 Task: Edit and enhance audio for nature documentaries.
Action: Mouse moved to (76, 10)
Screenshot: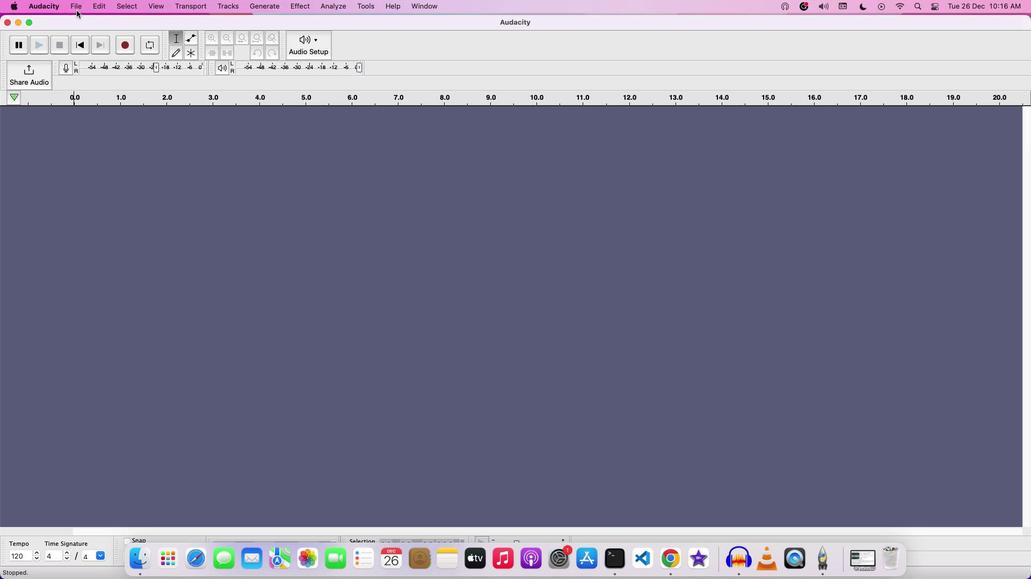 
Action: Mouse pressed left at (76, 10)
Screenshot: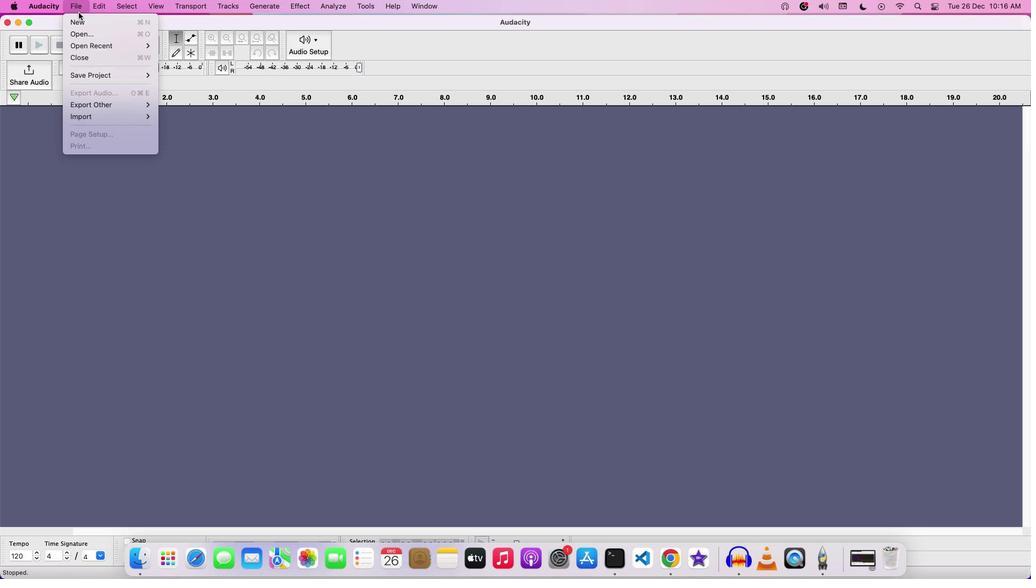 
Action: Mouse moved to (111, 38)
Screenshot: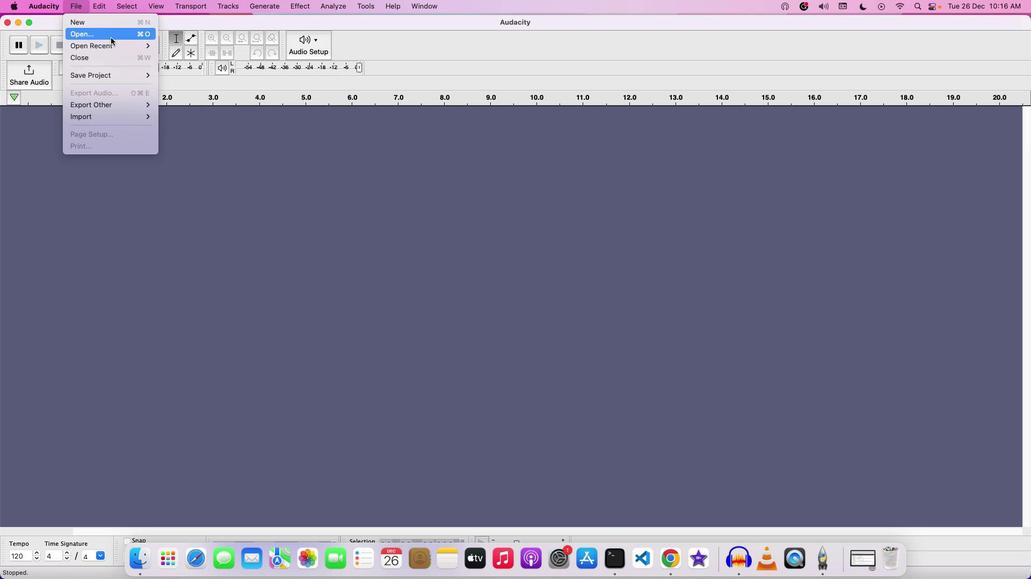 
Action: Mouse pressed left at (111, 38)
Screenshot: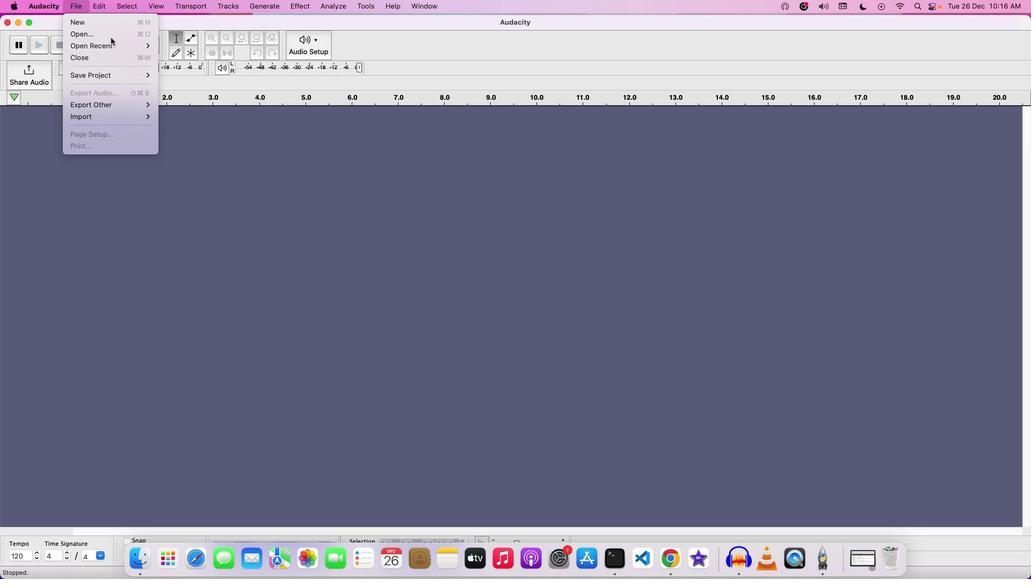 
Action: Mouse moved to (504, 154)
Screenshot: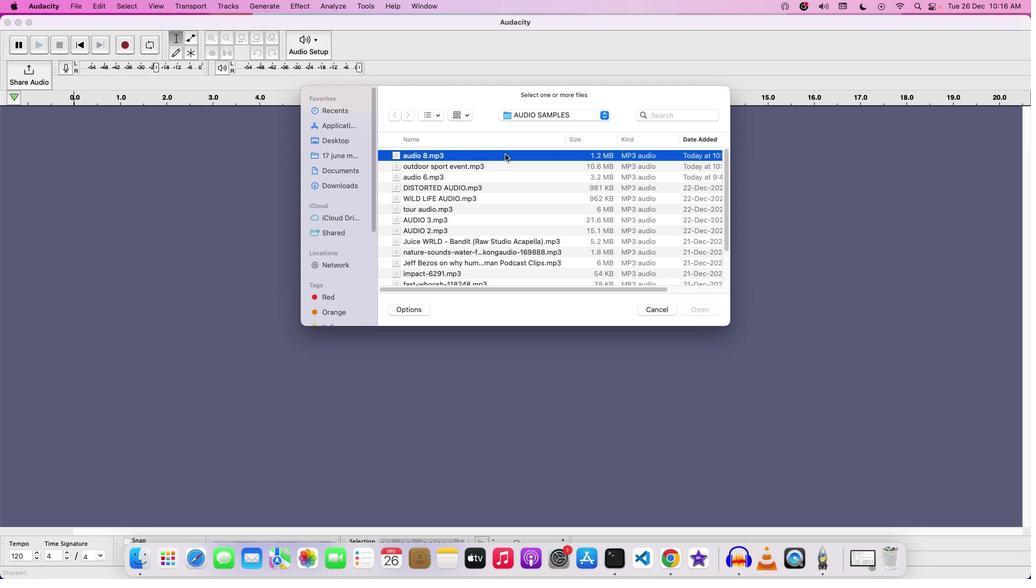 
Action: Mouse pressed left at (504, 154)
Screenshot: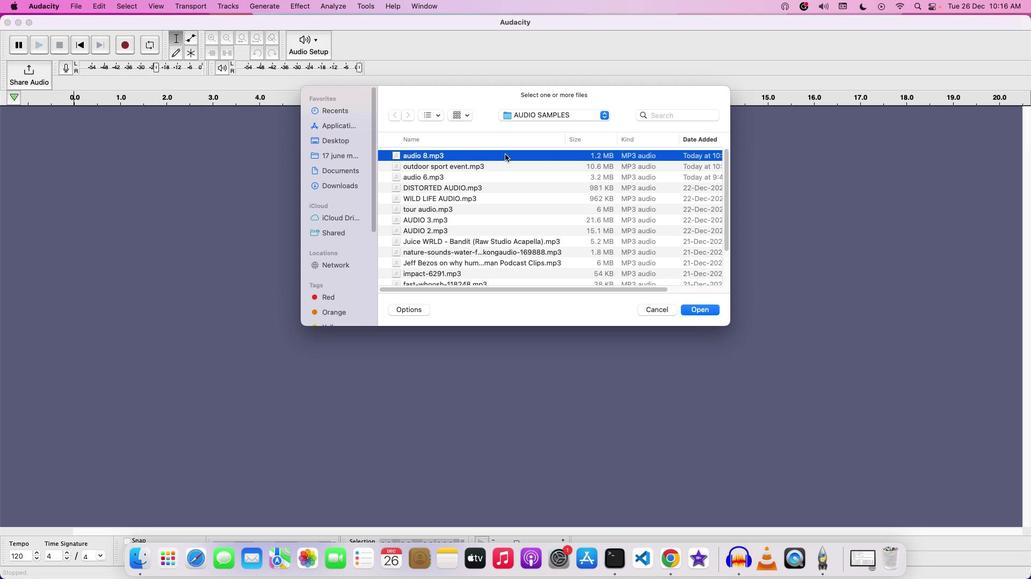 
Action: Mouse moved to (707, 314)
Screenshot: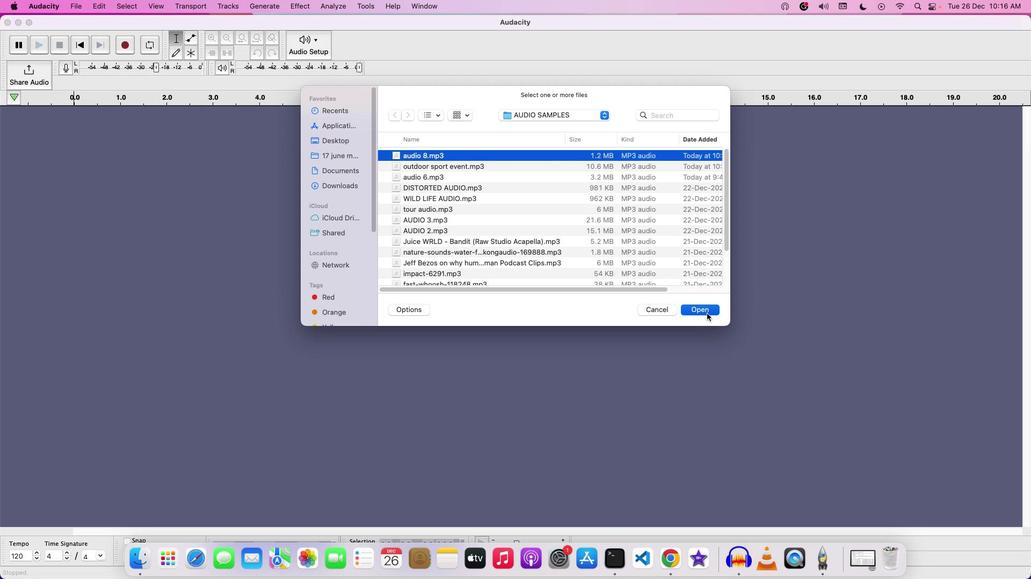 
Action: Mouse pressed left at (707, 314)
Screenshot: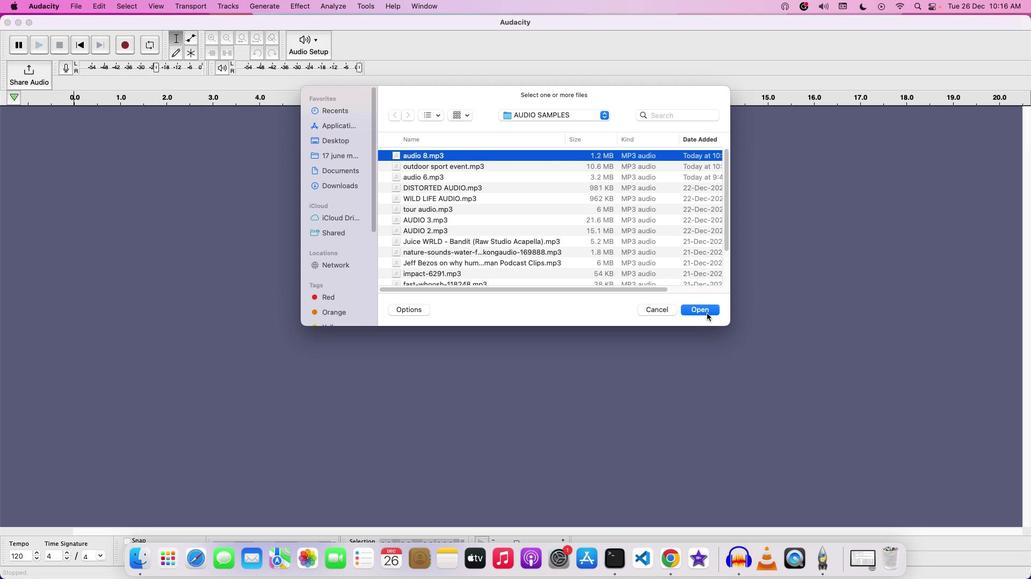 
Action: Mouse moved to (280, 168)
Screenshot: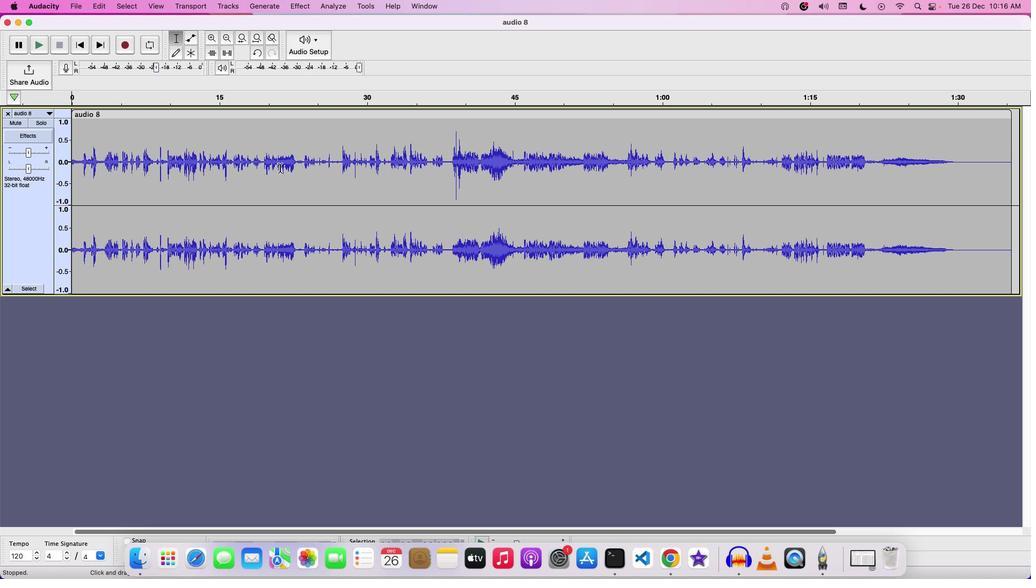 
Action: Key pressed Key.space
Screenshot: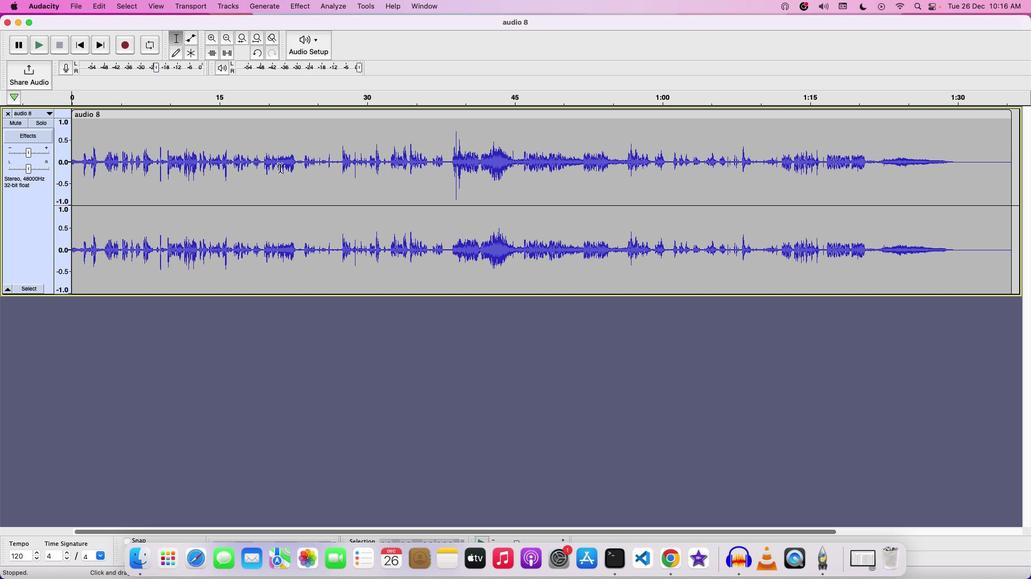 
Action: Mouse moved to (34, 150)
Screenshot: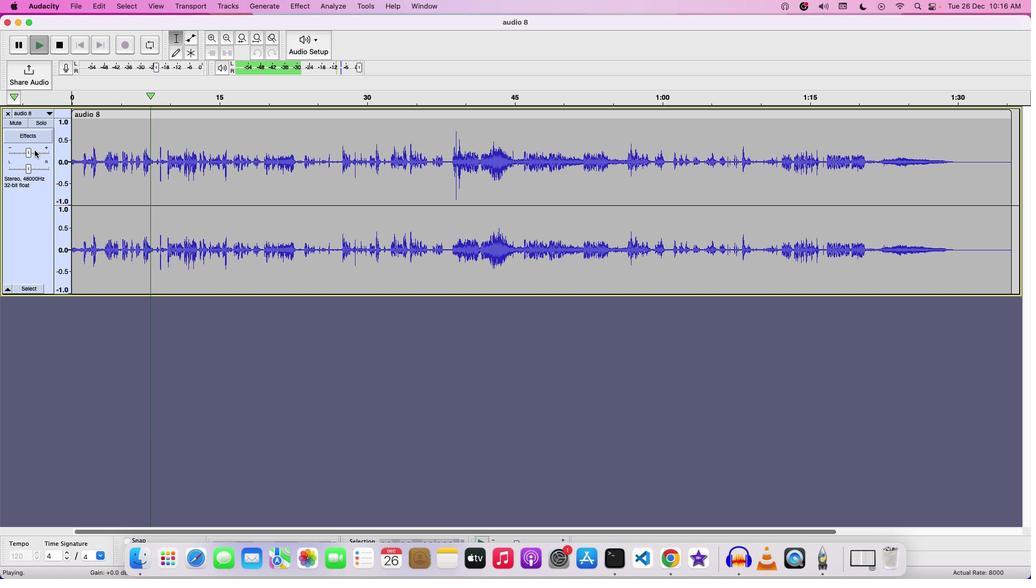
Action: Mouse pressed left at (34, 150)
Screenshot: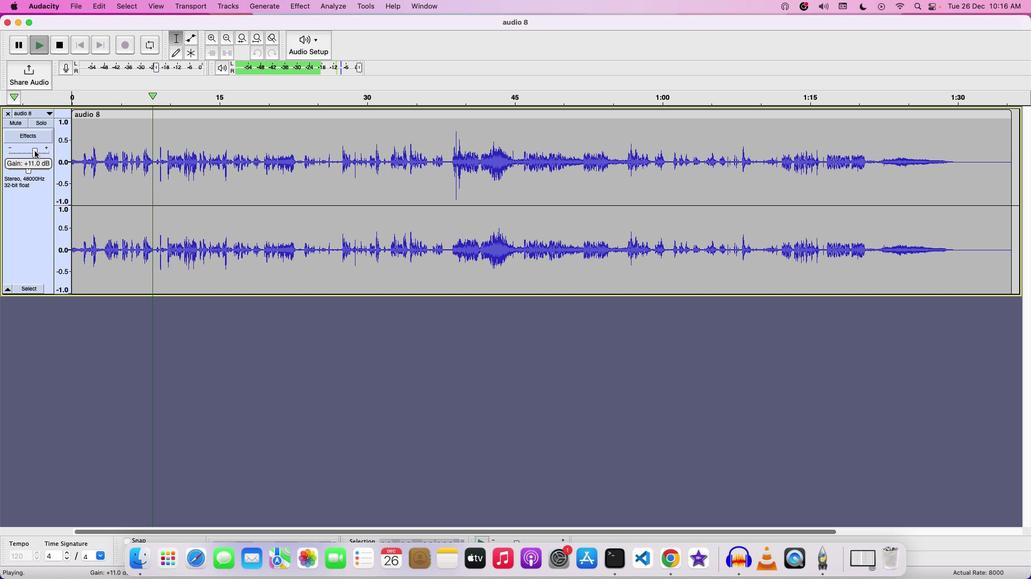 
Action: Mouse moved to (361, 162)
Screenshot: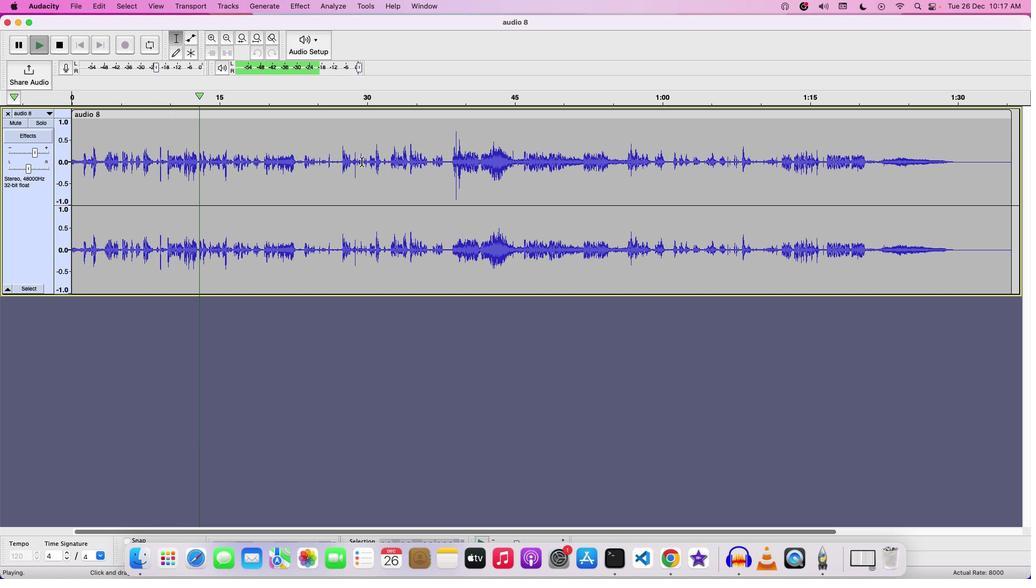 
Action: Key pressed Key.space
Screenshot: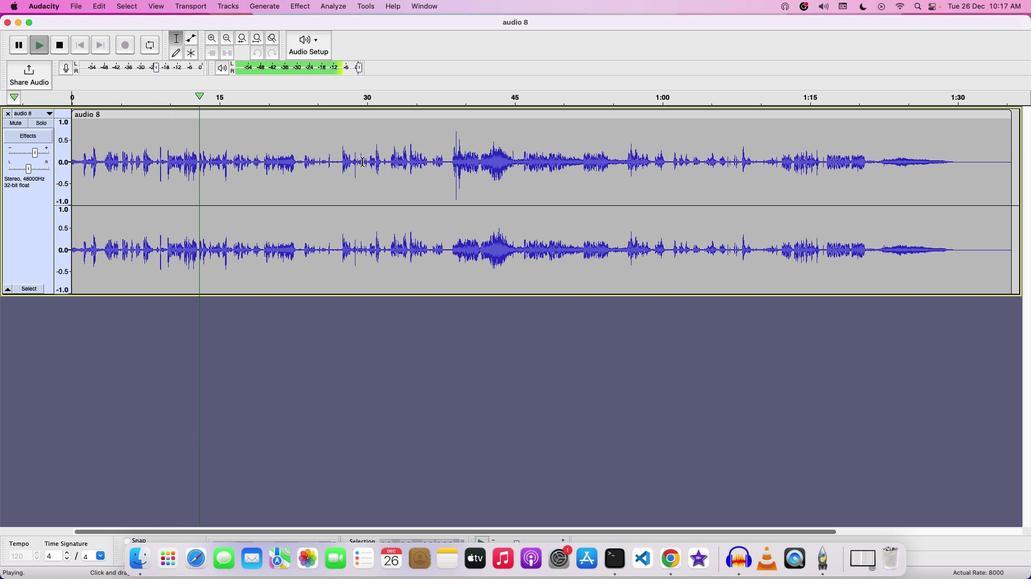 
Action: Mouse moved to (975, 160)
Screenshot: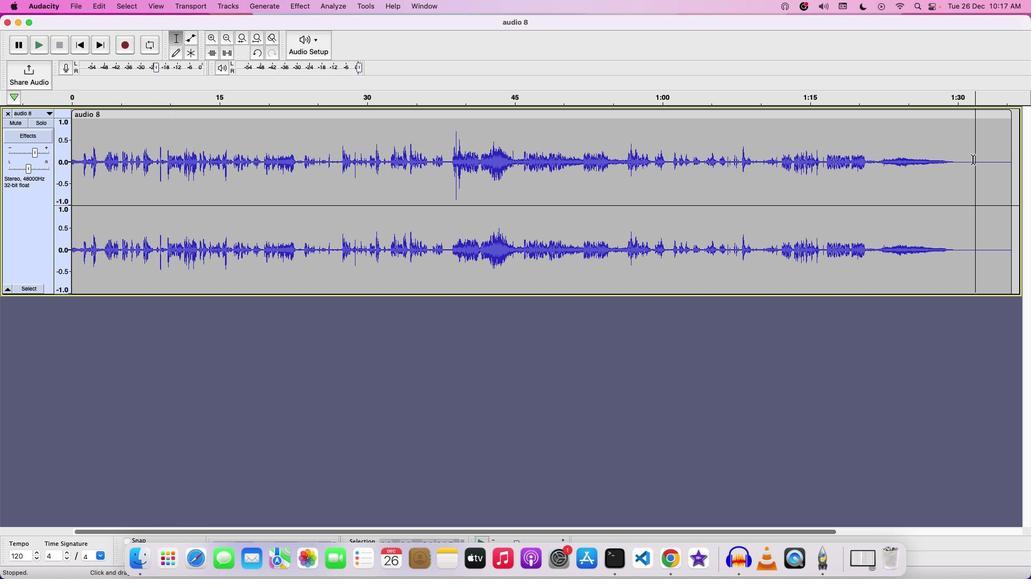 
Action: Mouse pressed left at (975, 160)
Screenshot: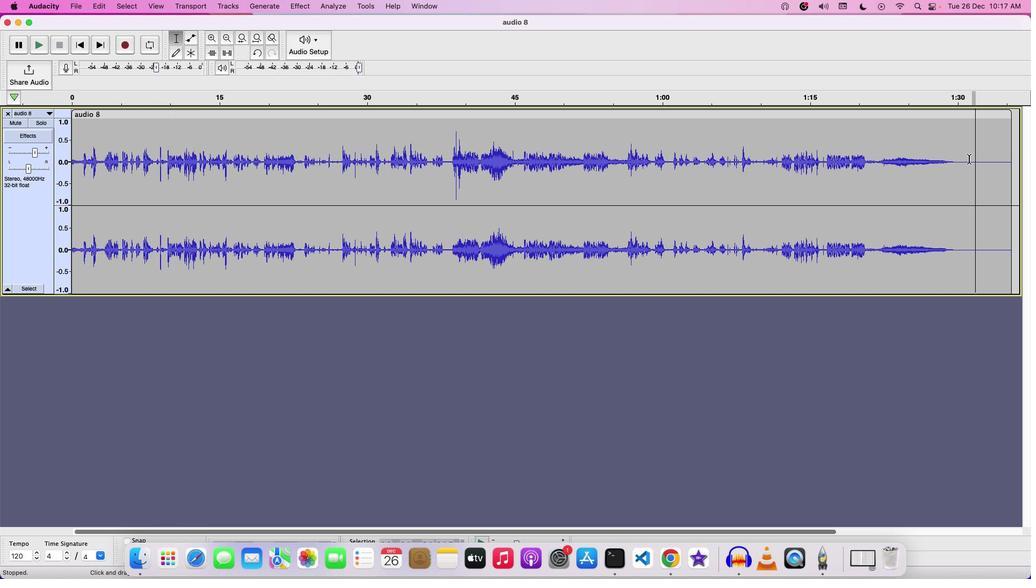 
Action: Mouse moved to (948, 159)
Screenshot: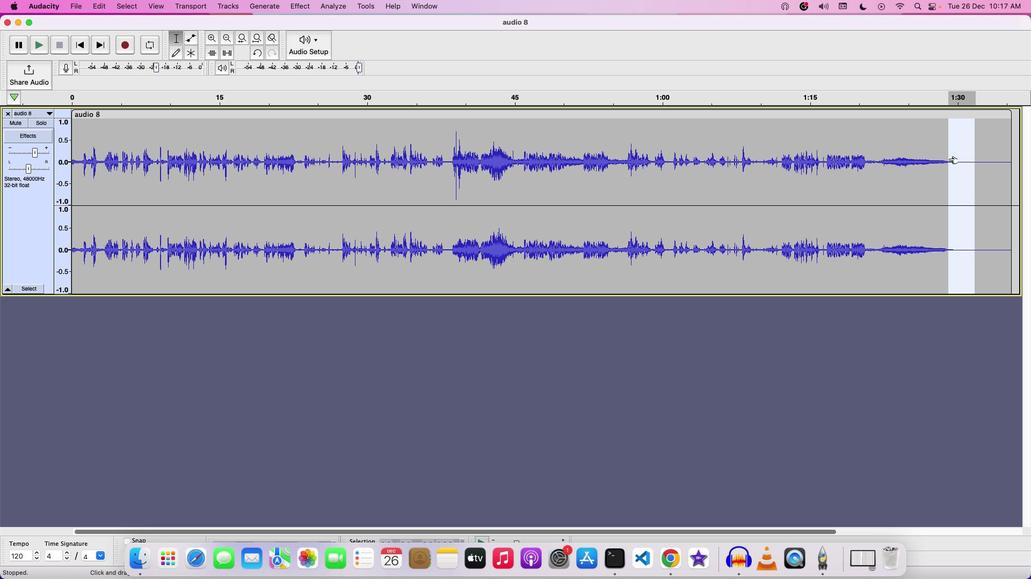 
Action: Key pressed Key.space
Screenshot: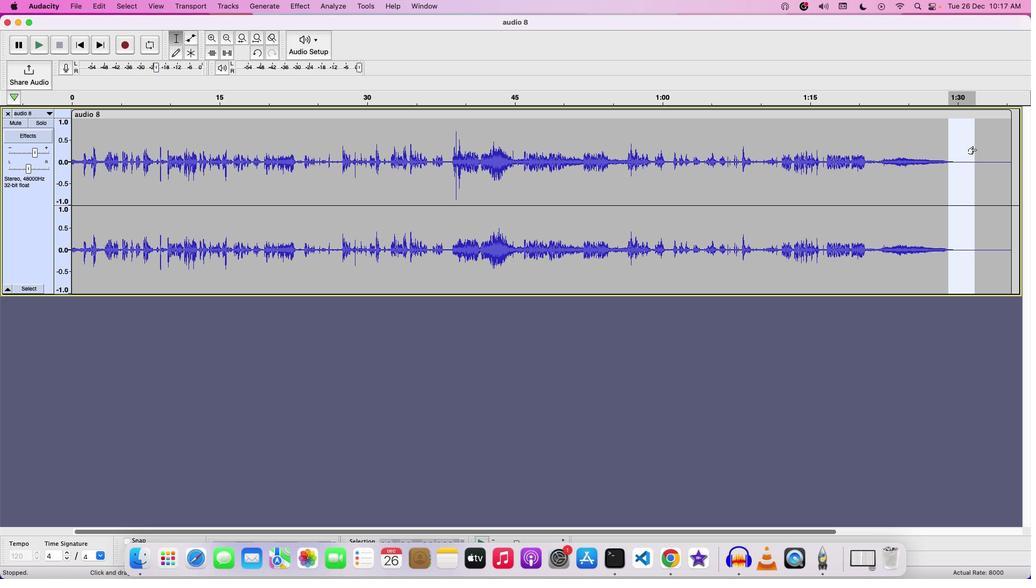 
Action: Mouse moved to (975, 149)
Screenshot: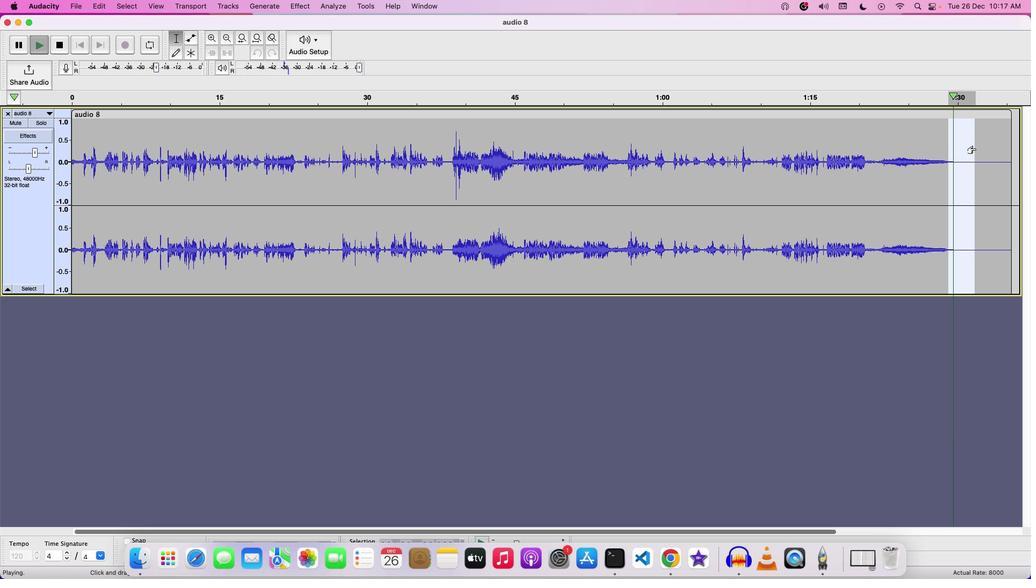 
Action: Key pressed Key.space
Screenshot: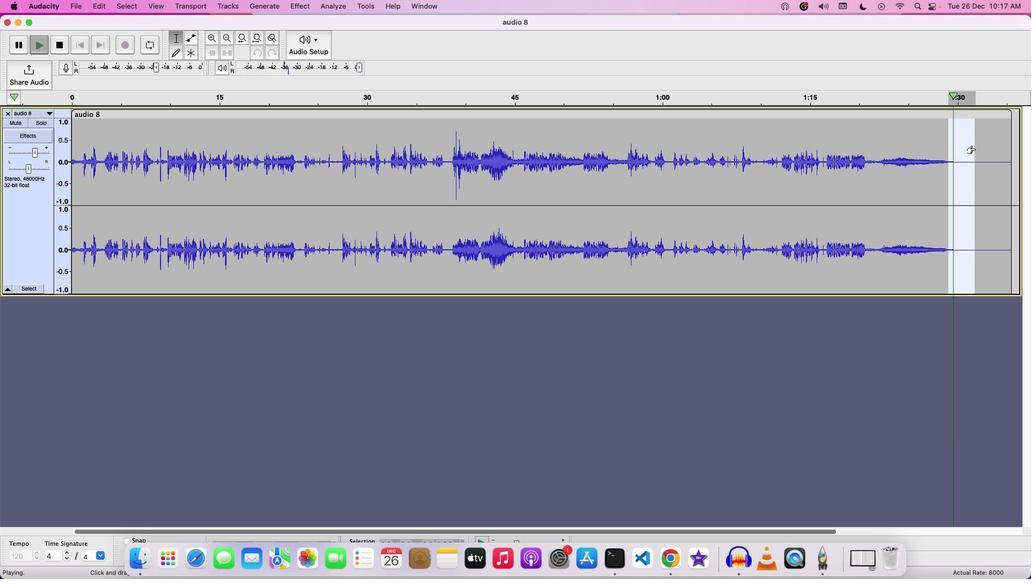 
Action: Mouse moved to (972, 147)
Screenshot: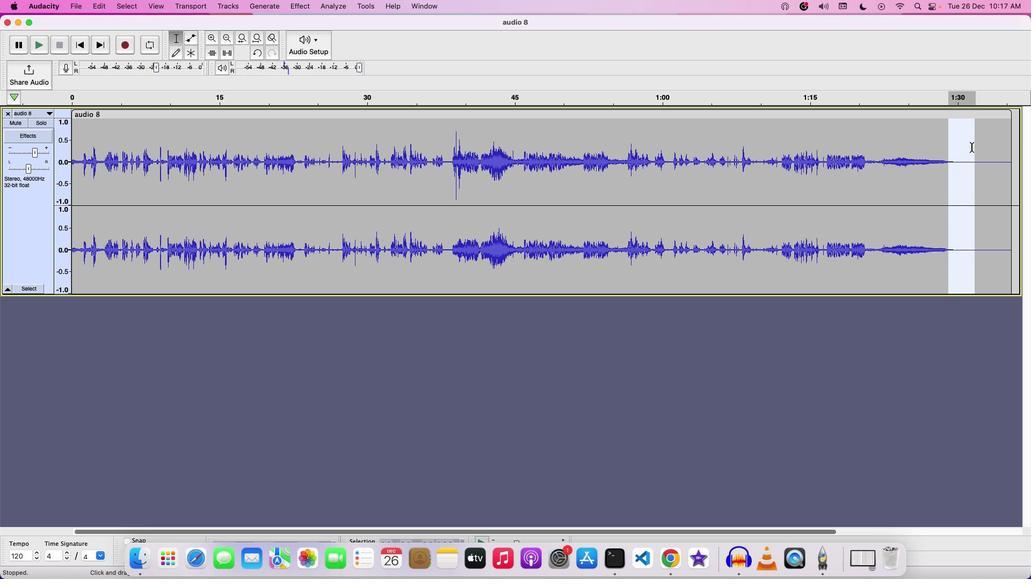 
Action: Key pressed Key.space
Screenshot: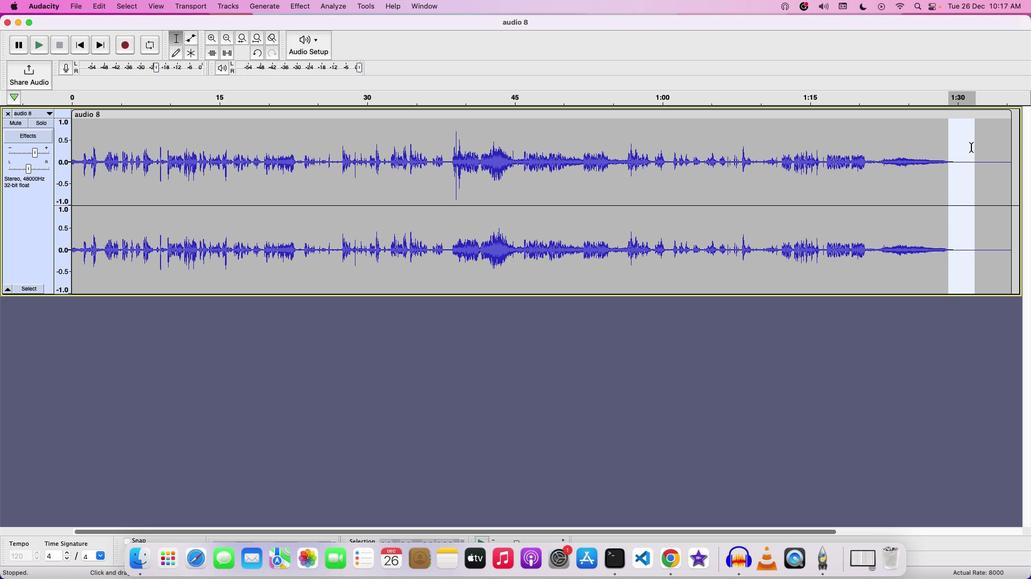
Action: Mouse moved to (973, 151)
Screenshot: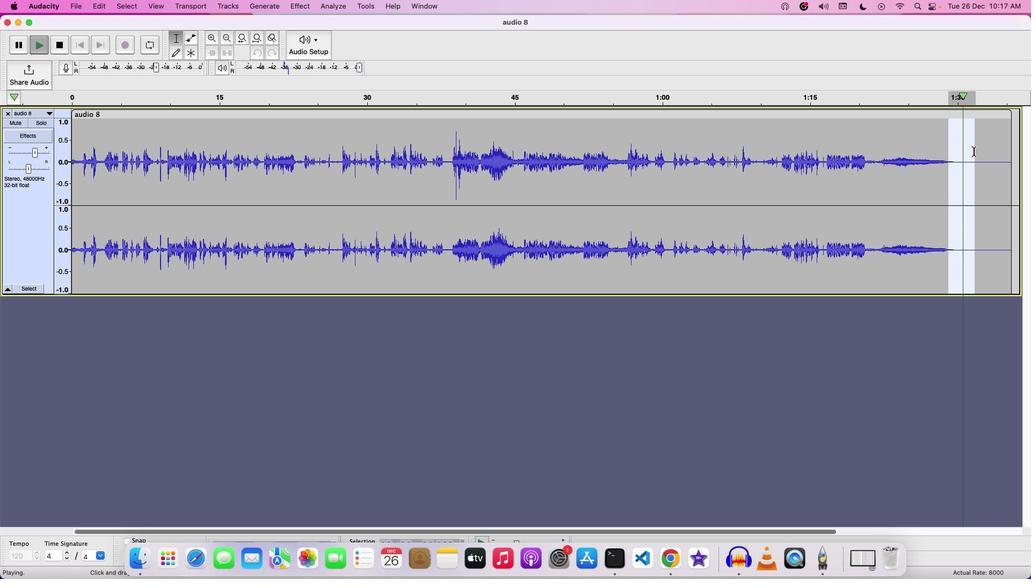 
Action: Mouse pressed left at (973, 151)
Screenshot: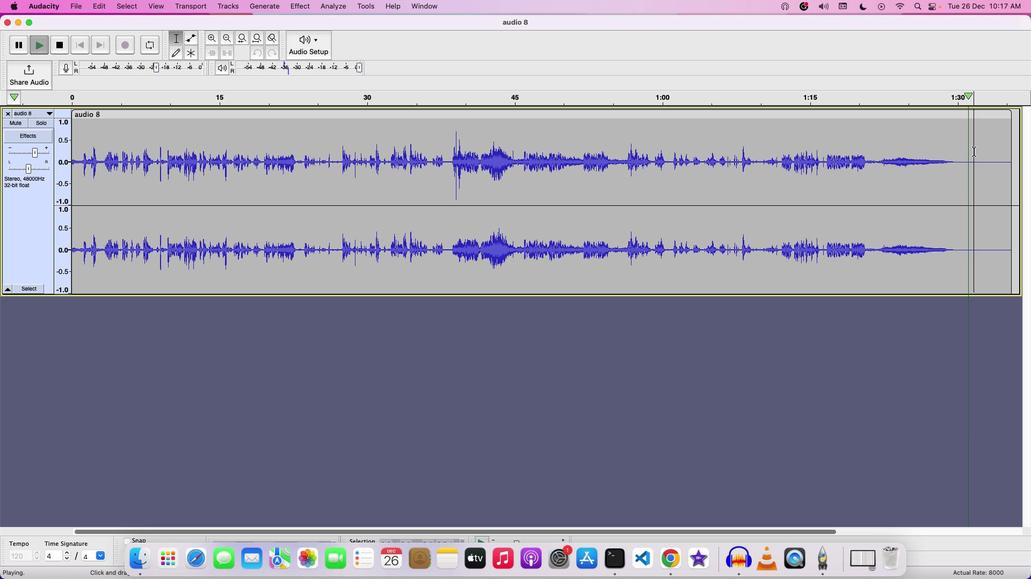 
Action: Mouse moved to (944, 161)
Screenshot: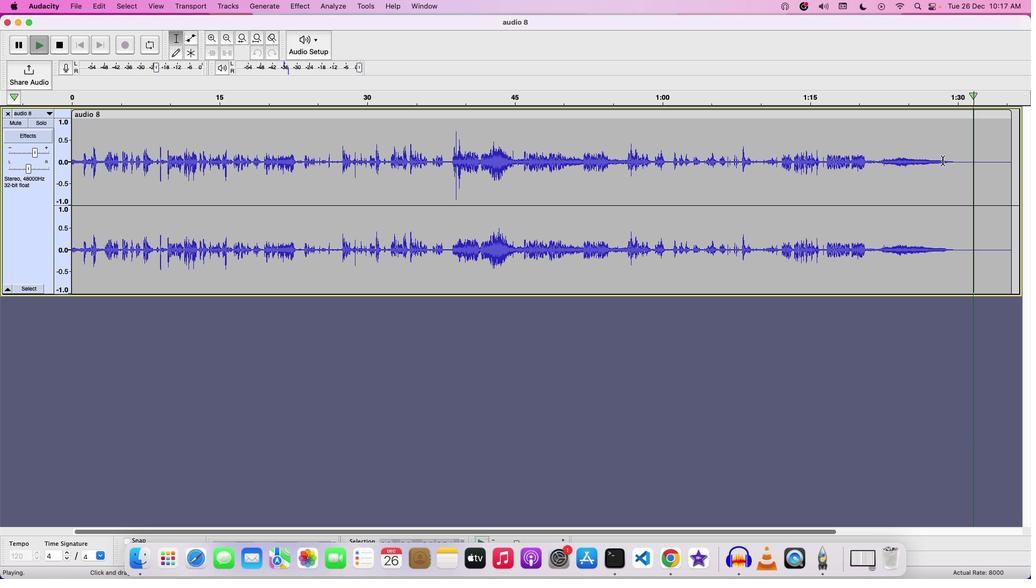 
Action: Key pressed Key.space
Screenshot: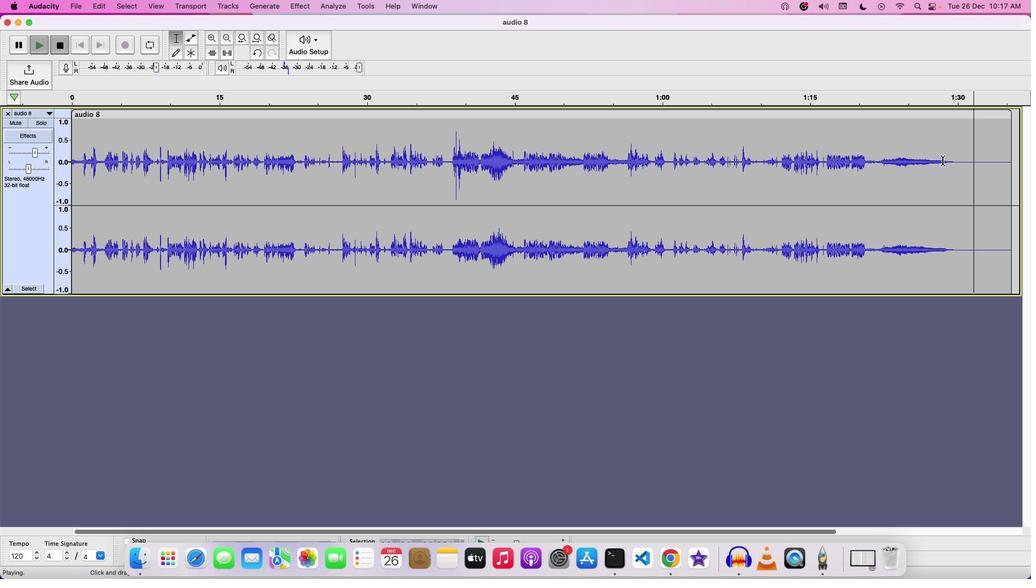 
Action: Mouse moved to (215, 37)
Screenshot: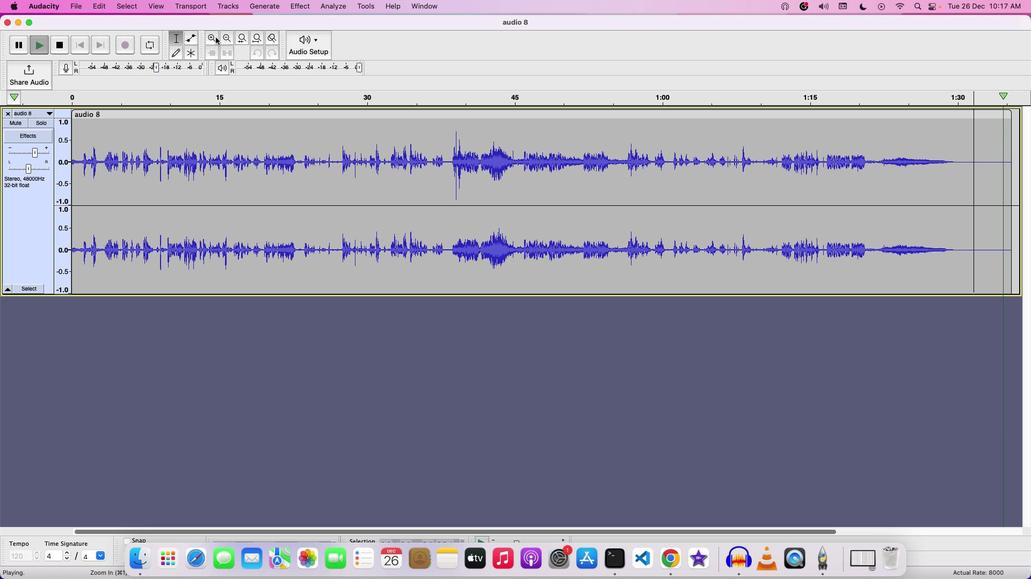 
Action: Mouse pressed left at (215, 37)
Screenshot: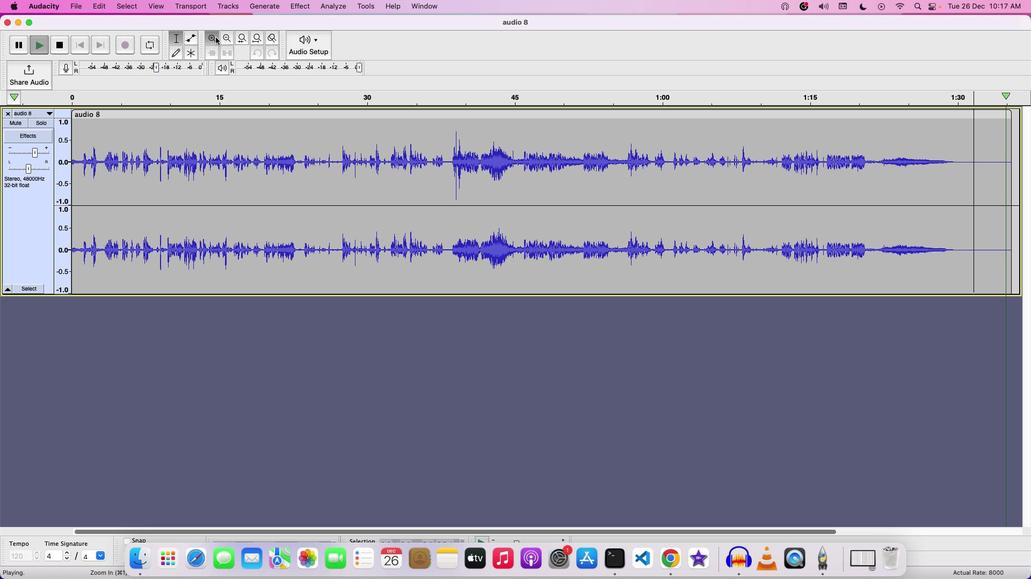 
Action: Mouse pressed left at (215, 37)
Screenshot: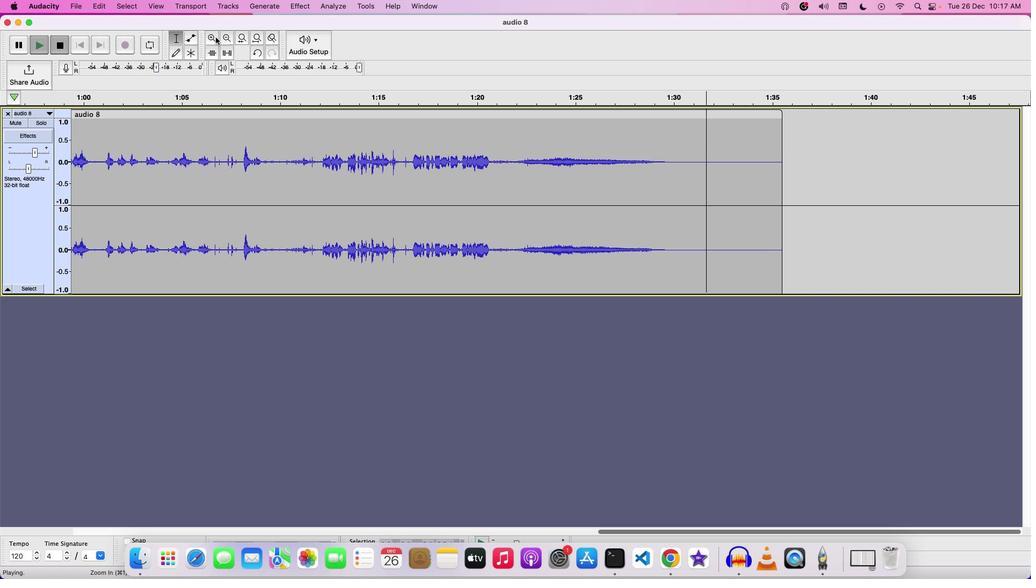 
Action: Mouse moved to (208, 158)
Screenshot: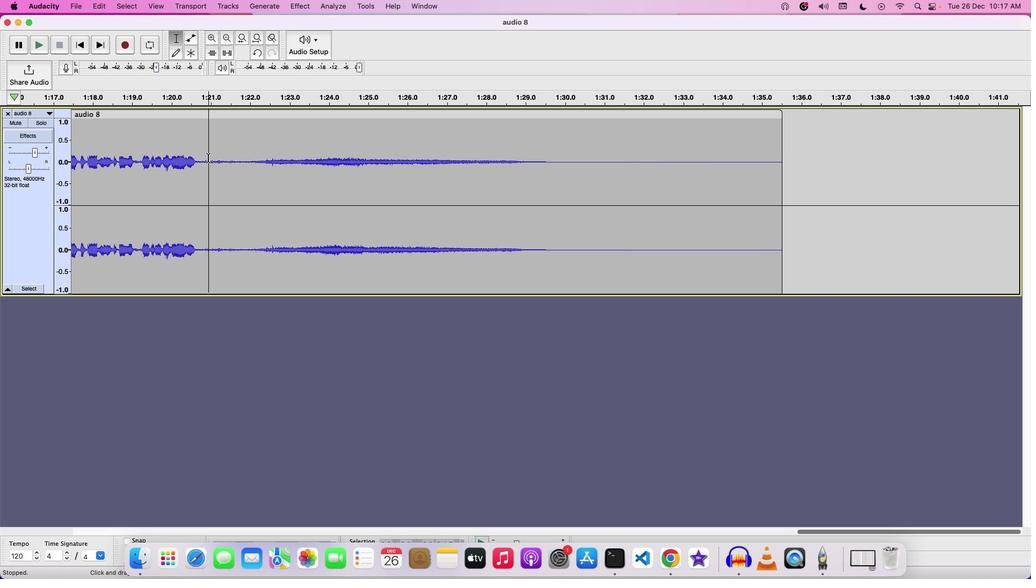 
Action: Mouse pressed left at (208, 158)
Screenshot: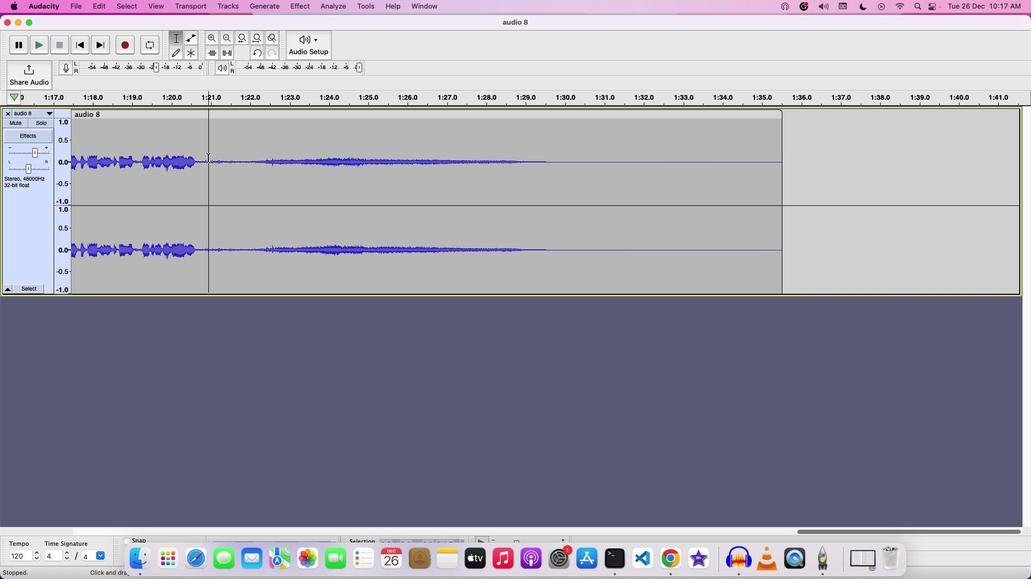 
Action: Mouse moved to (263, 157)
Screenshot: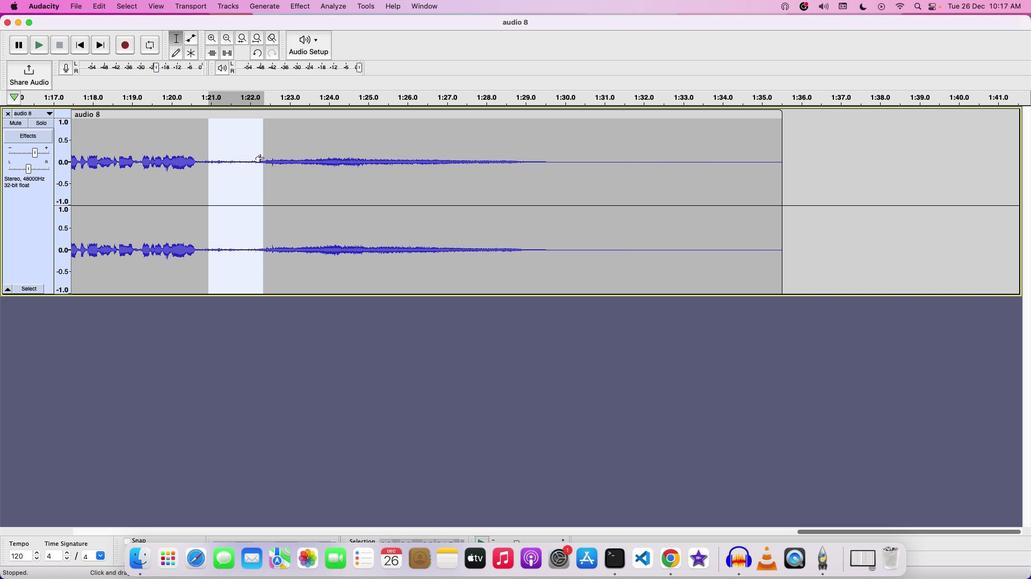 
Action: Key pressed Key.space
Screenshot: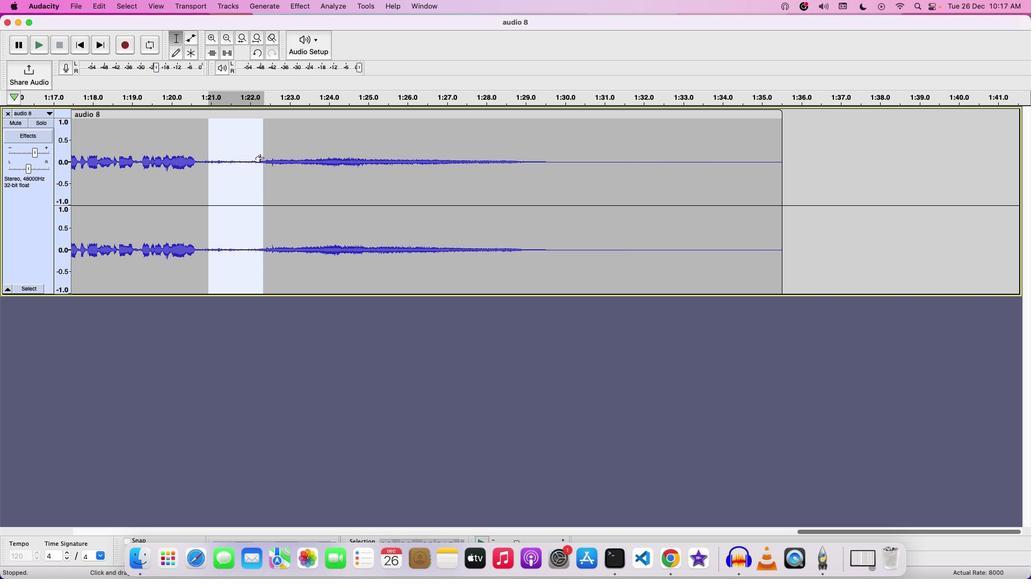 
Action: Mouse moved to (249, 94)
Screenshot: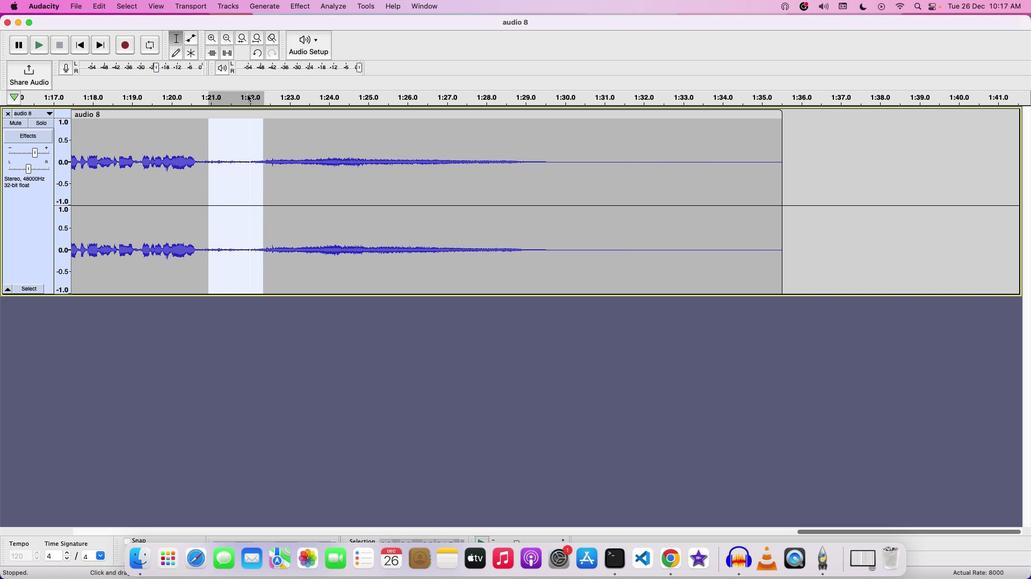 
Action: Key pressed Key.space
Screenshot: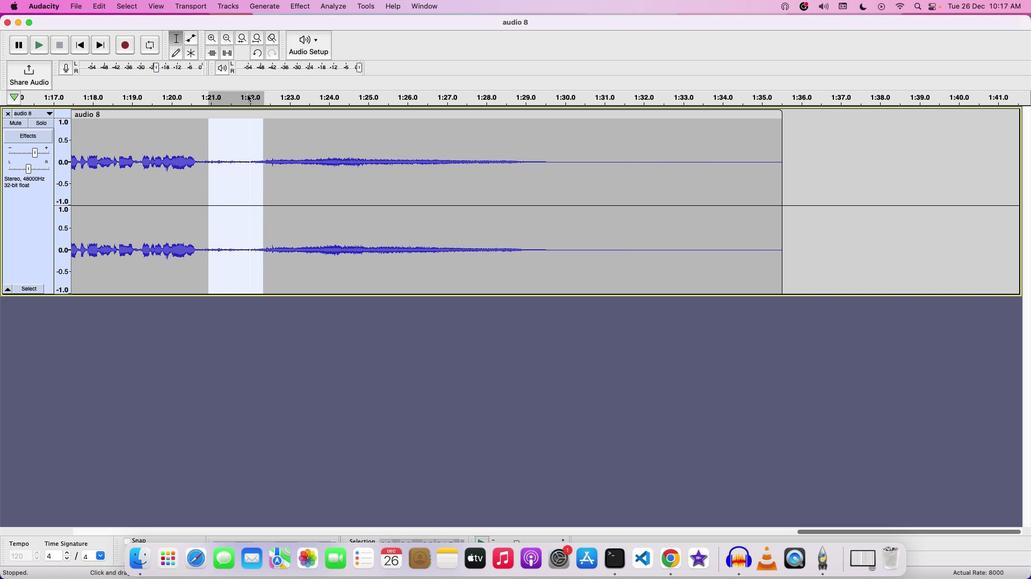 
Action: Mouse moved to (305, 9)
Screenshot: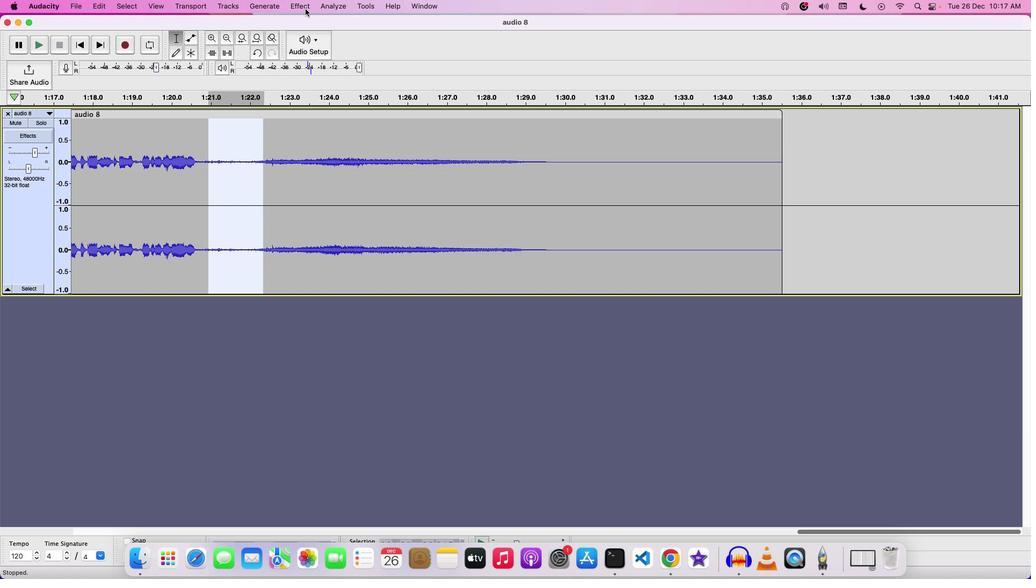 
Action: Mouse pressed left at (305, 9)
Screenshot: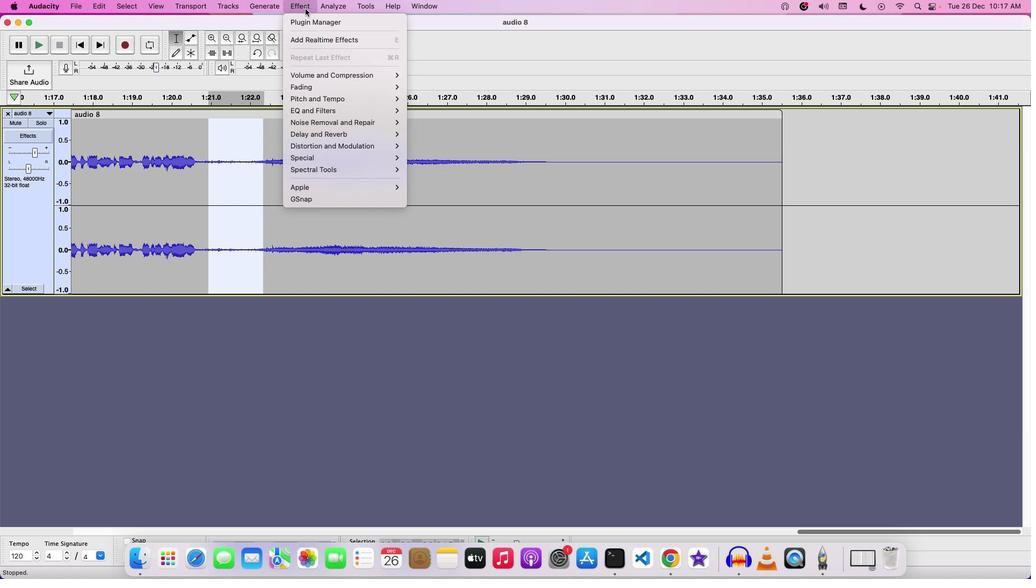 
Action: Mouse moved to (452, 160)
Screenshot: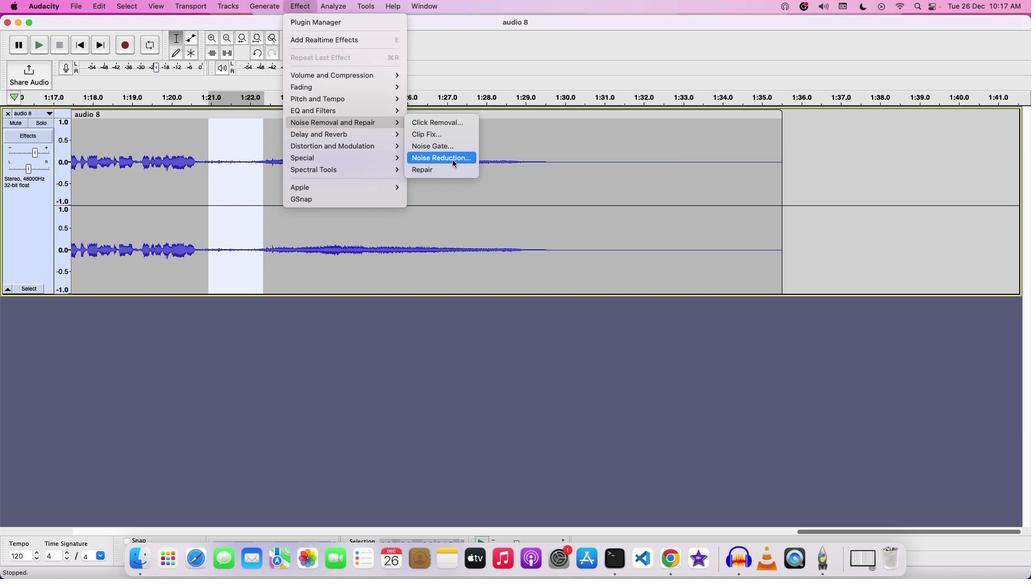 
Action: Mouse pressed left at (452, 160)
Screenshot: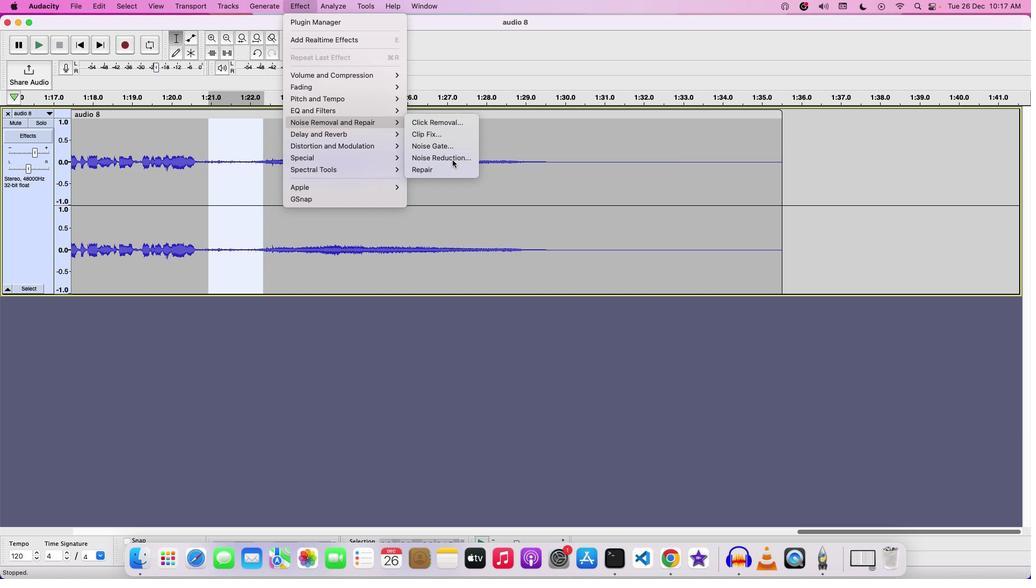
Action: Mouse moved to (489, 244)
Screenshot: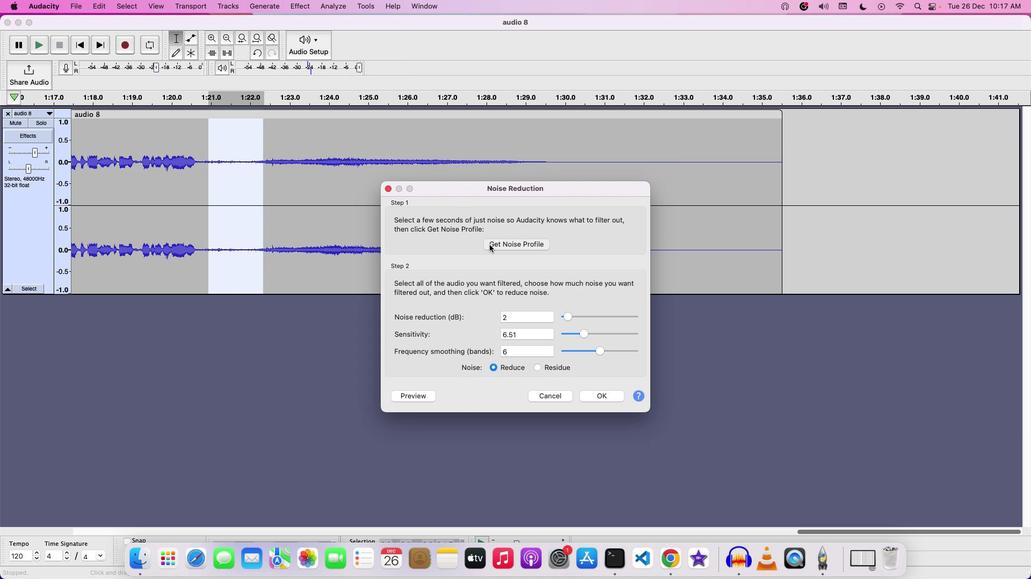 
Action: Mouse pressed left at (489, 244)
Screenshot: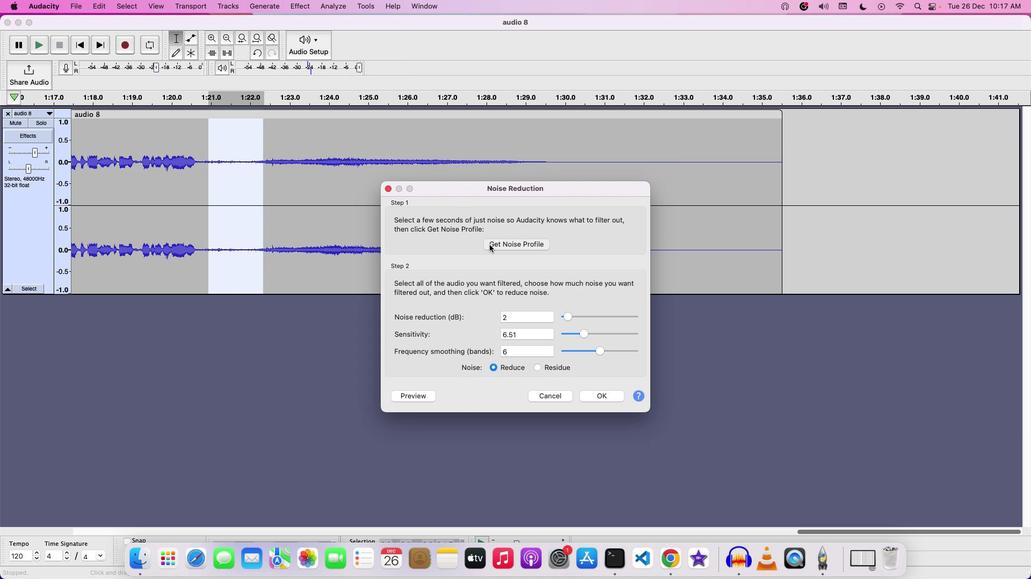 
Action: Mouse moved to (386, 177)
Screenshot: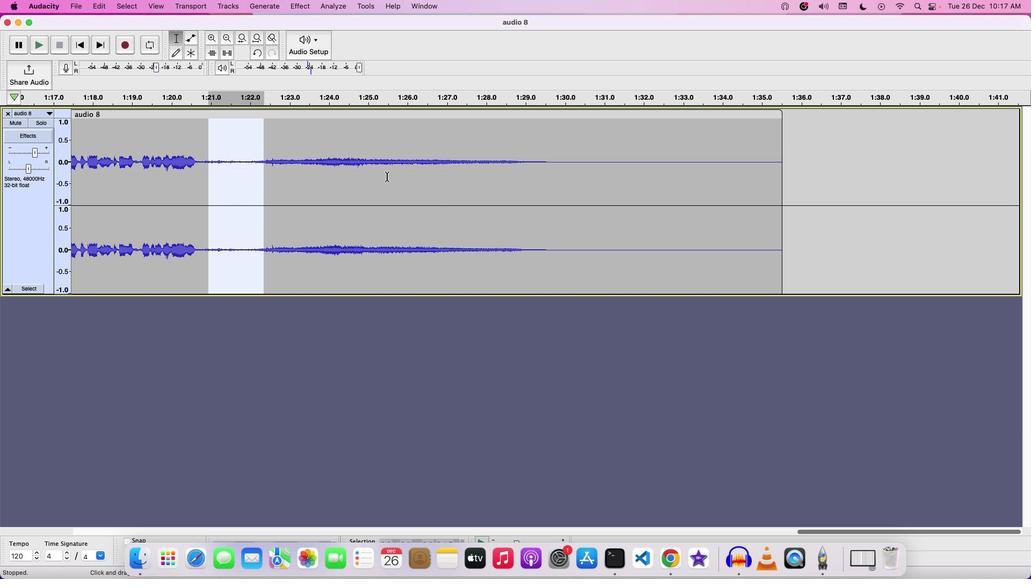 
Action: Key pressed Key.cmd
Screenshot: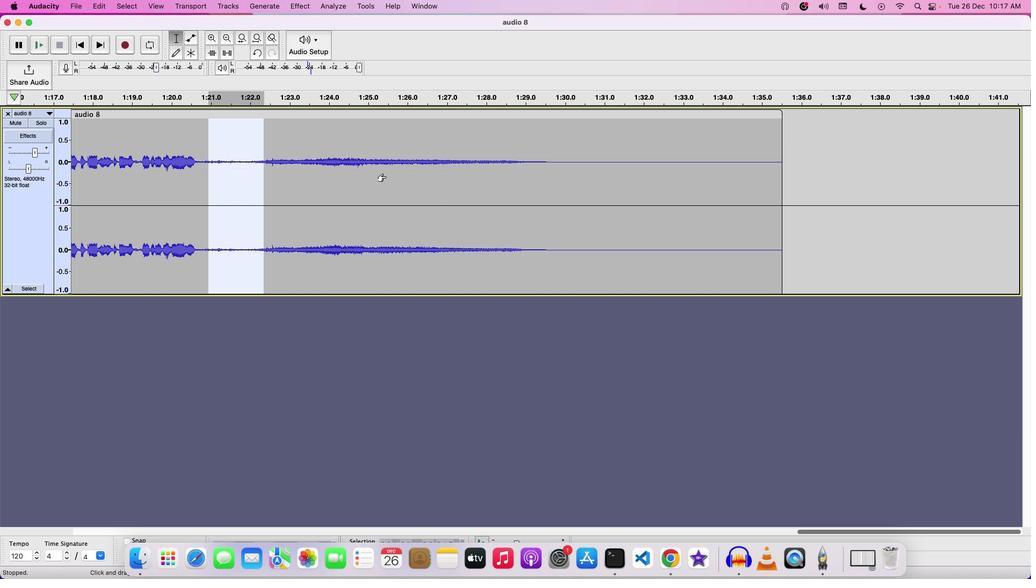 
Action: Mouse moved to (381, 175)
Screenshot: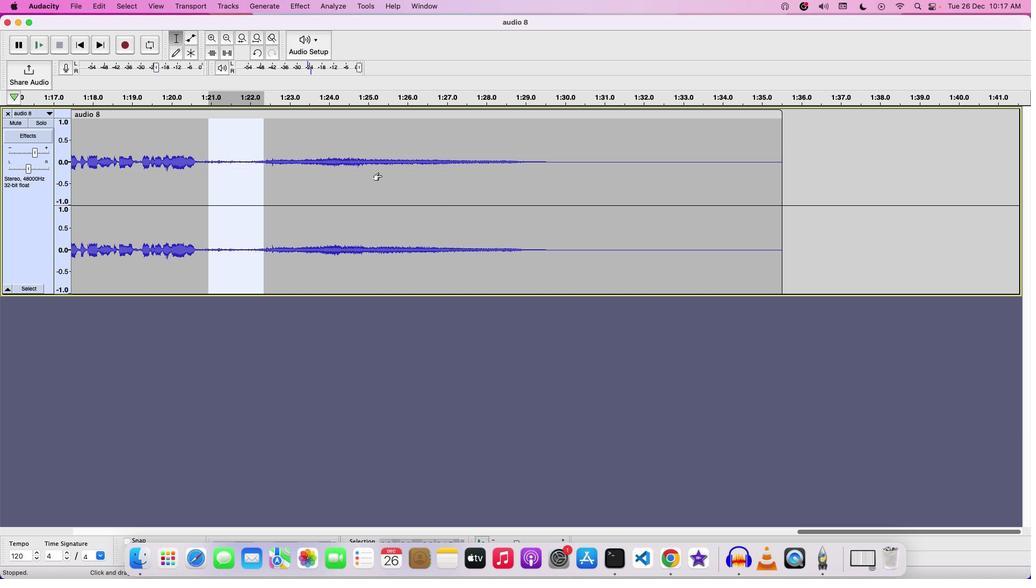 
Action: Key pressed 'a'
Screenshot: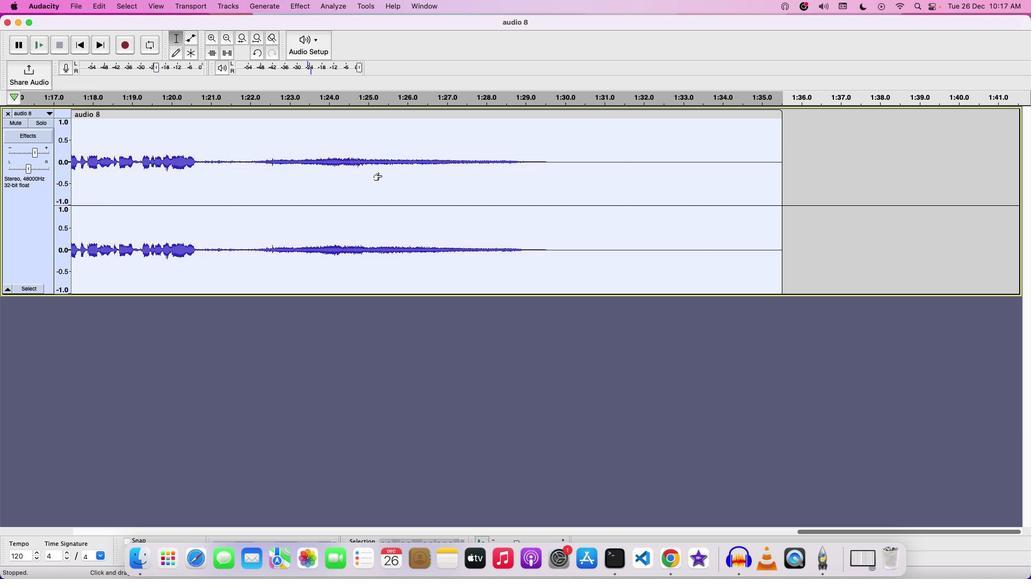 
Action: Mouse moved to (289, 9)
Screenshot: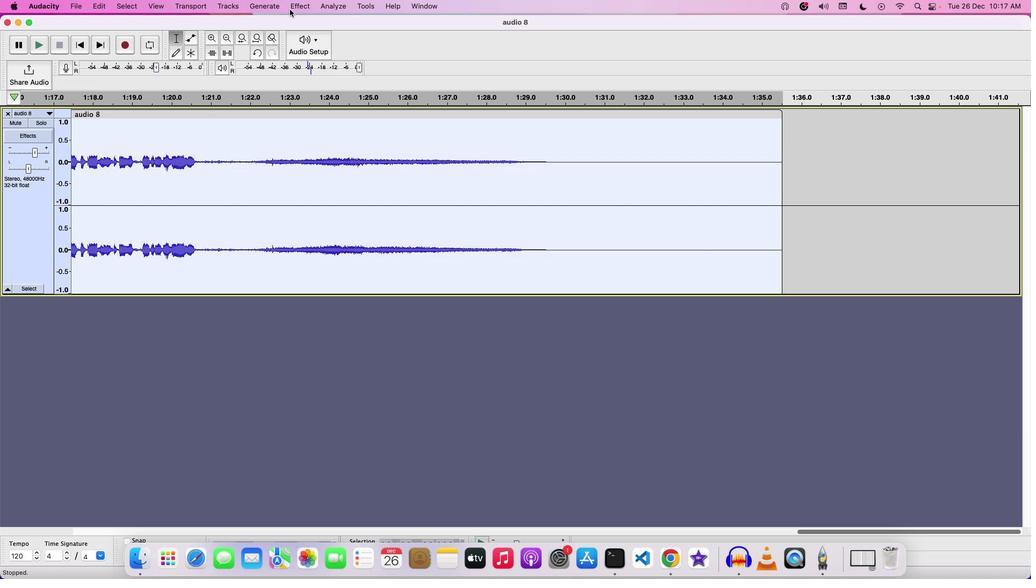 
Action: Mouse pressed left at (289, 9)
Screenshot: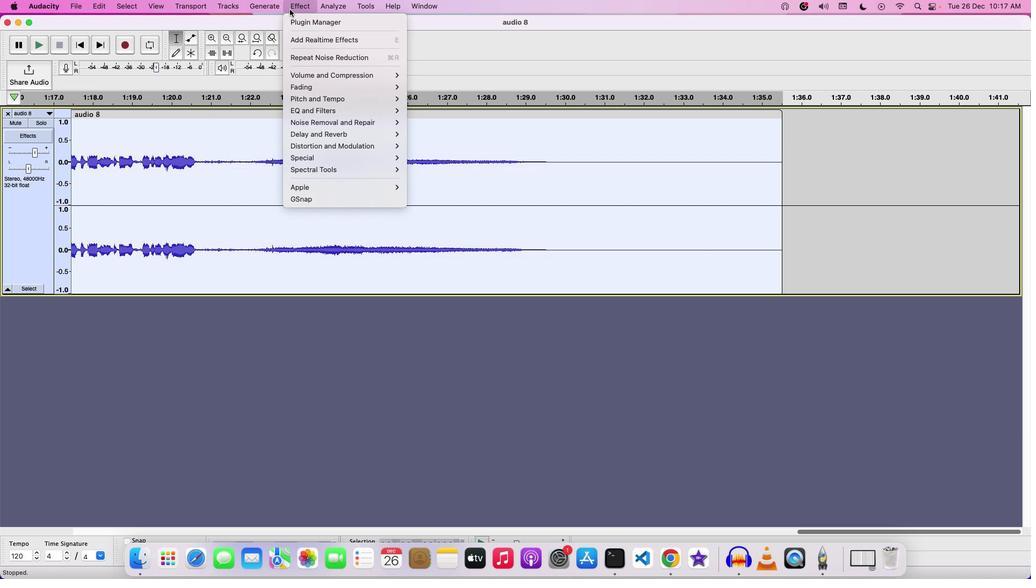 
Action: Mouse moved to (428, 121)
Screenshot: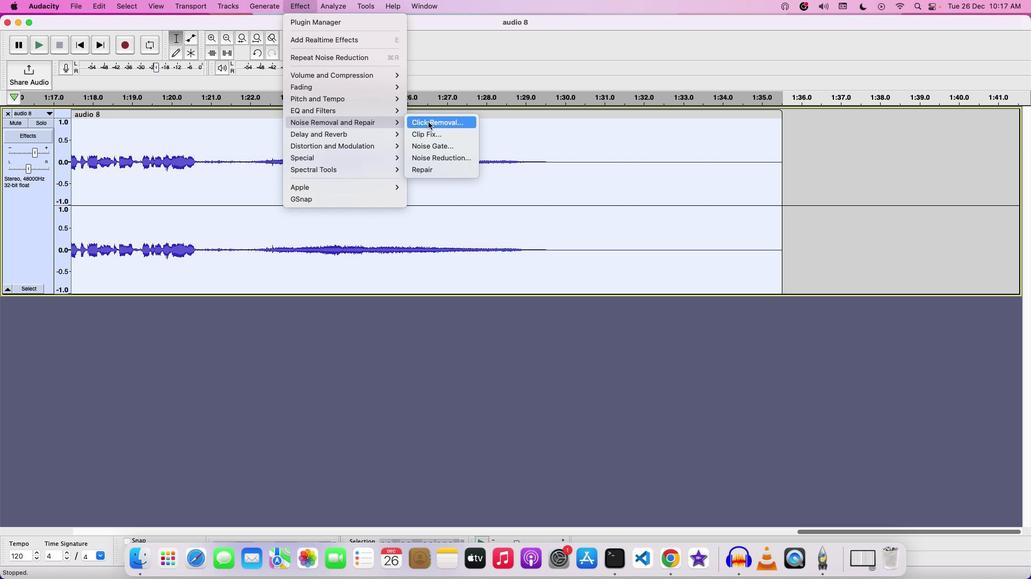 
Action: Mouse pressed left at (428, 121)
Screenshot: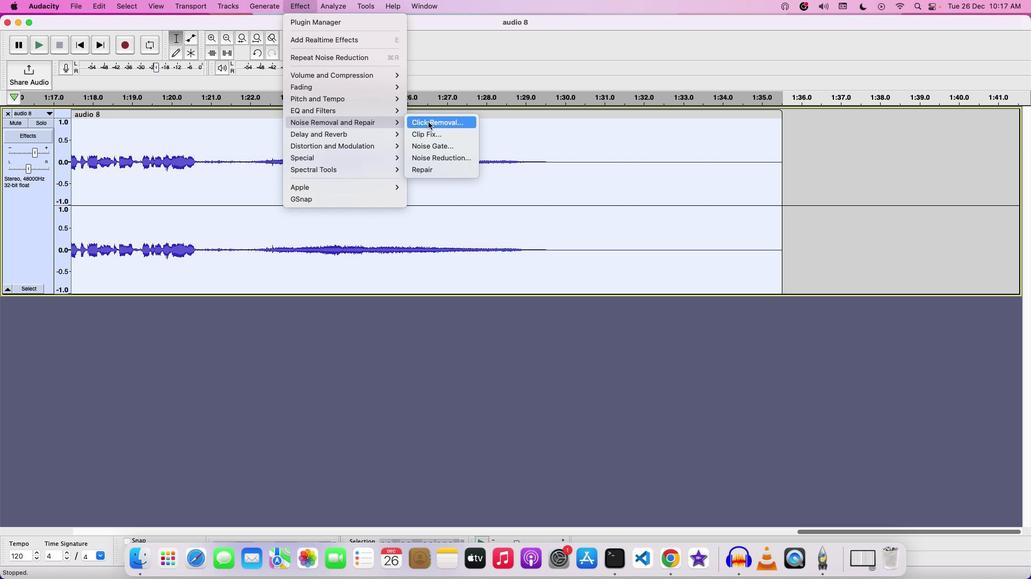
Action: Mouse moved to (378, 263)
Screenshot: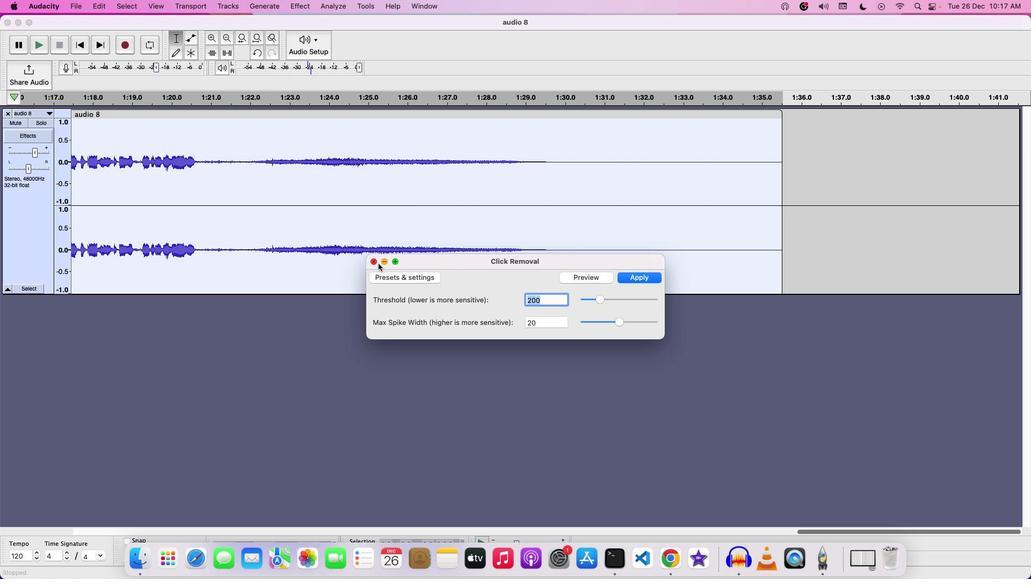 
Action: Mouse pressed left at (378, 263)
Screenshot: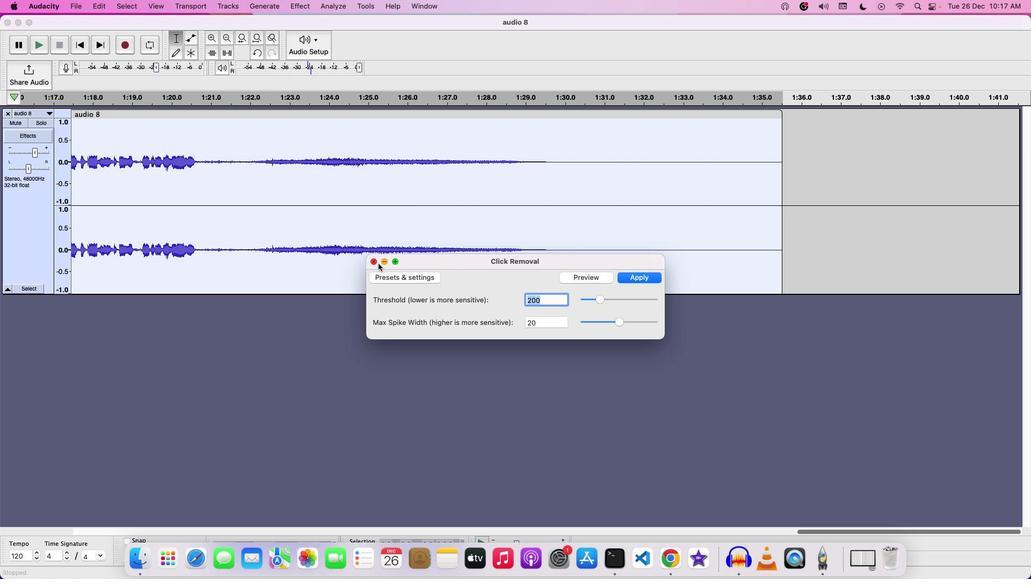 
Action: Mouse moved to (373, 262)
Screenshot: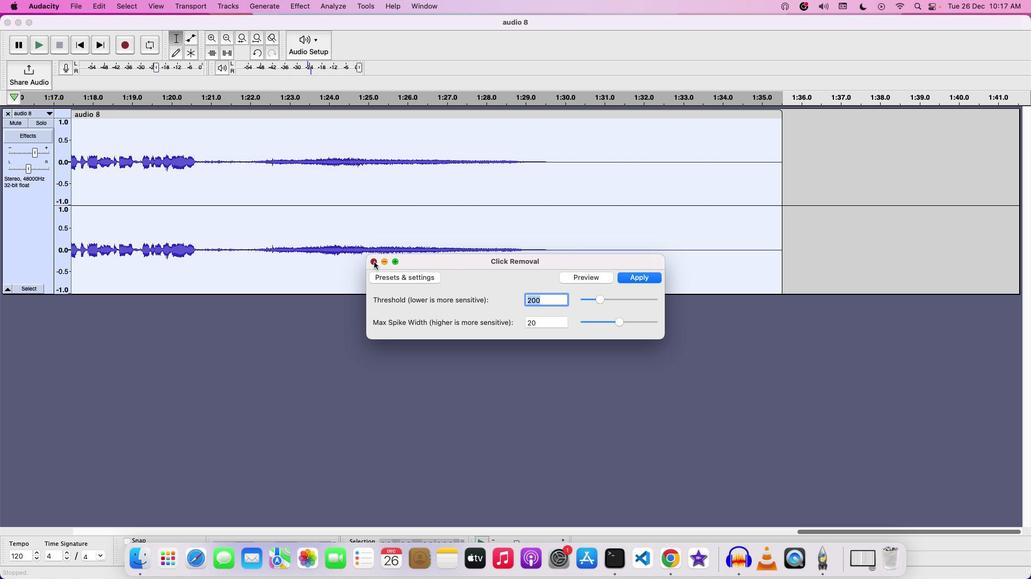 
Action: Mouse pressed left at (373, 262)
Screenshot: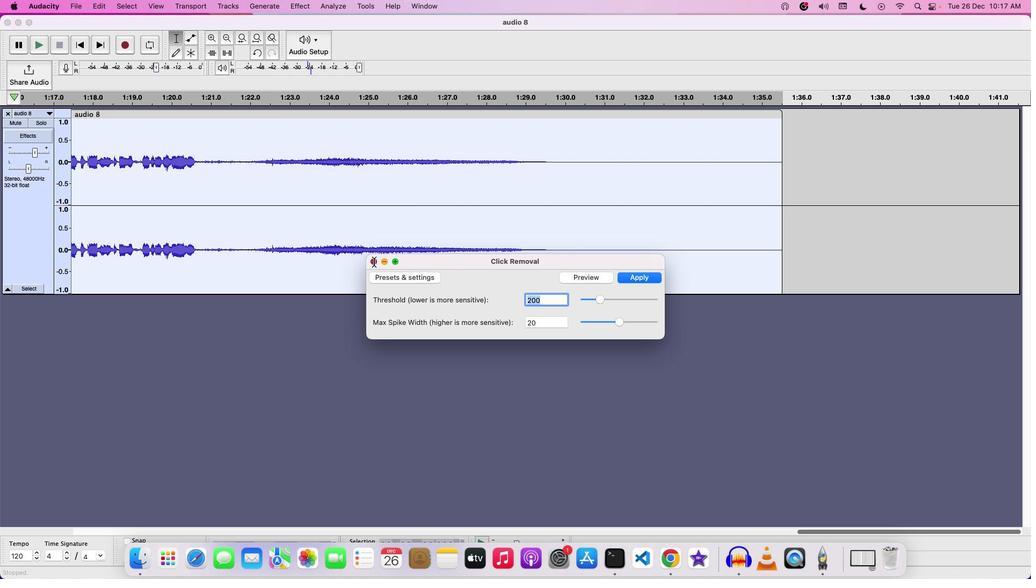 
Action: Mouse moved to (303, 8)
Screenshot: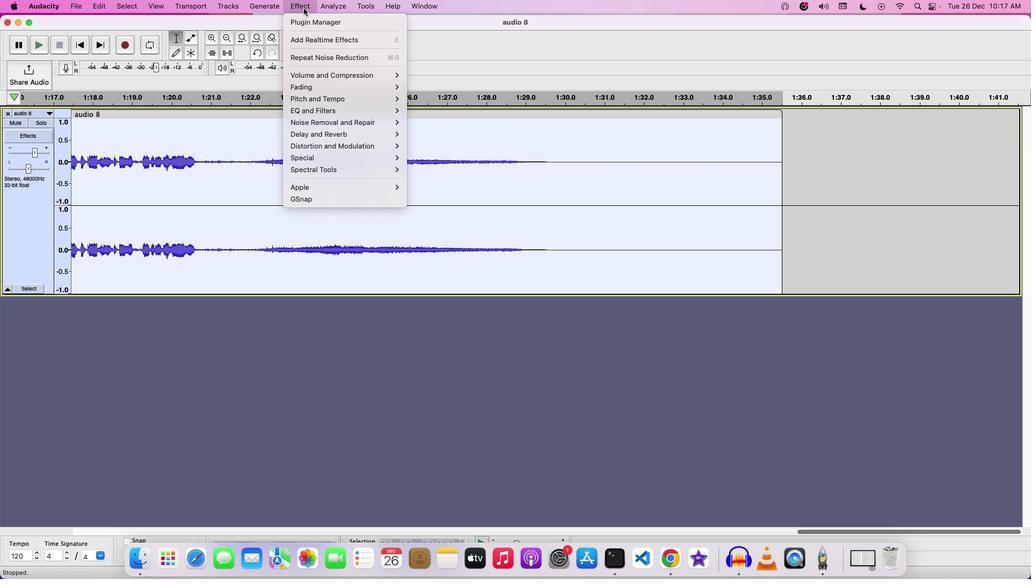 
Action: Mouse pressed left at (303, 8)
Screenshot: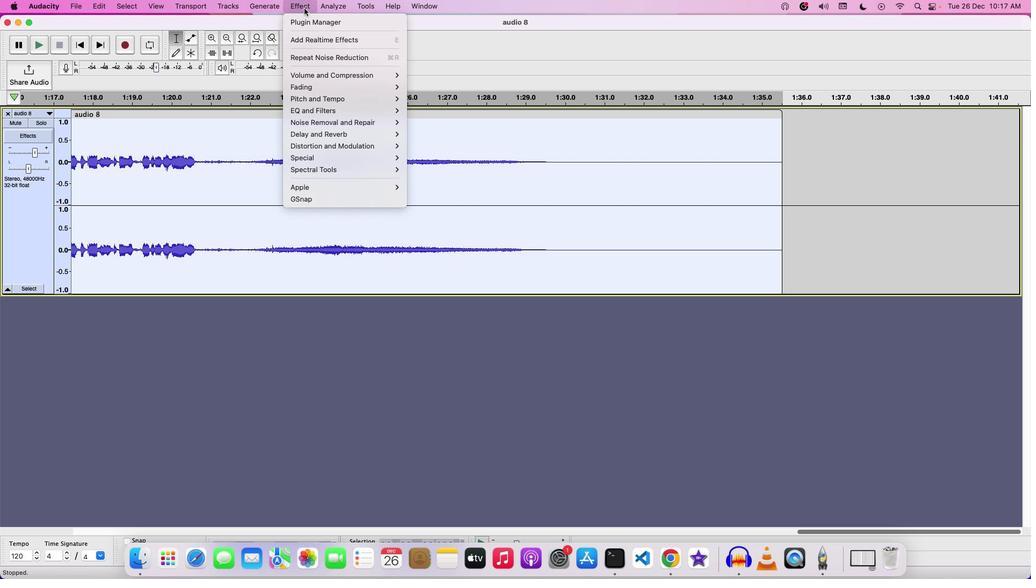 
Action: Mouse moved to (433, 156)
Screenshot: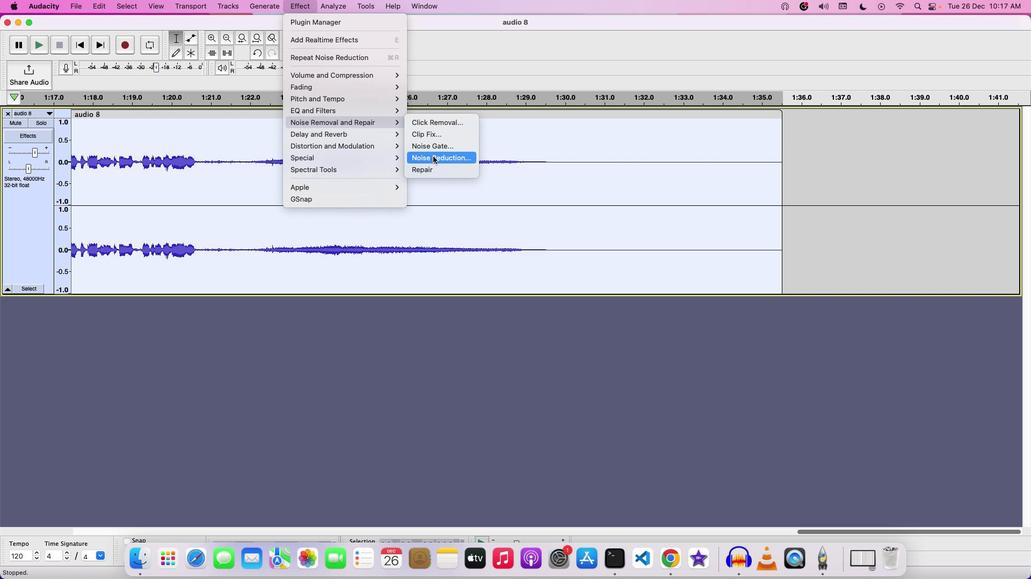 
Action: Mouse pressed left at (433, 156)
Screenshot: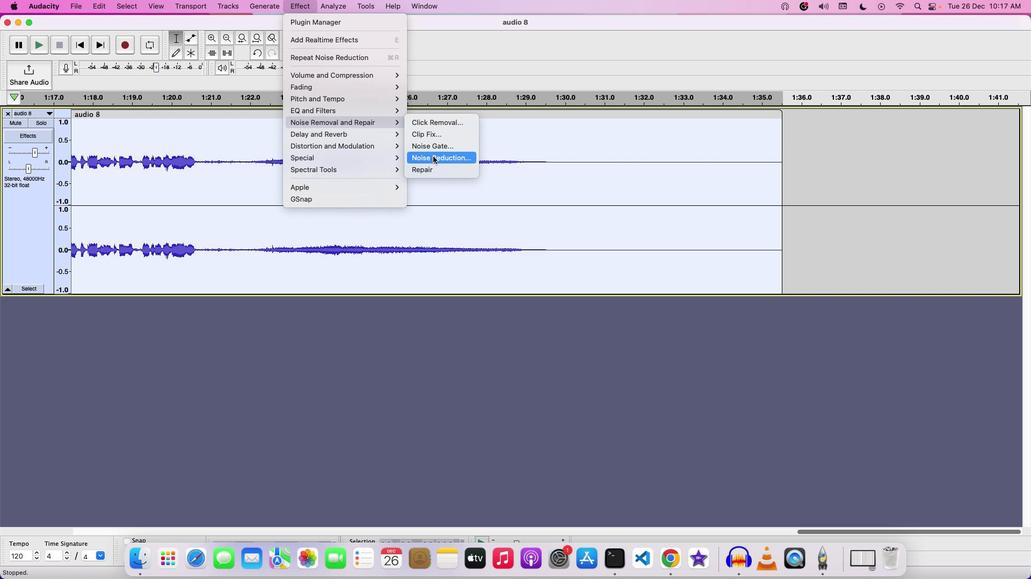 
Action: Mouse moved to (603, 398)
Screenshot: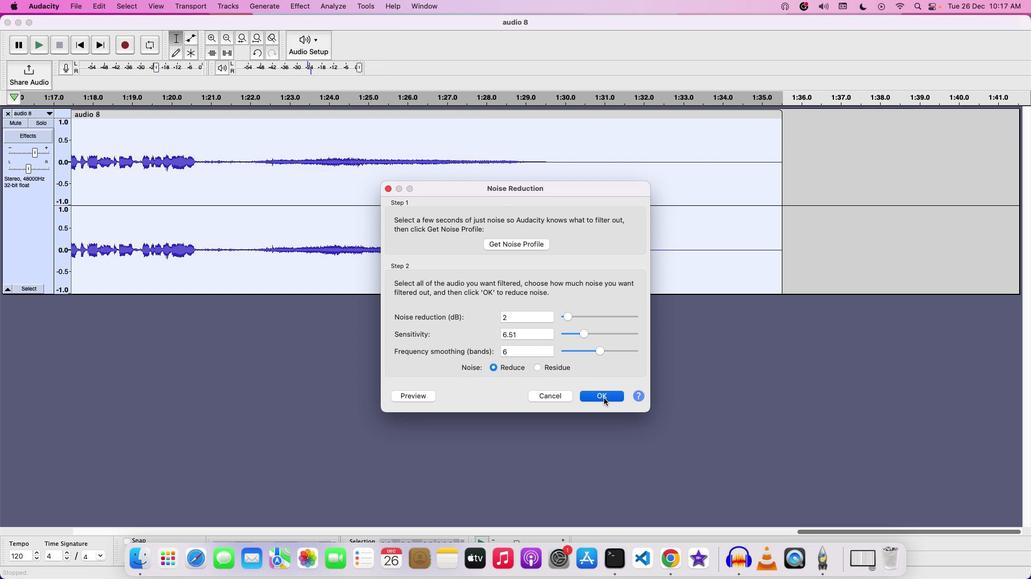 
Action: Mouse pressed left at (603, 398)
Screenshot: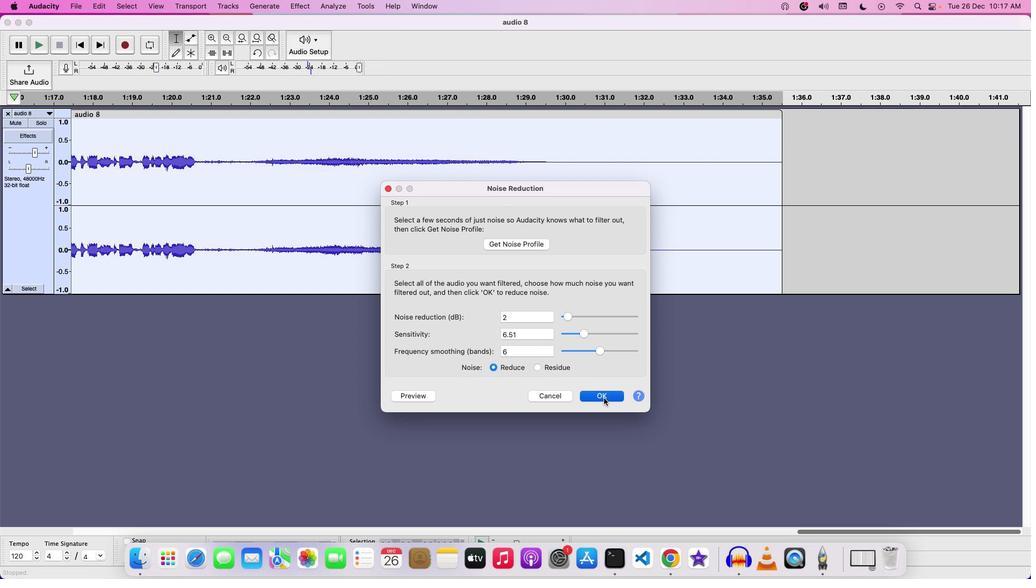 
Action: Mouse moved to (396, 212)
Screenshot: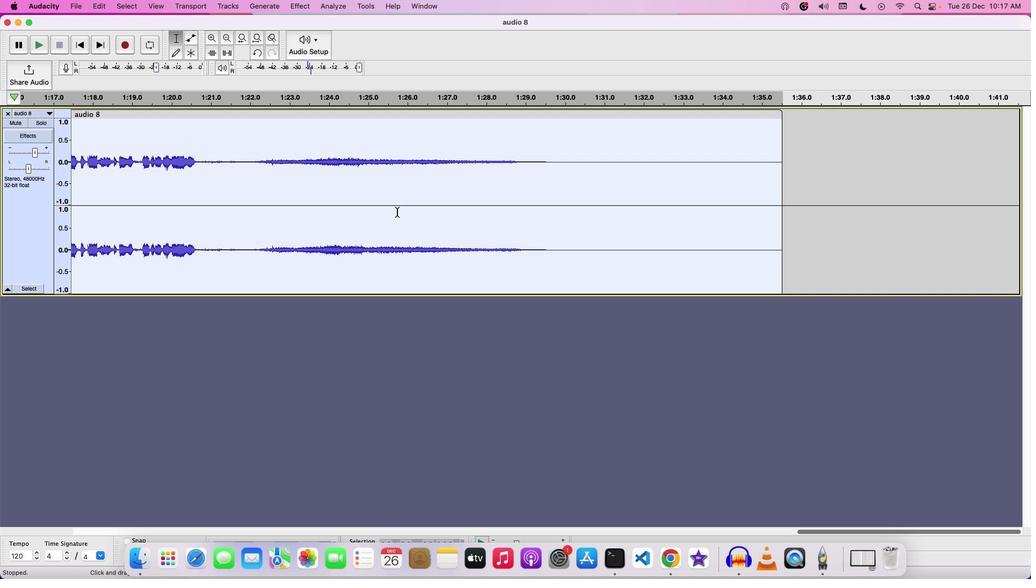 
Action: Key pressed Key.space
Screenshot: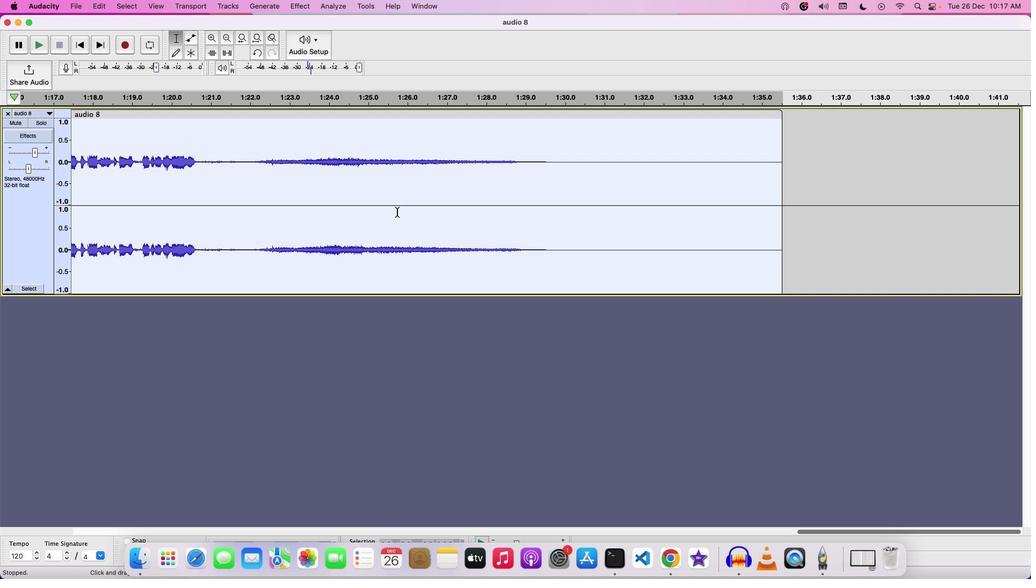 
Action: Mouse moved to (393, 214)
Screenshot: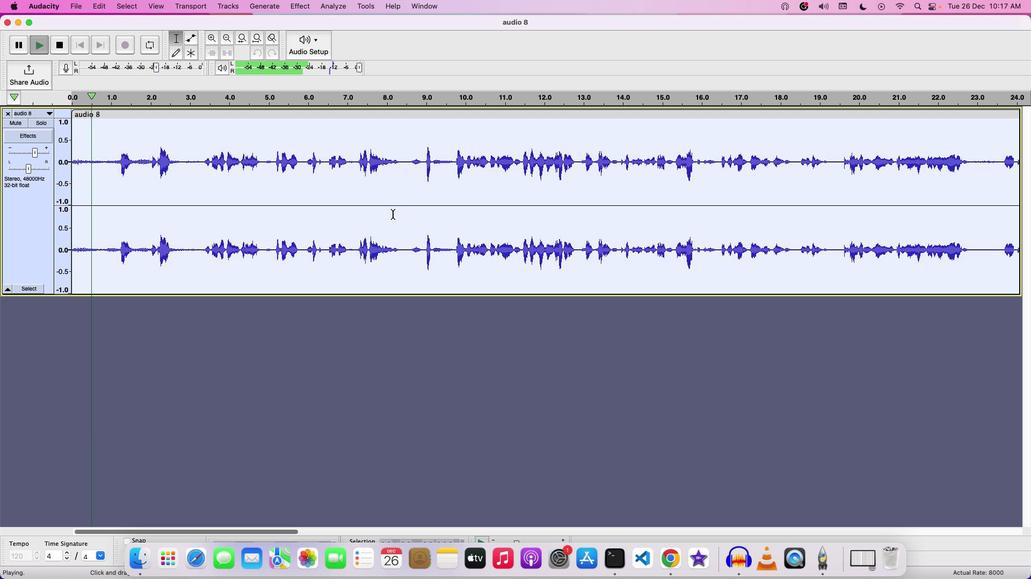 
Action: Key pressed Key.space
Screenshot: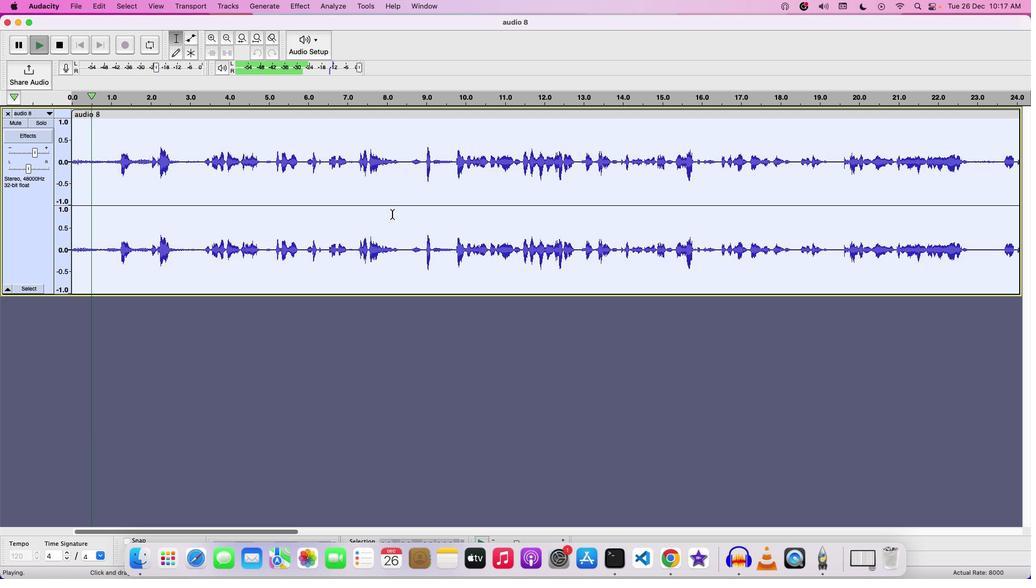 
Action: Mouse moved to (221, 37)
Screenshot: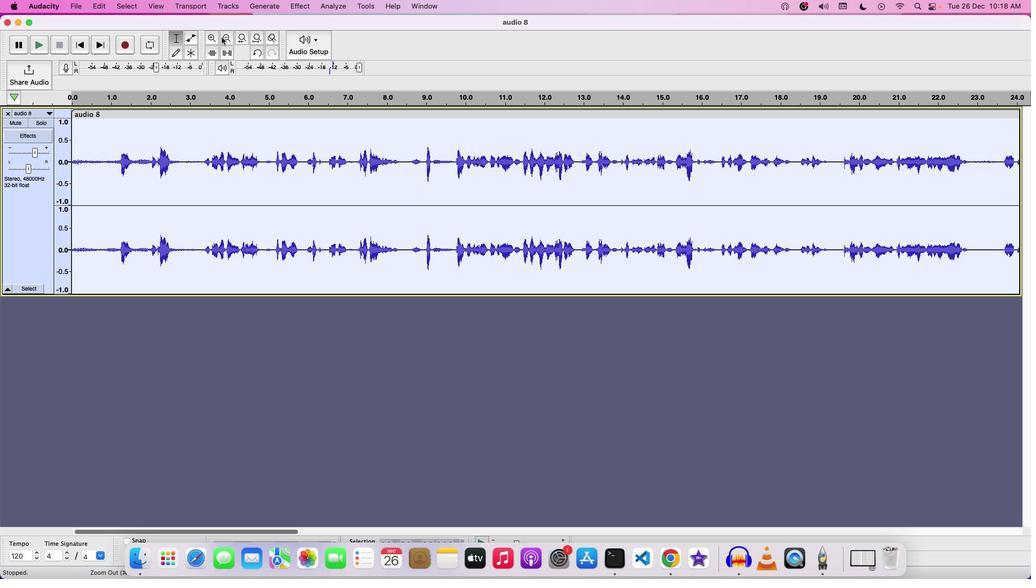 
Action: Mouse pressed left at (221, 37)
Screenshot: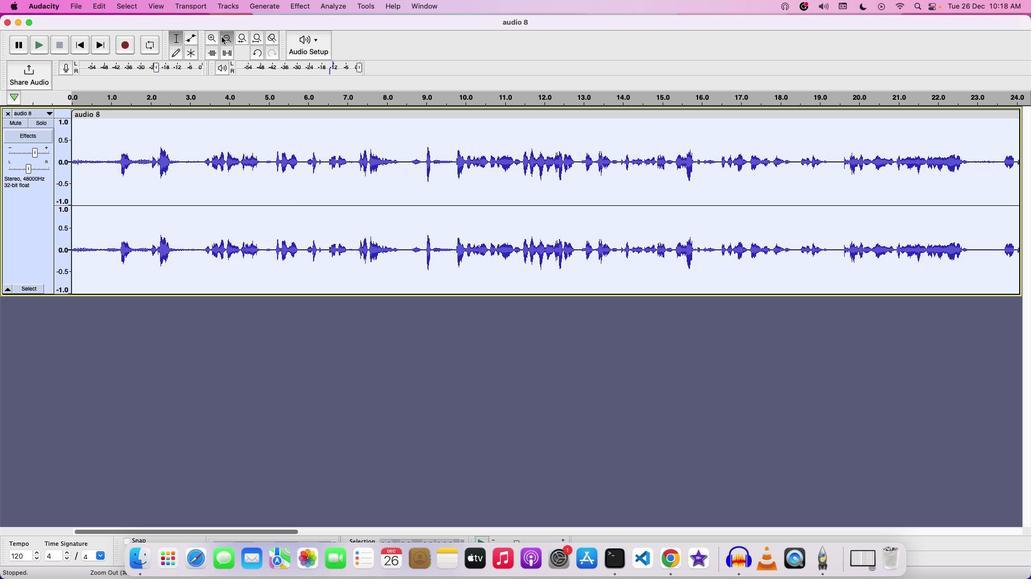 
Action: Mouse moved to (221, 37)
Screenshot: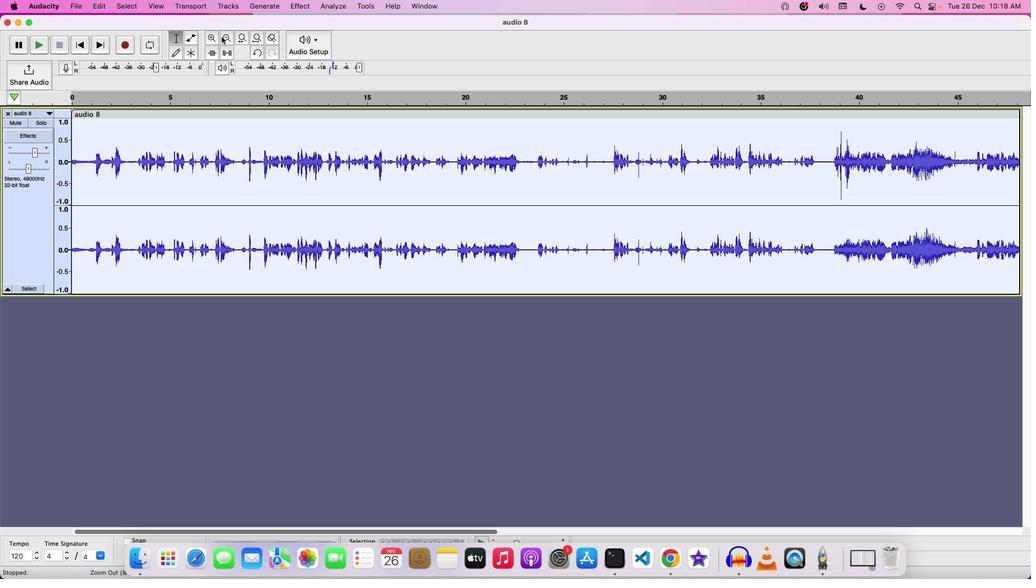 
Action: Mouse pressed left at (221, 37)
Screenshot: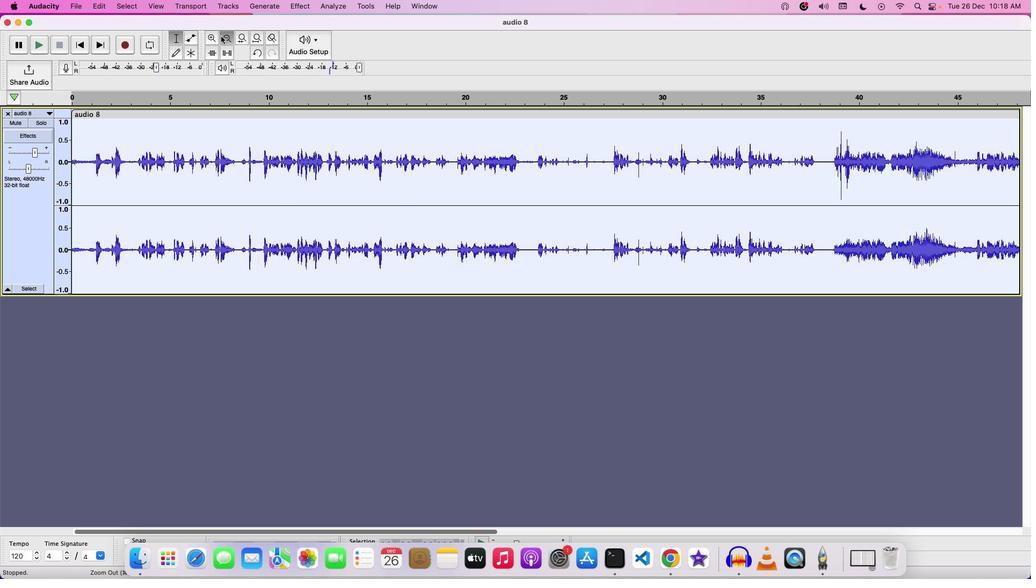 
Action: Mouse moved to (224, 38)
Screenshot: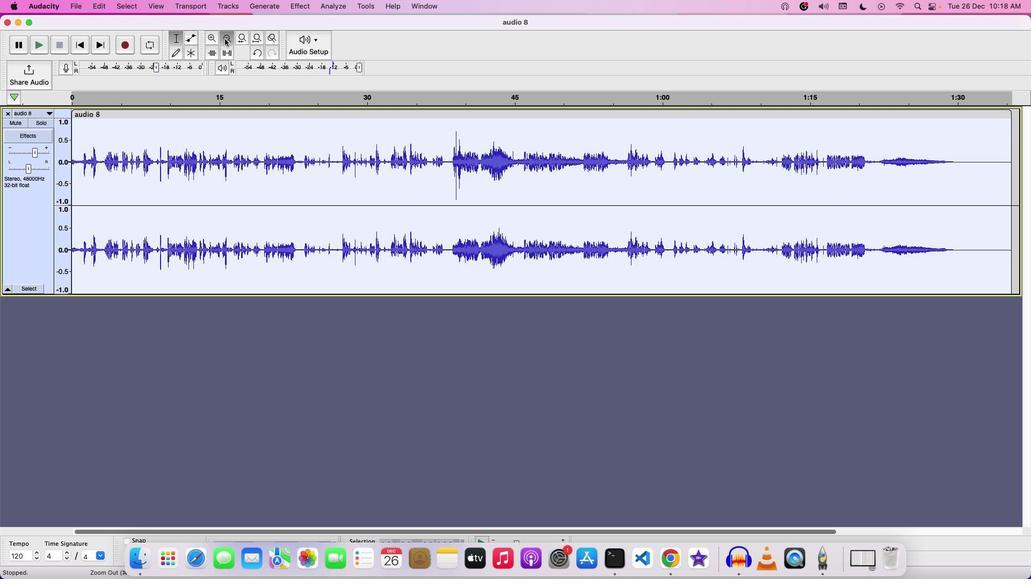 
Action: Mouse pressed left at (224, 38)
Screenshot: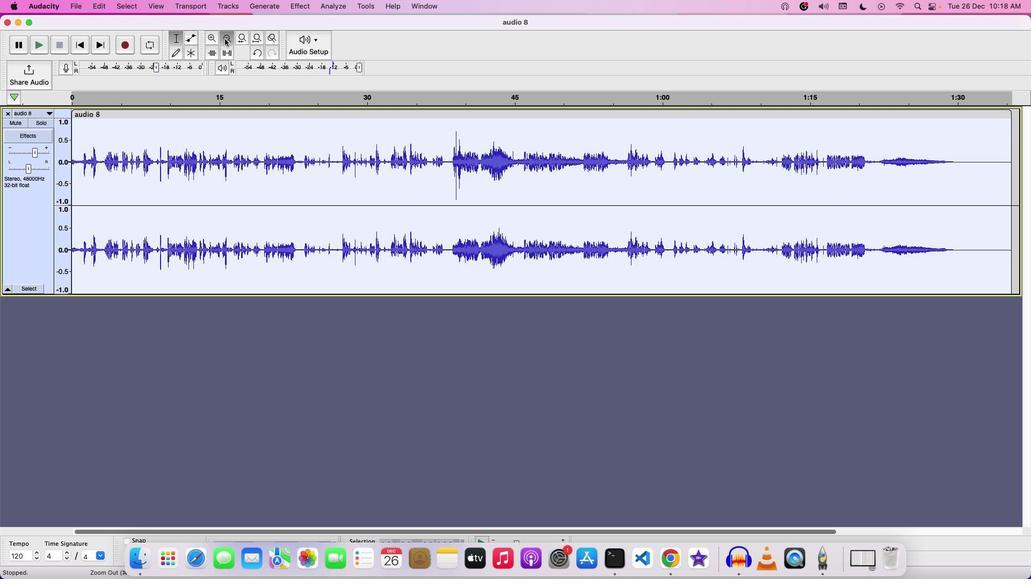 
Action: Mouse moved to (304, 5)
Screenshot: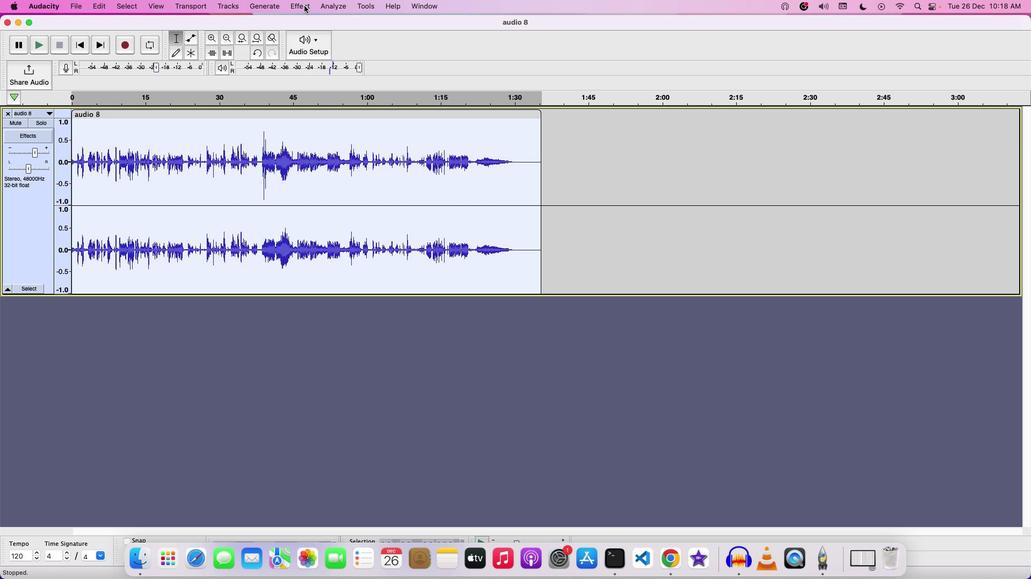 
Action: Mouse pressed left at (304, 5)
Screenshot: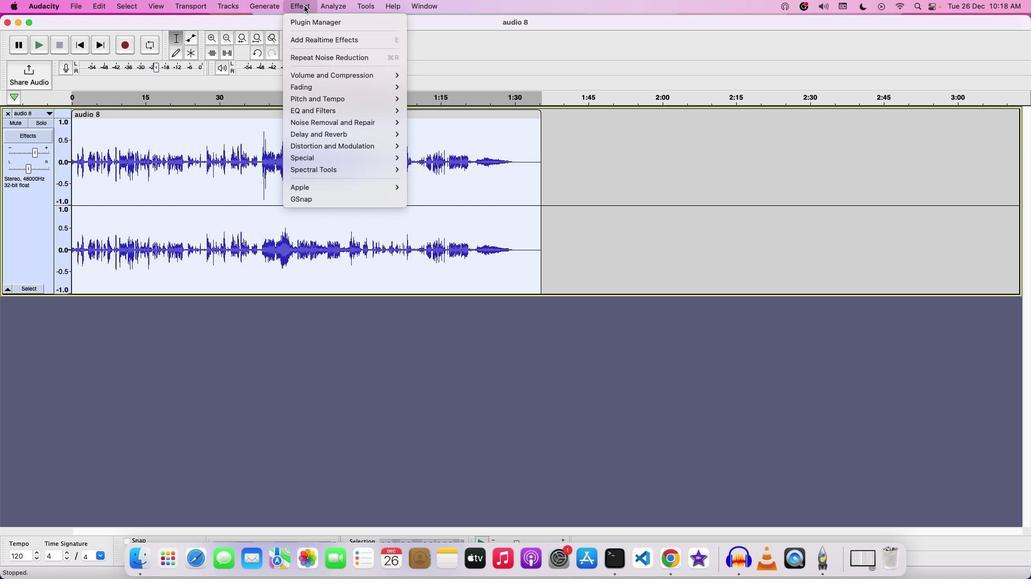 
Action: Mouse moved to (437, 134)
Screenshot: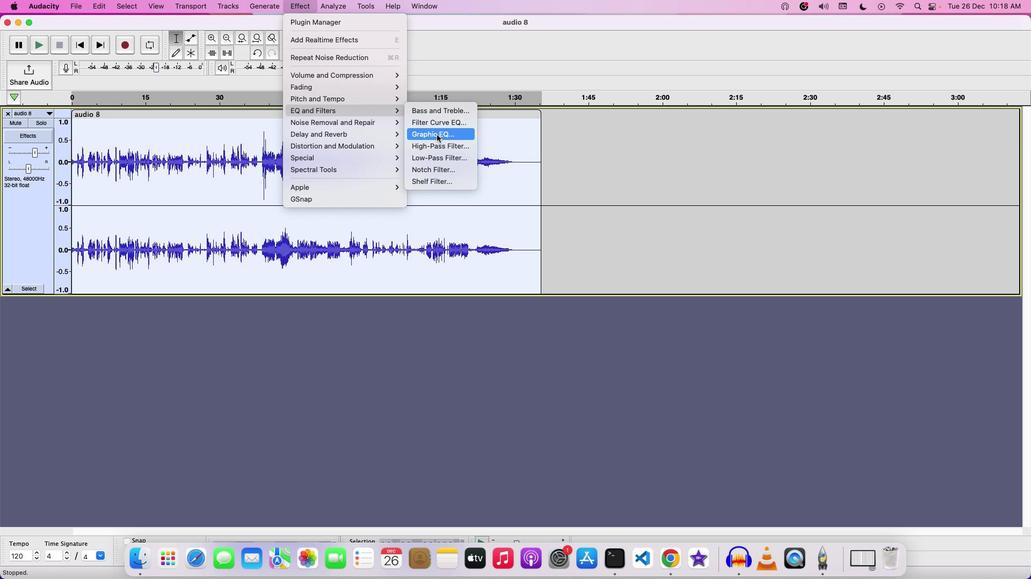 
Action: Mouse pressed left at (437, 134)
Screenshot: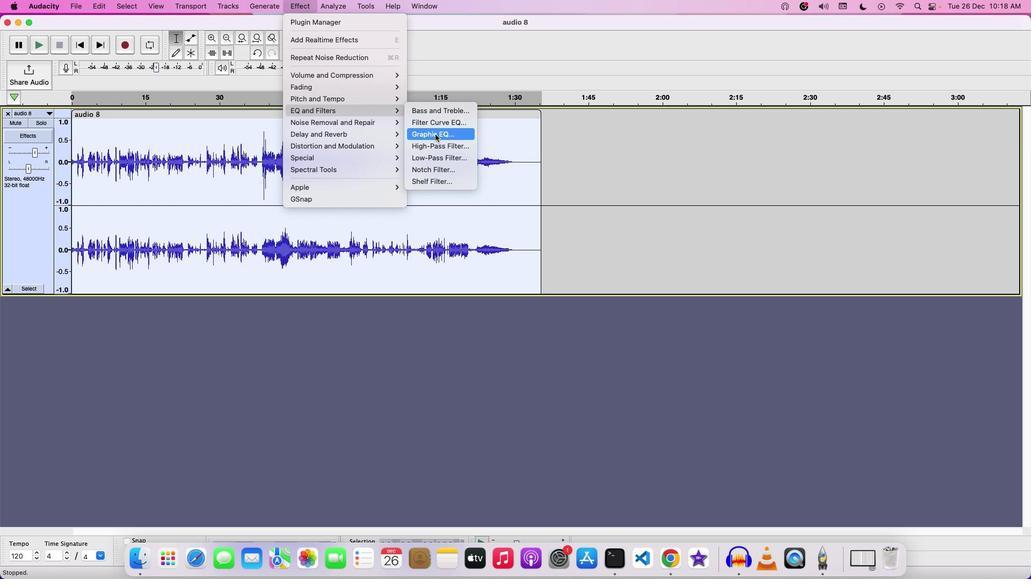 
Action: Mouse moved to (498, 438)
Screenshot: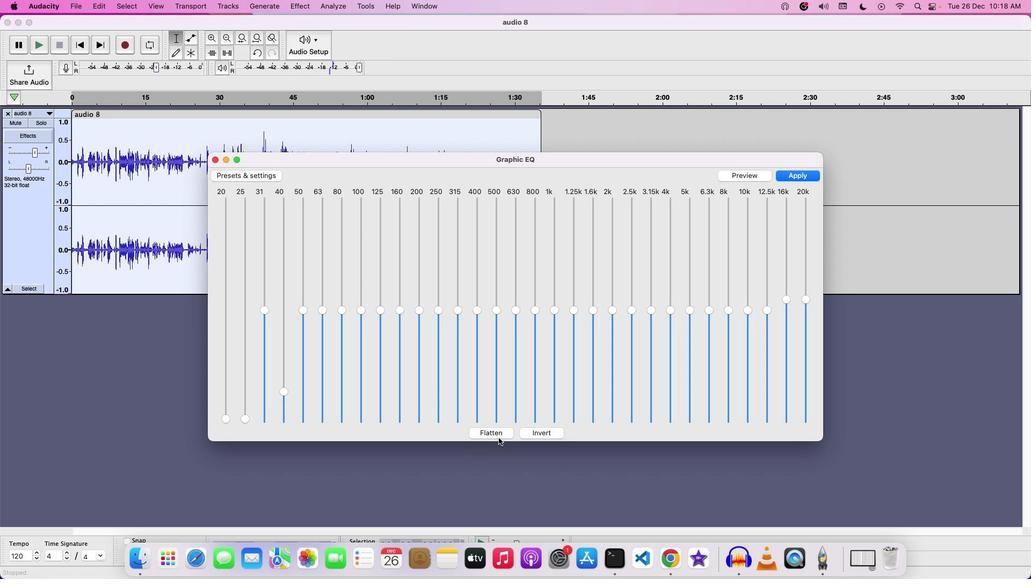 
Action: Mouse pressed left at (498, 438)
Screenshot: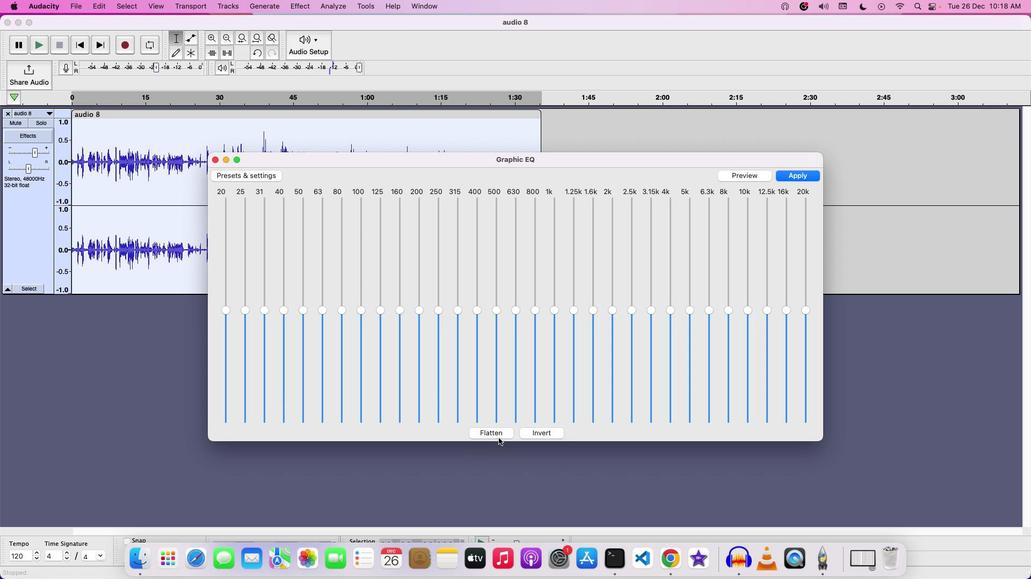 
Action: Mouse moved to (224, 314)
Screenshot: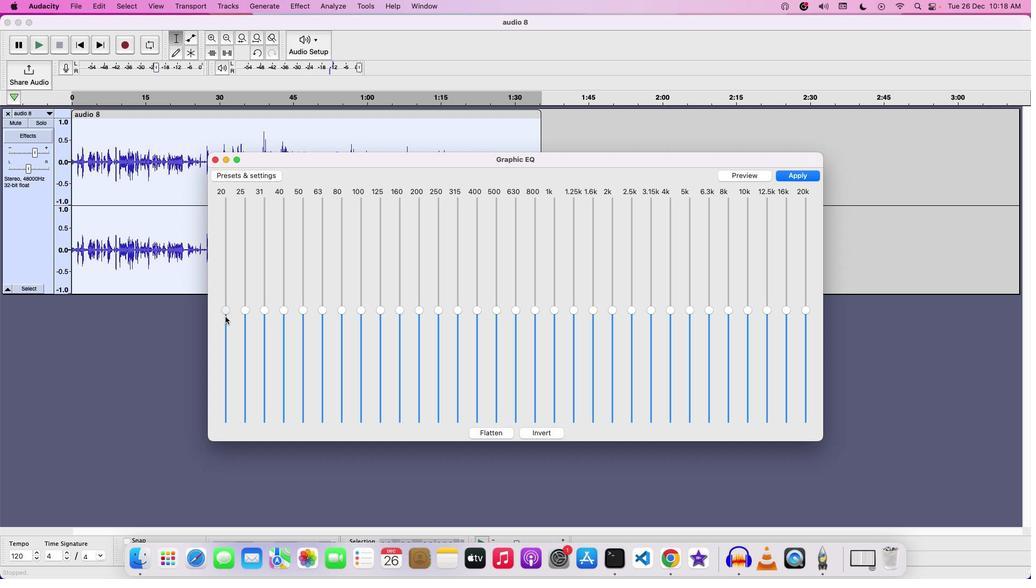 
Action: Mouse pressed left at (224, 314)
Screenshot: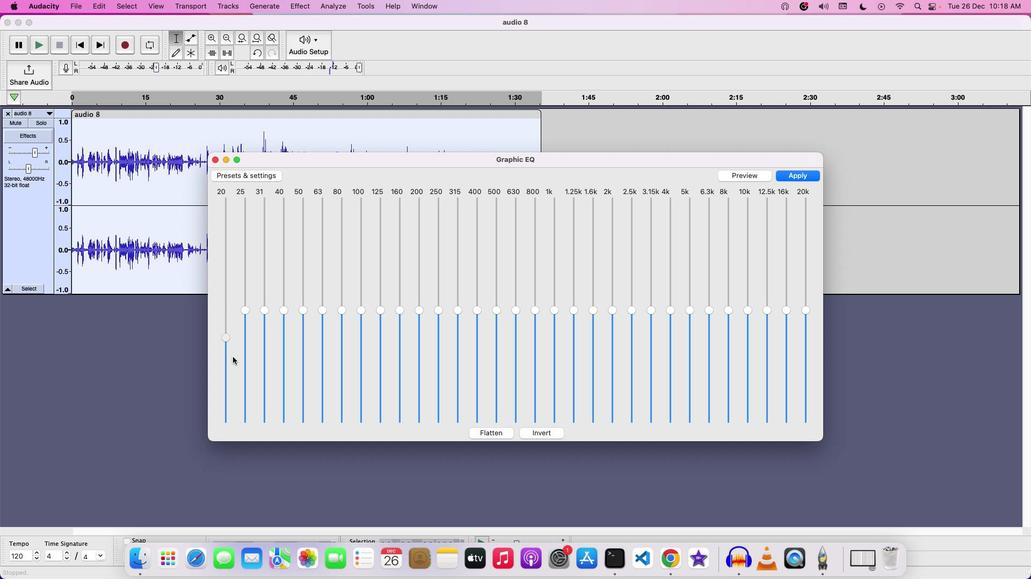 
Action: Mouse moved to (244, 315)
Screenshot: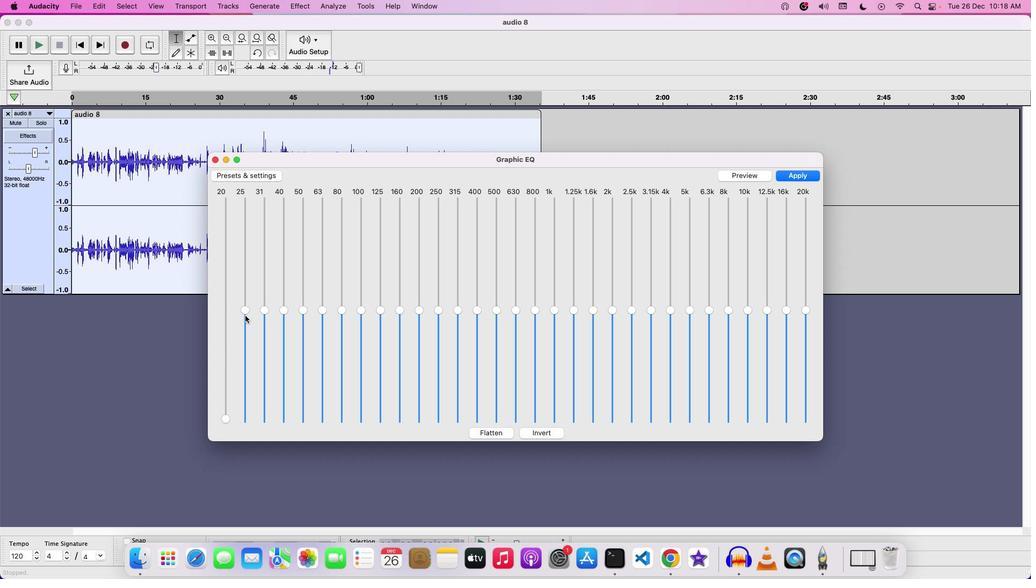 
Action: Mouse pressed left at (244, 315)
Screenshot: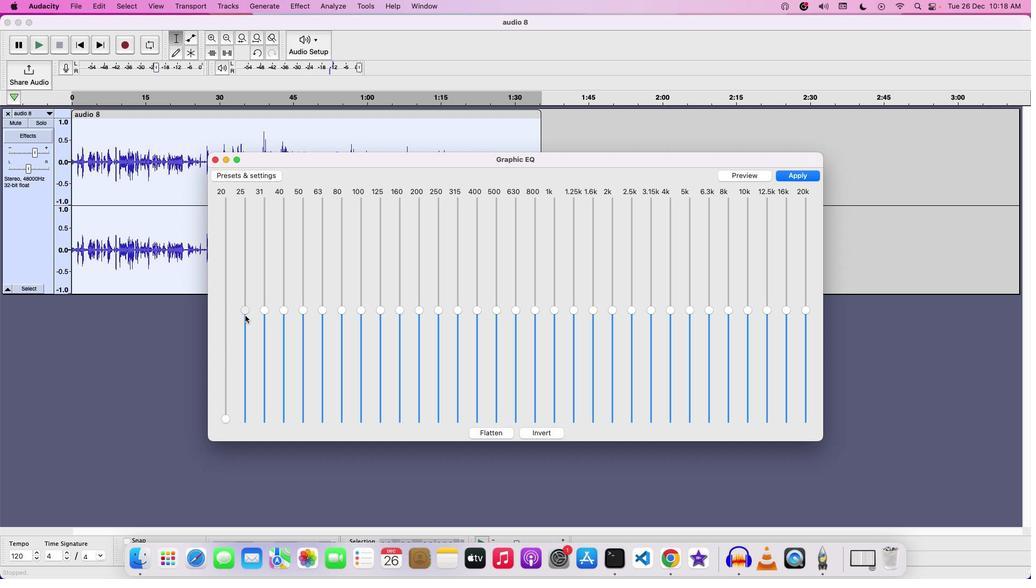 
Action: Mouse moved to (808, 311)
Screenshot: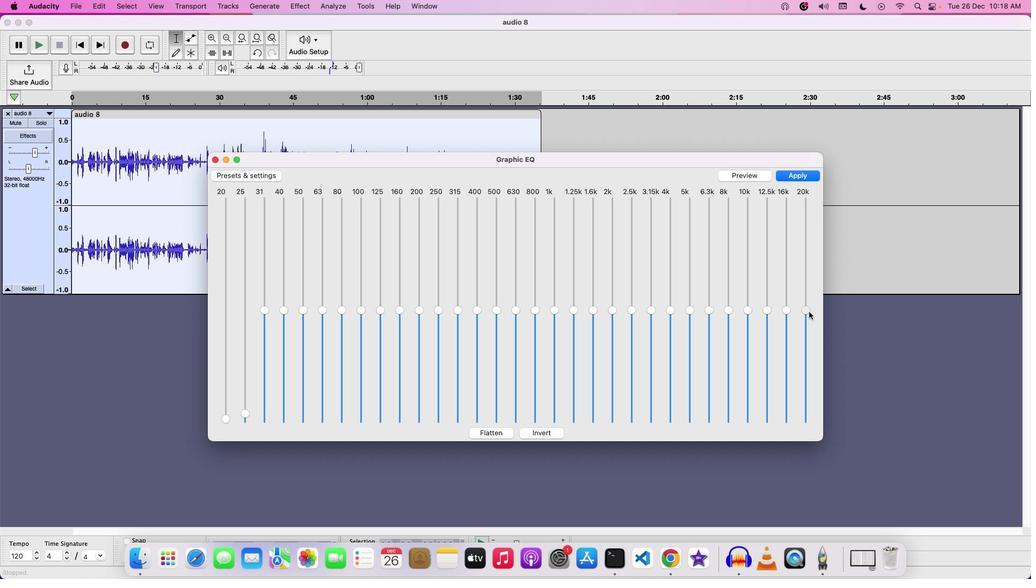 
Action: Mouse pressed left at (808, 311)
Screenshot: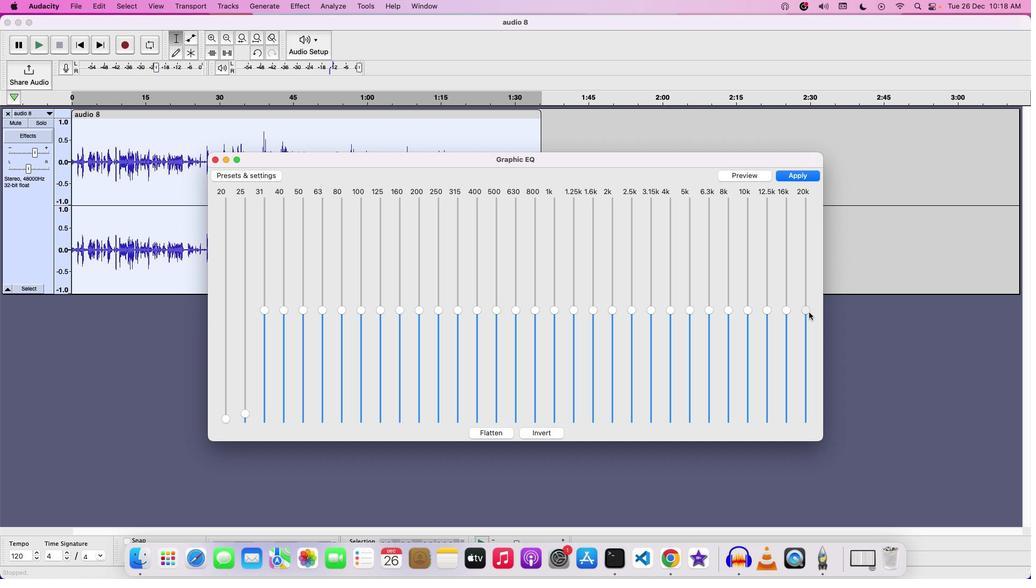 
Action: Mouse moved to (807, 332)
Screenshot: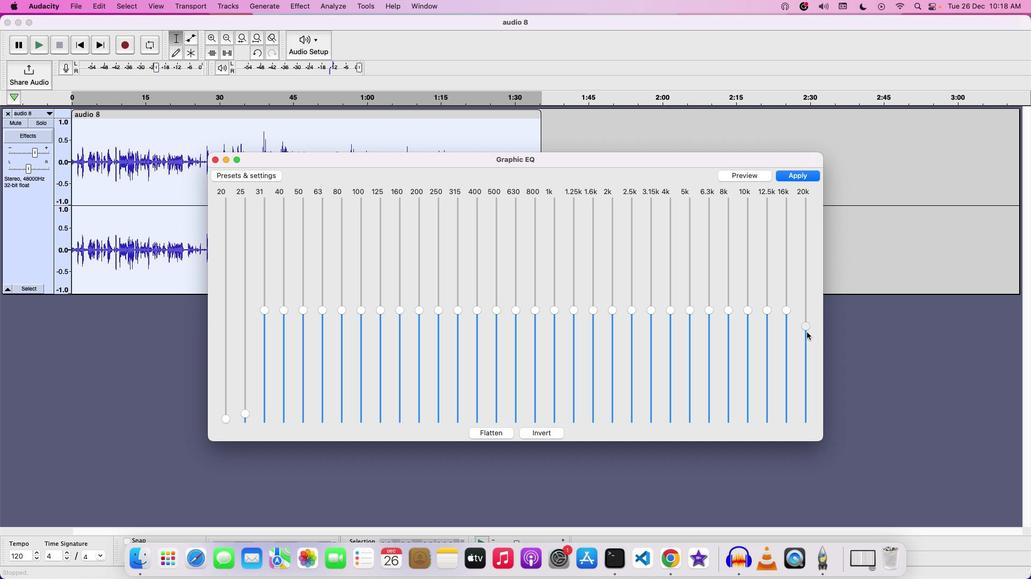 
Action: Mouse pressed left at (807, 332)
Screenshot: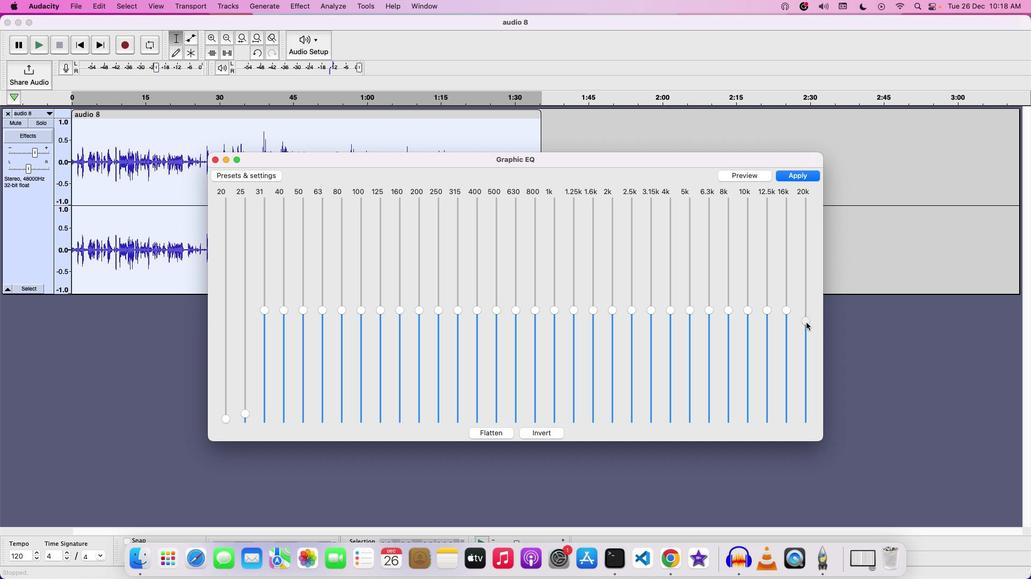 
Action: Mouse moved to (792, 310)
Screenshot: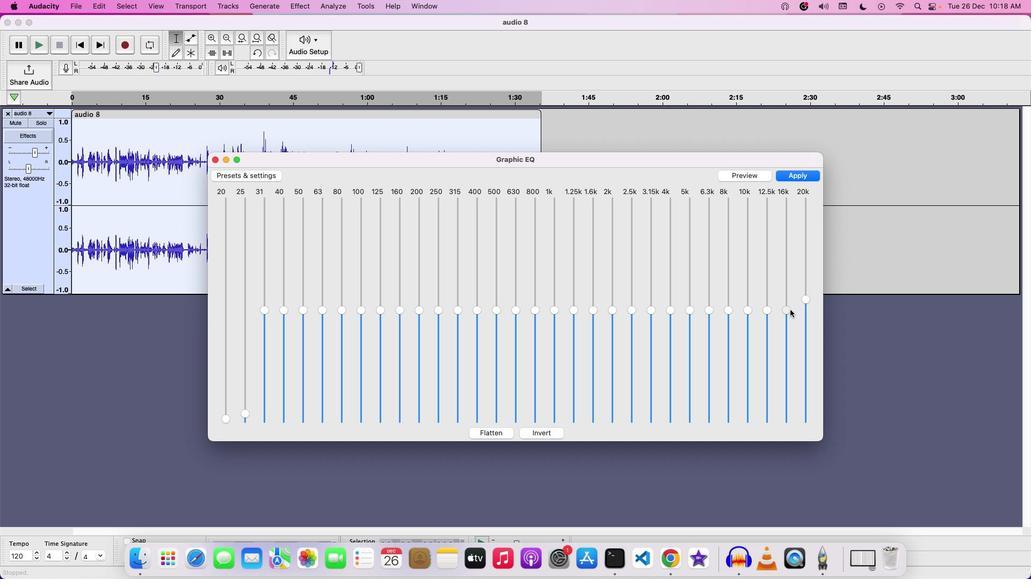 
Action: Mouse pressed left at (792, 310)
Screenshot: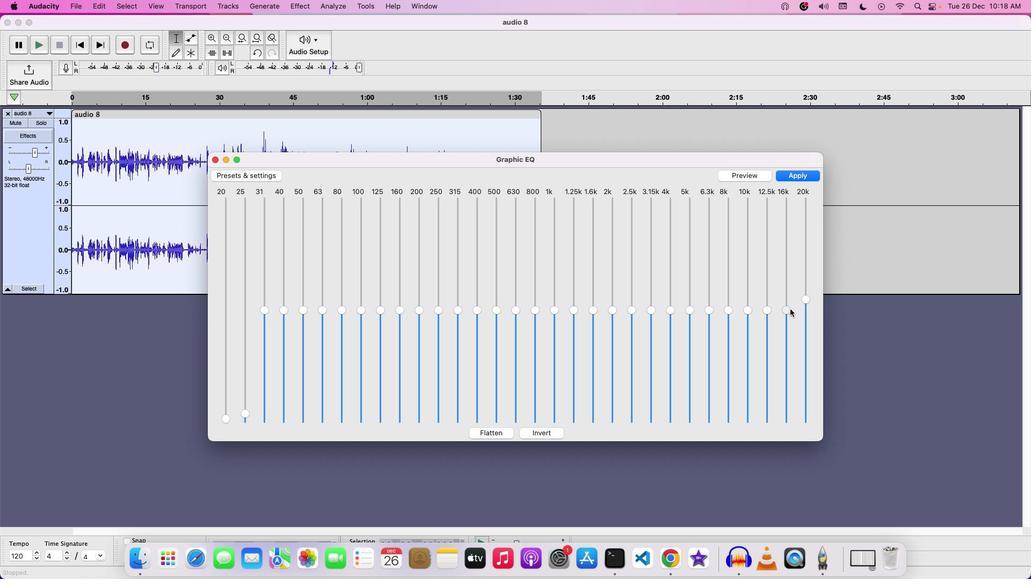 
Action: Mouse moved to (799, 174)
Screenshot: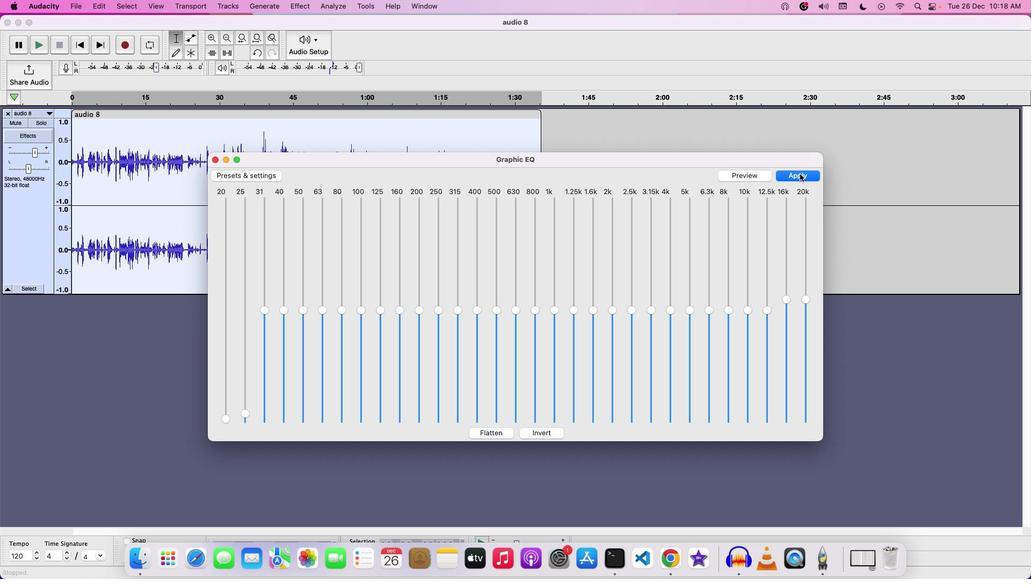 
Action: Mouse pressed left at (799, 174)
Screenshot: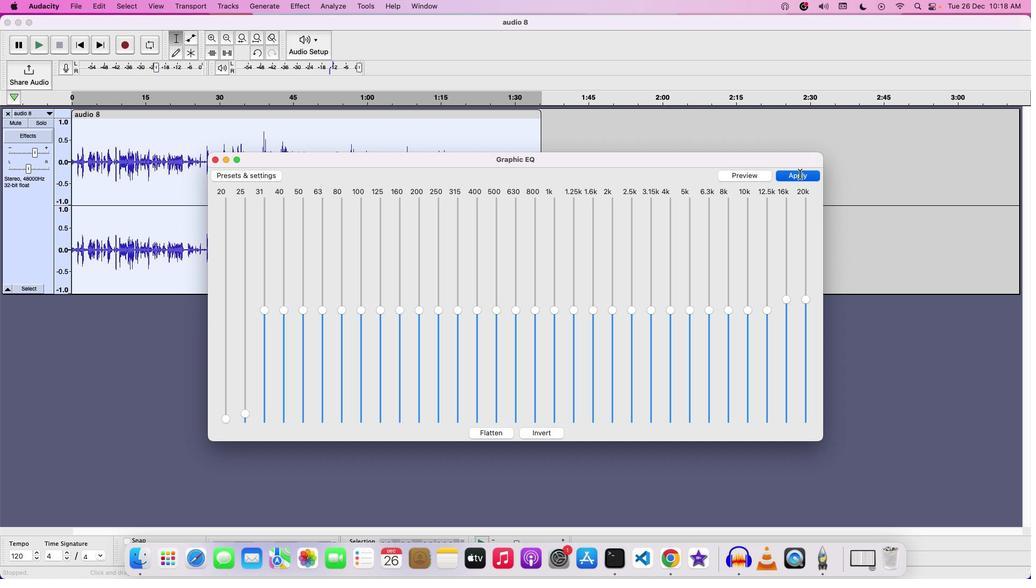 
Action: Mouse moved to (300, 7)
Screenshot: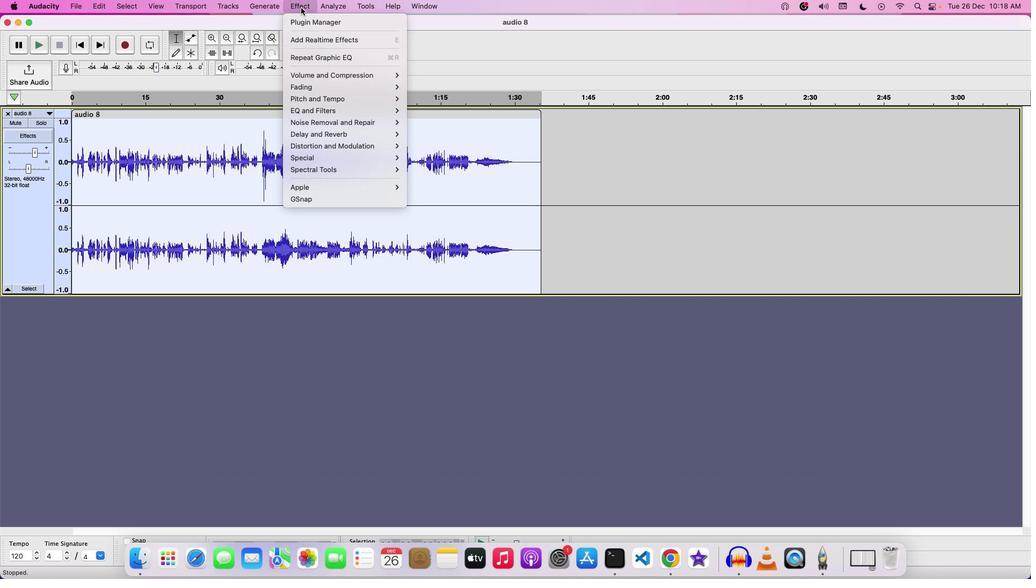 
Action: Mouse pressed left at (300, 7)
Screenshot: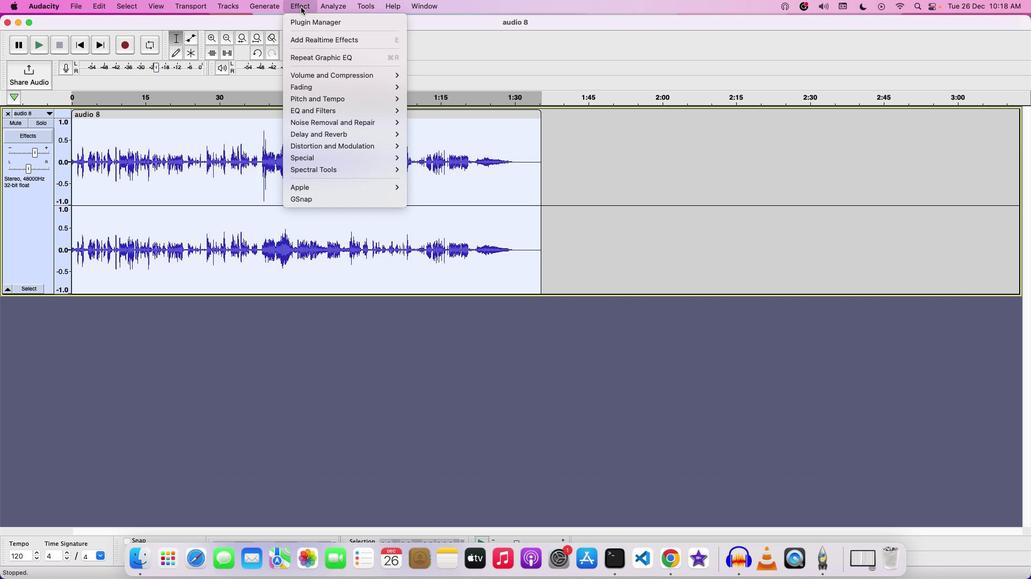 
Action: Mouse moved to (435, 136)
Screenshot: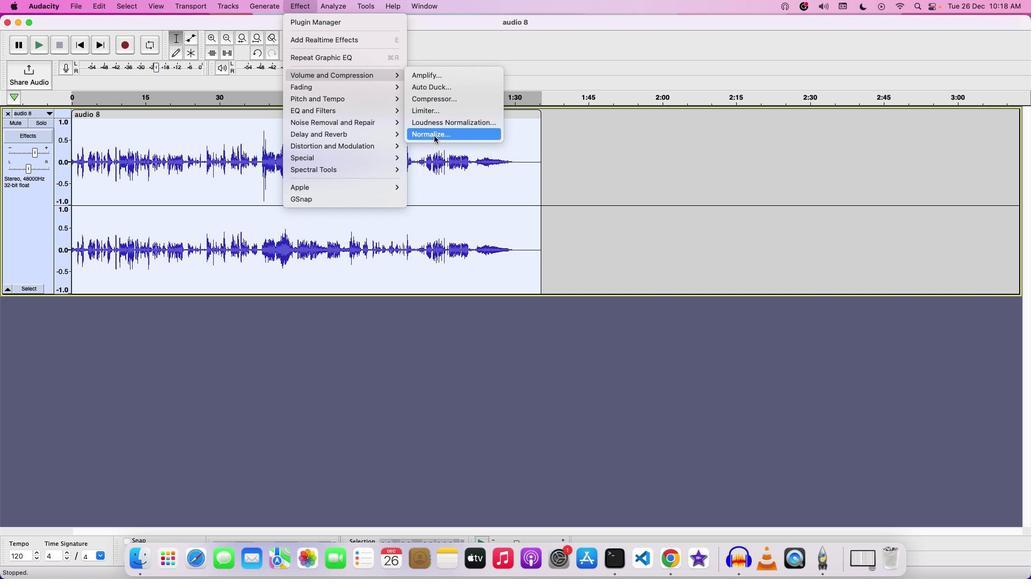 
Action: Mouse pressed left at (435, 136)
Screenshot: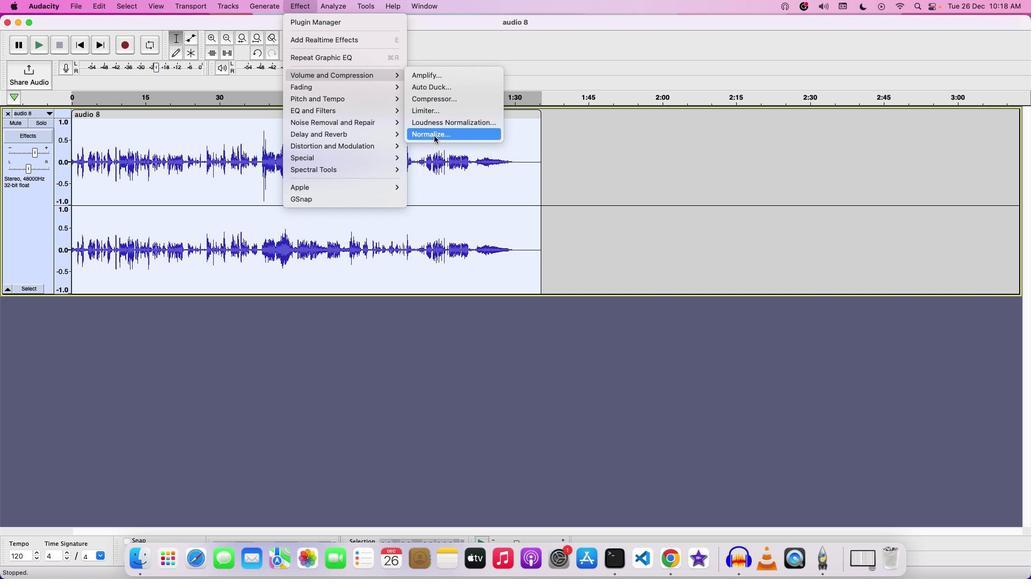 
Action: Mouse moved to (539, 271)
Screenshot: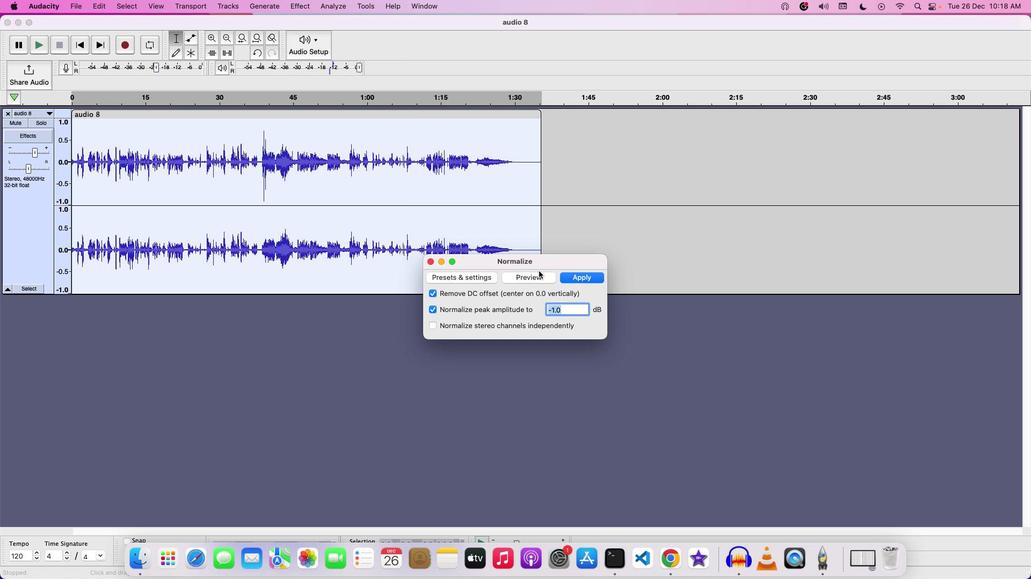
Action: Mouse pressed left at (539, 271)
Screenshot: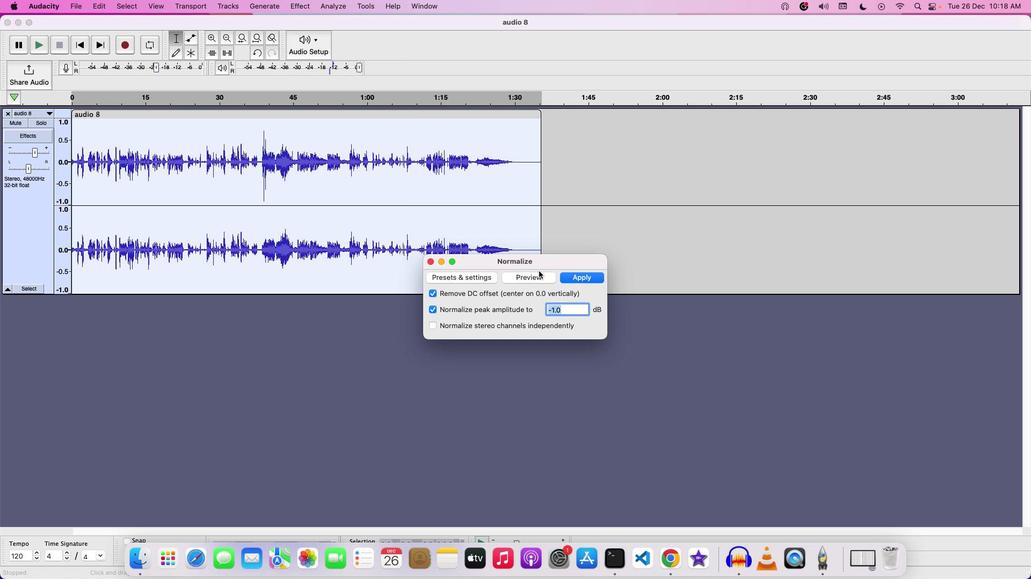 
Action: Mouse moved to (539, 277)
Screenshot: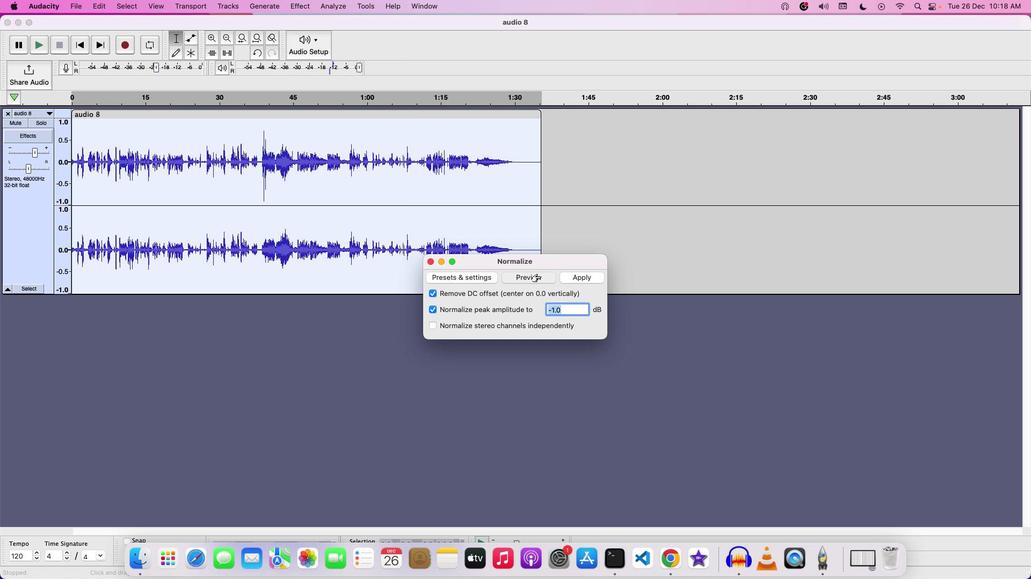 
Action: Mouse pressed left at (539, 277)
Screenshot: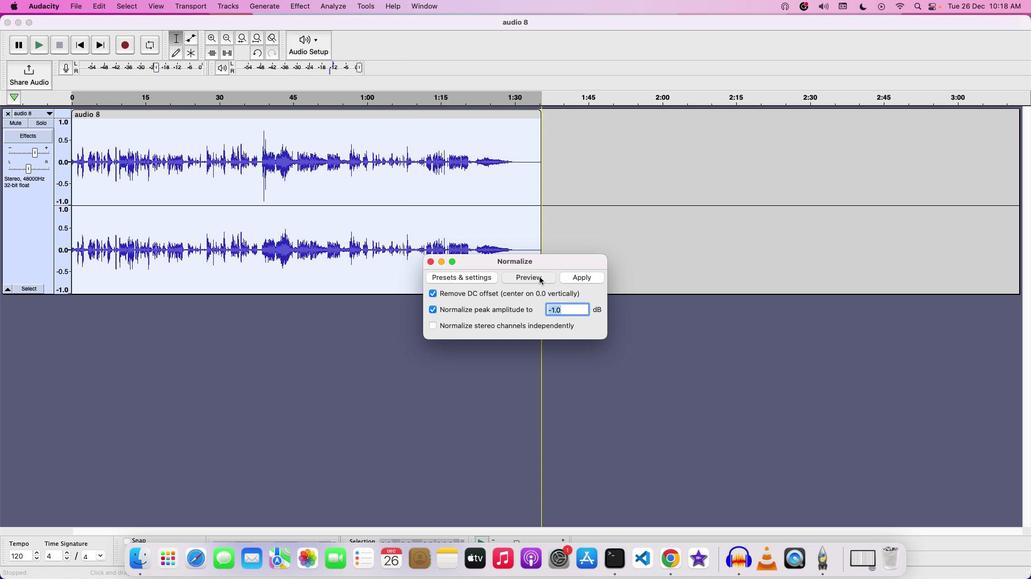 
Action: Mouse moved to (549, 312)
Screenshot: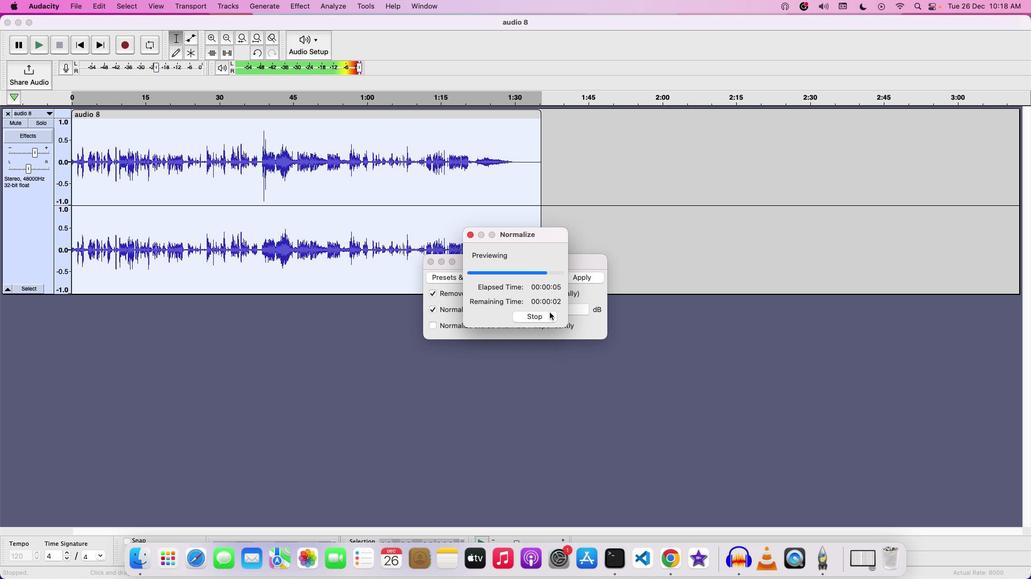 
Action: Mouse pressed left at (549, 312)
Screenshot: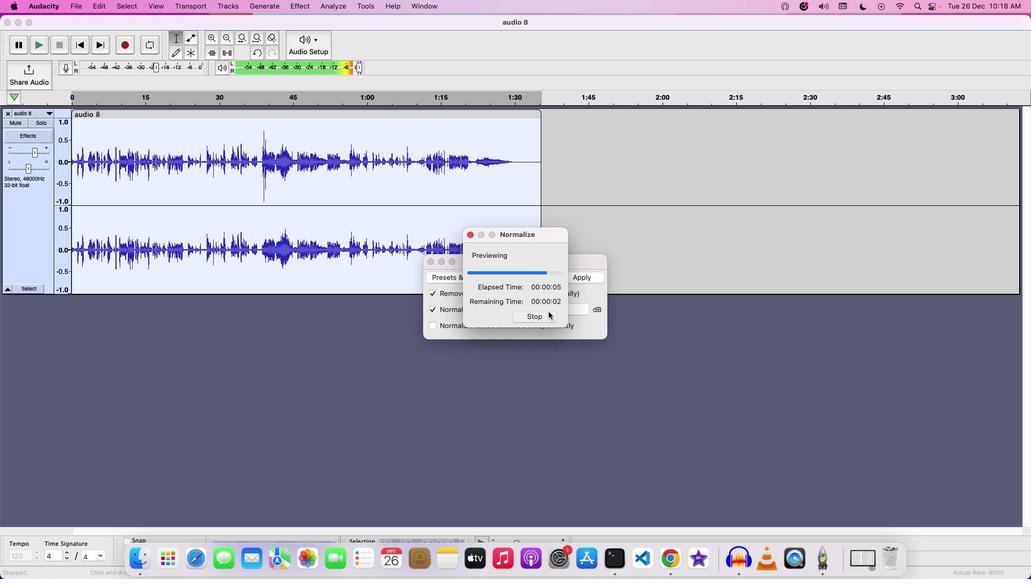 
Action: Mouse moved to (590, 278)
Screenshot: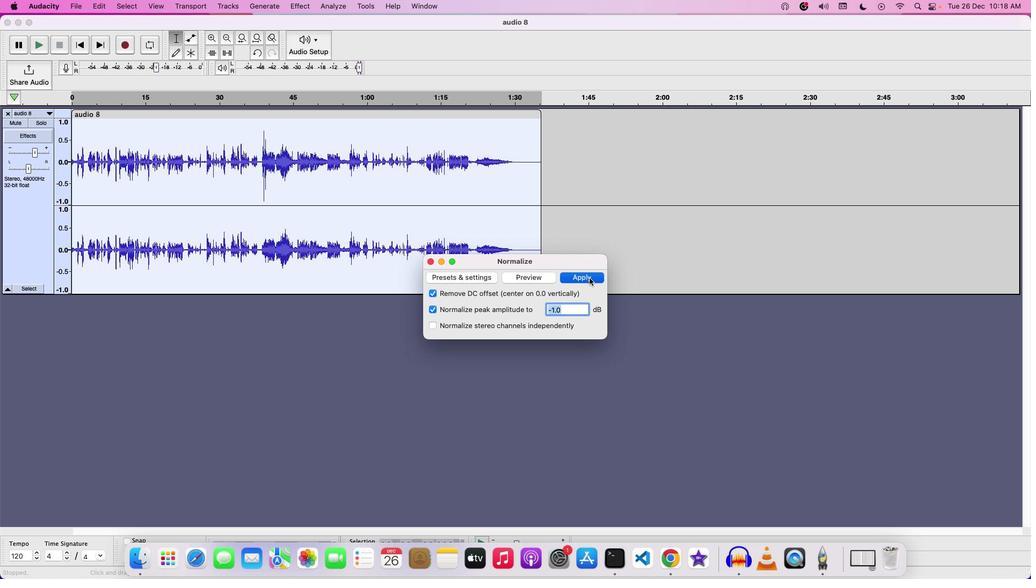 
Action: Mouse pressed left at (590, 278)
Screenshot: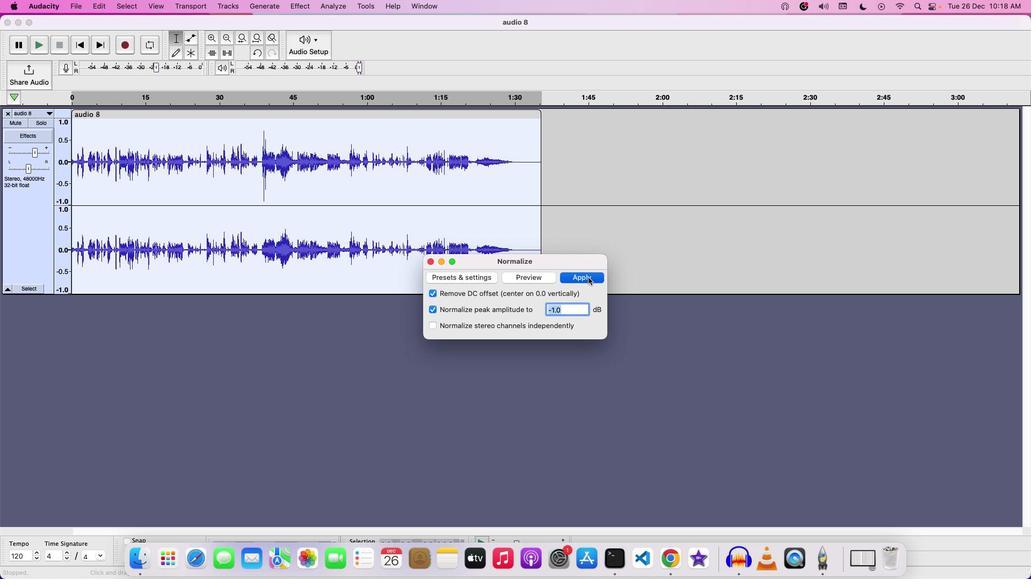 
Action: Mouse moved to (145, 144)
Screenshot: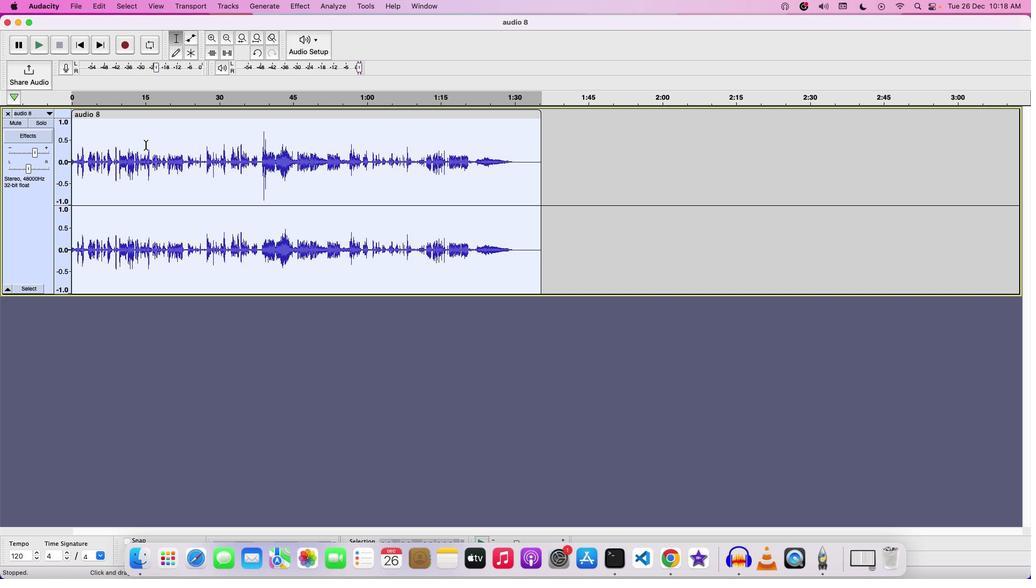 
Action: Key pressed Key.space
Screenshot: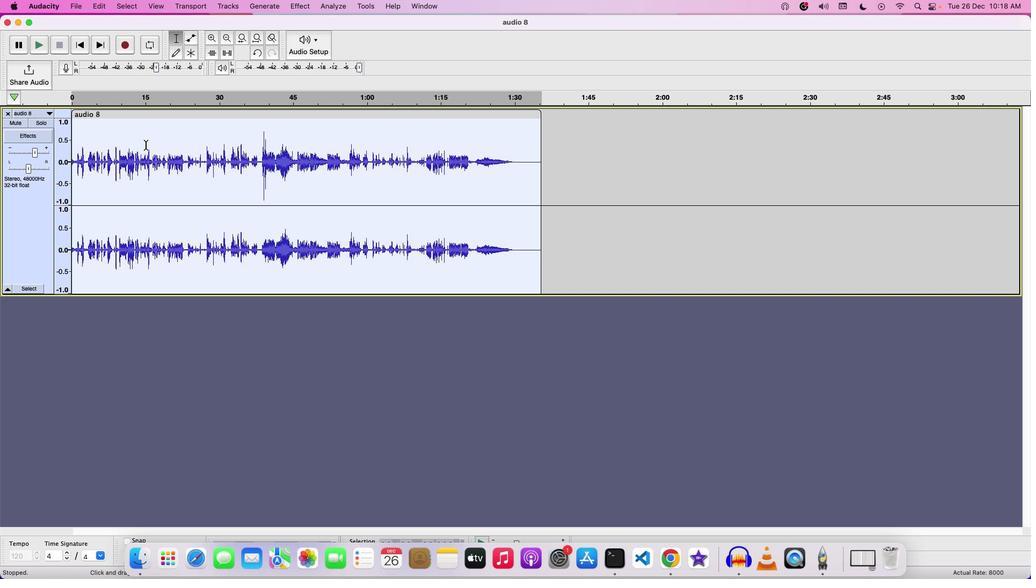 
Action: Mouse moved to (526, 130)
Screenshot: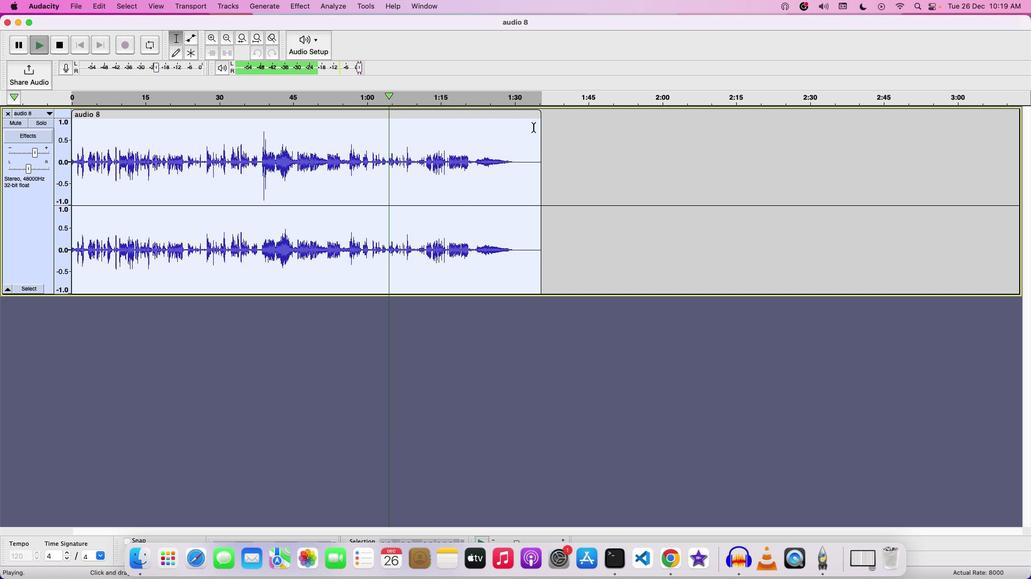 
Action: Key pressed Key.space
Screenshot: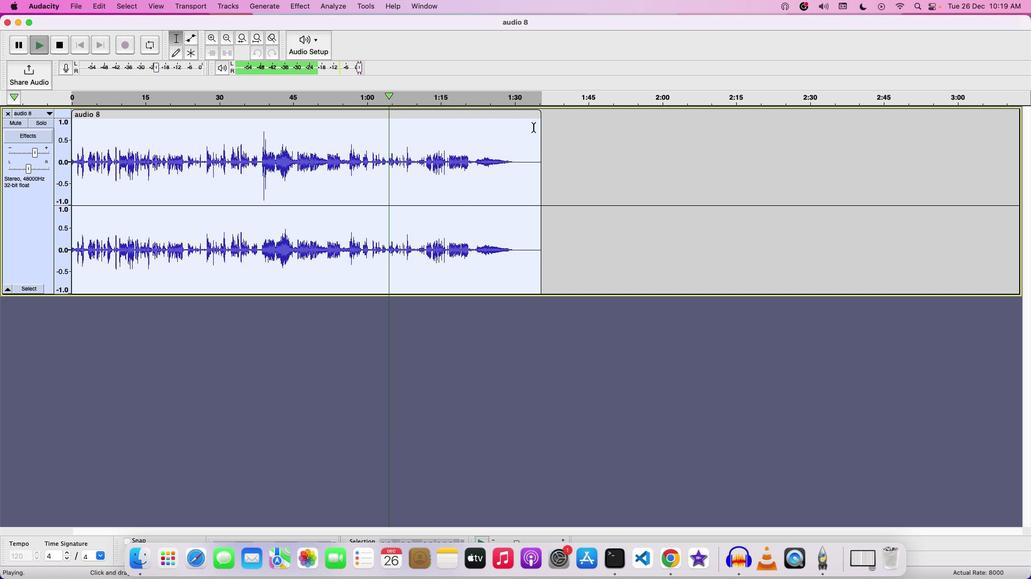 
Action: Mouse moved to (541, 117)
Screenshot: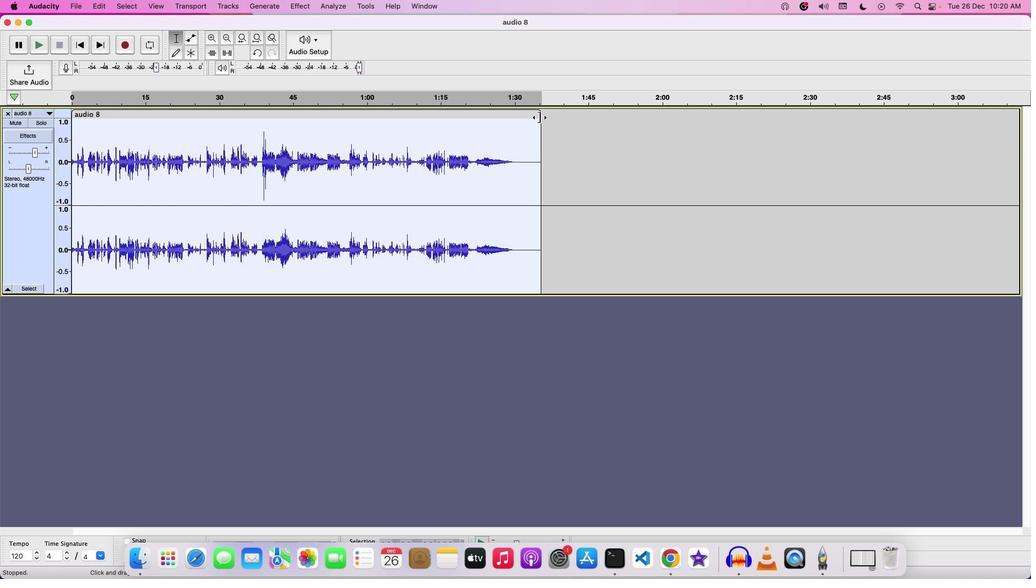 
Action: Mouse pressed left at (541, 117)
Screenshot: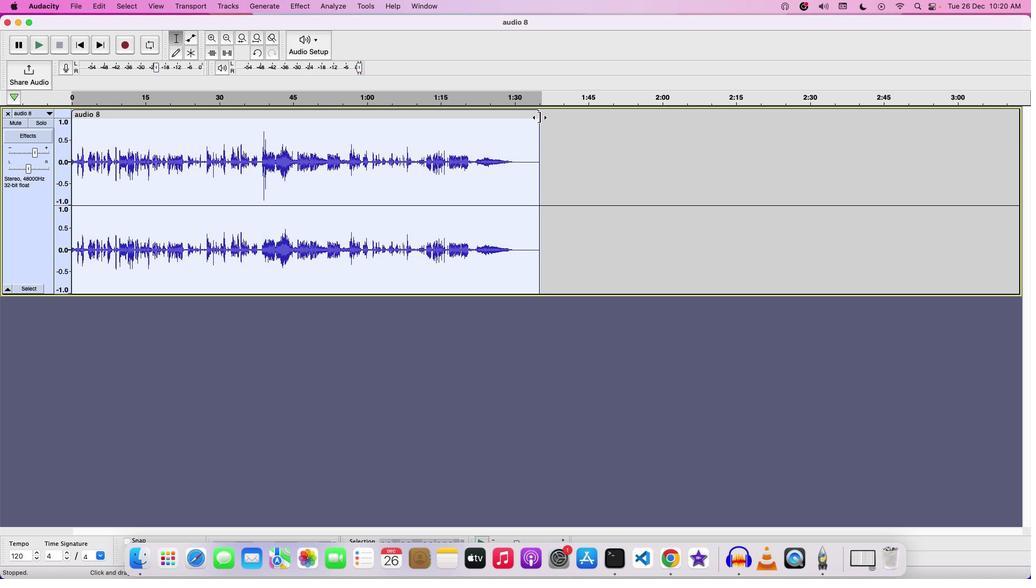 
Action: Mouse moved to (69, 4)
Screenshot: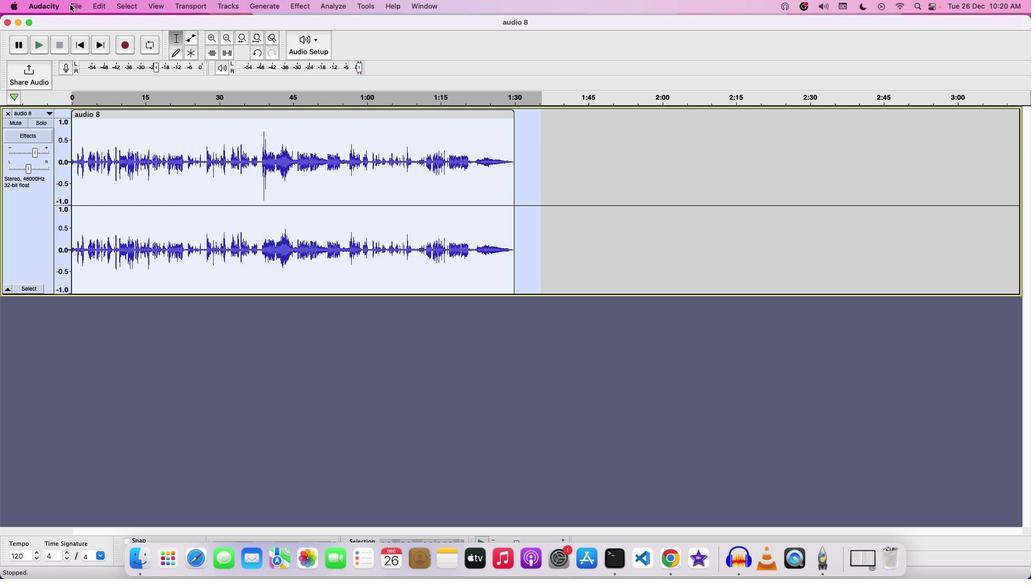 
Action: Mouse pressed left at (69, 4)
Screenshot: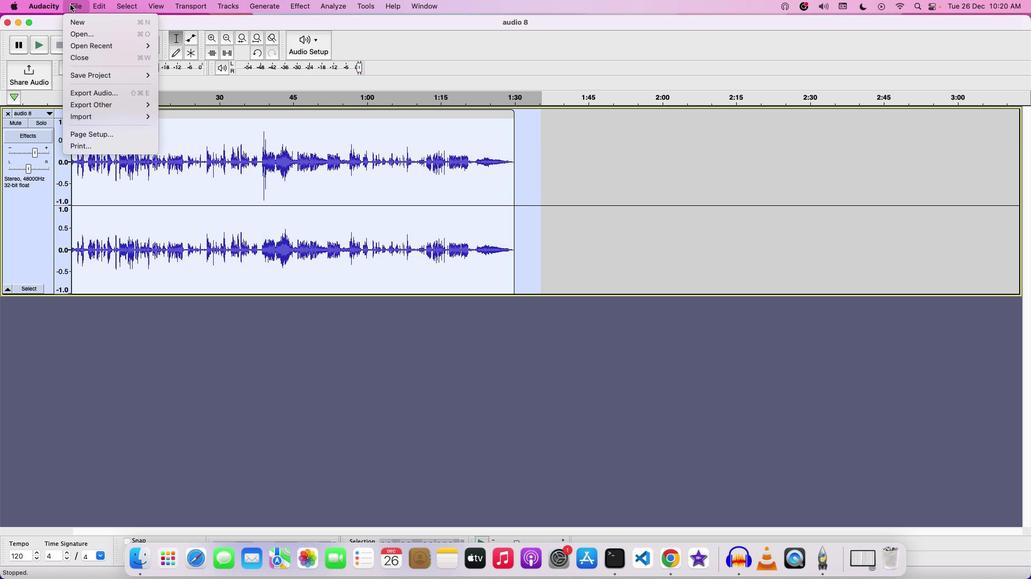 
Action: Mouse moved to (99, 76)
Screenshot: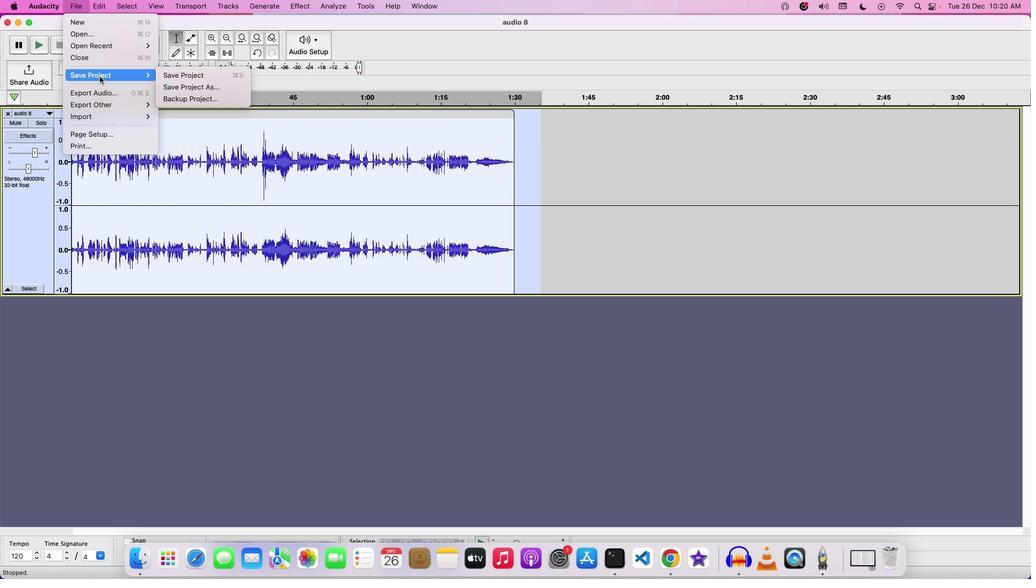 
Action: Mouse pressed left at (99, 76)
Screenshot: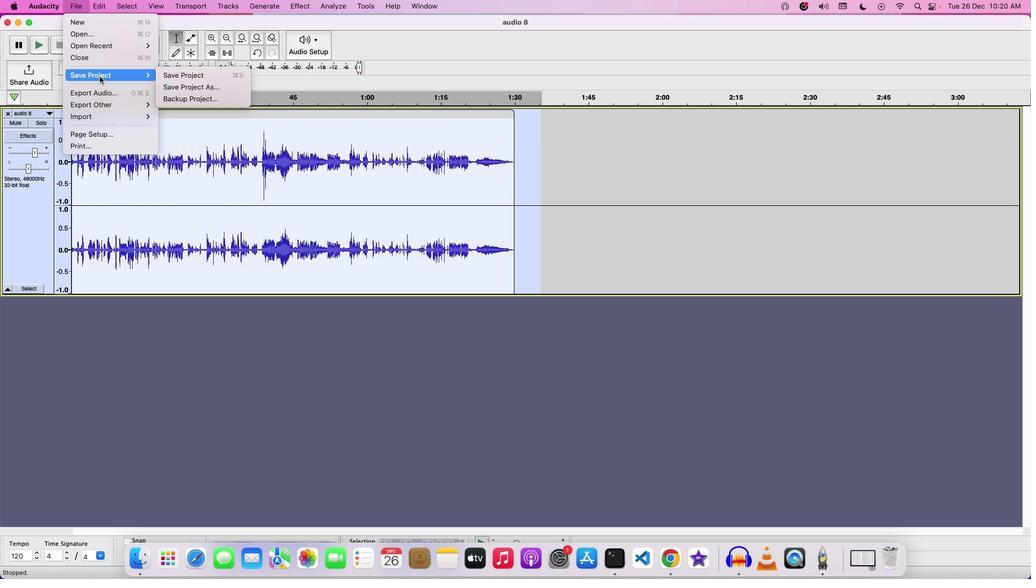 
Action: Mouse moved to (197, 73)
Screenshot: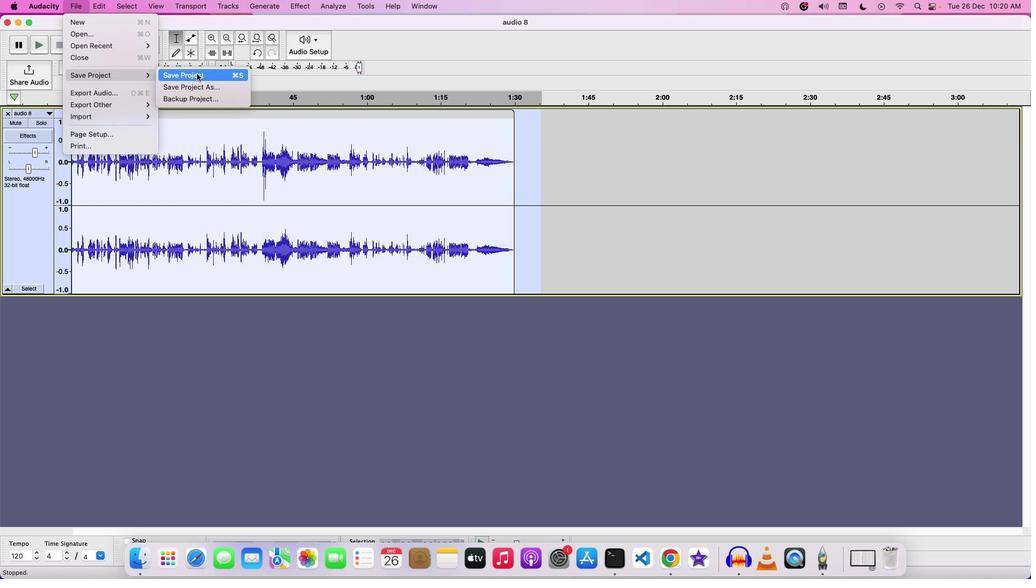 
Action: Mouse pressed left at (197, 73)
Screenshot: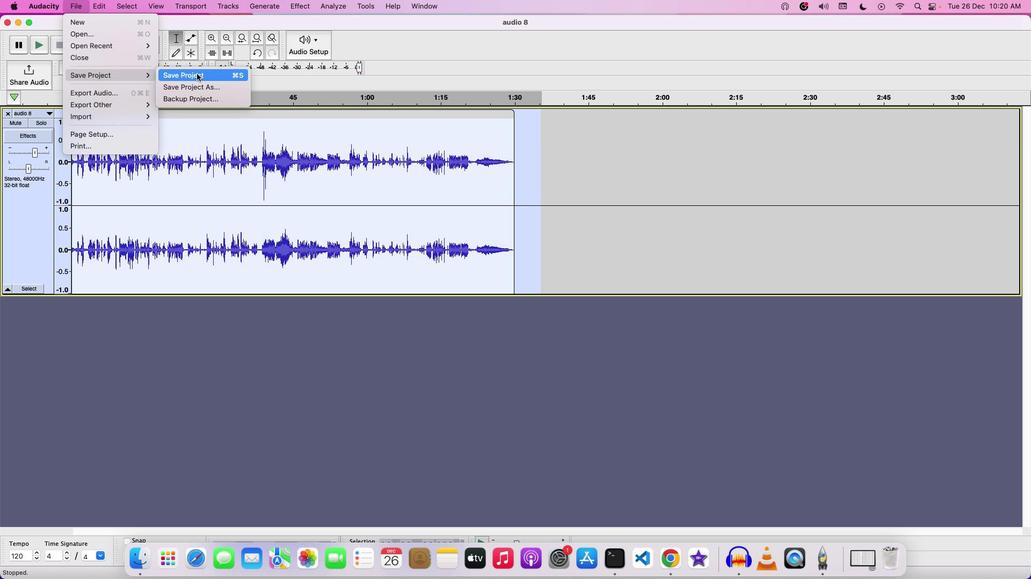 
Action: Mouse moved to (496, 150)
Screenshot: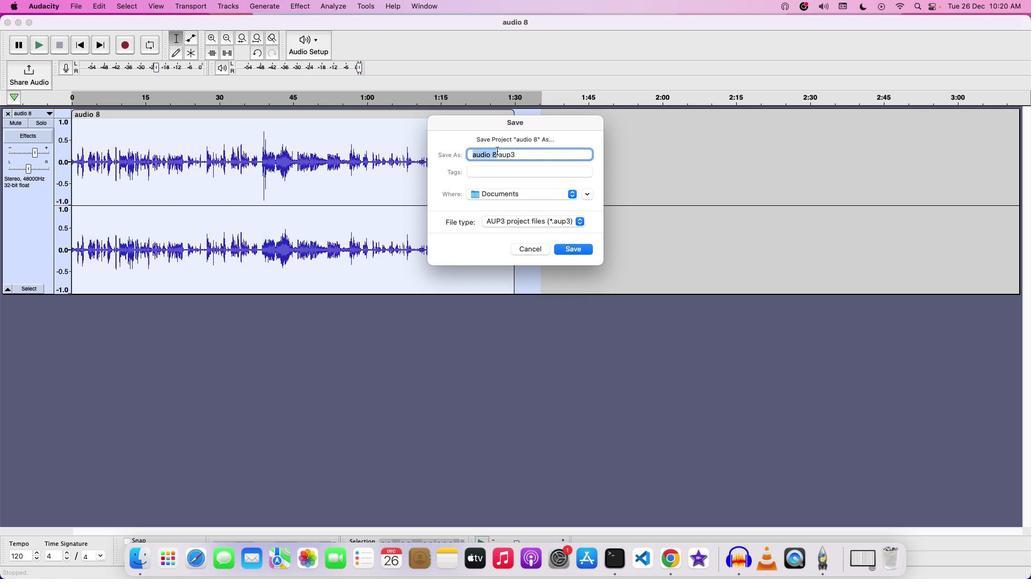 
Action: Key pressed Key.backspace'='Key.backspace'n''a''t''u''r''e'Key.space'd''o''c'
Screenshot: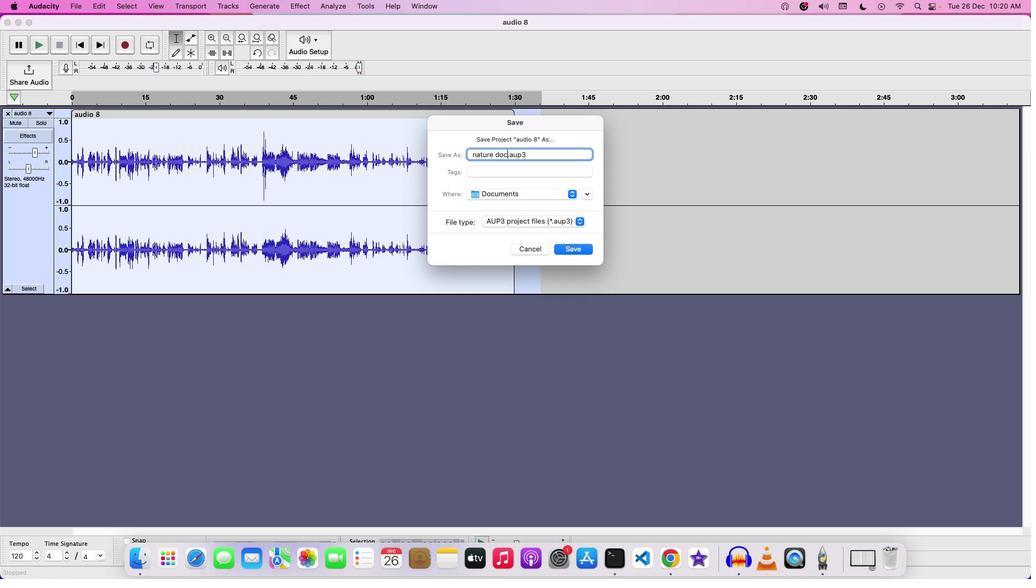 
Action: Mouse moved to (575, 248)
Screenshot: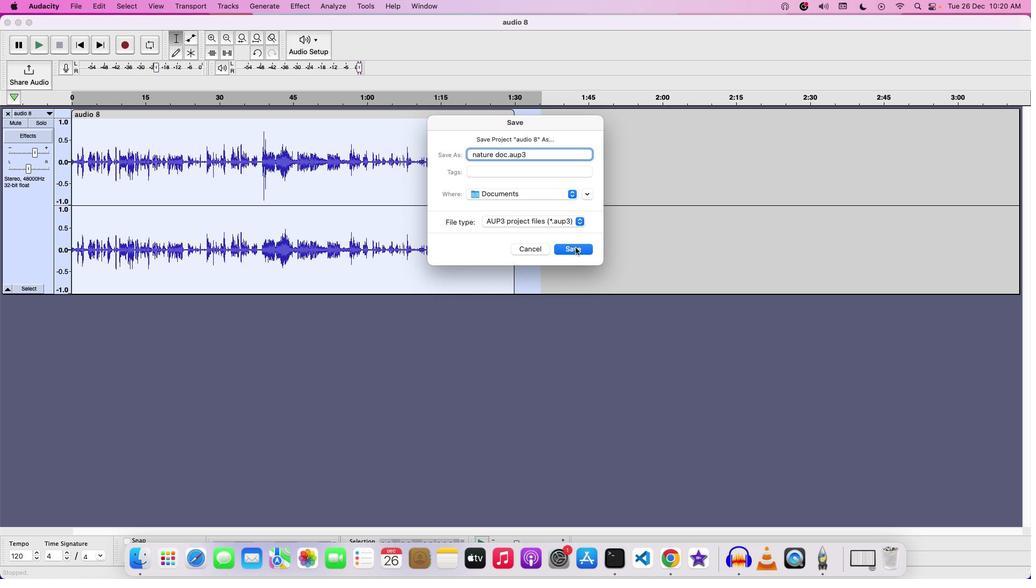 
Action: Mouse pressed left at (575, 248)
Screenshot: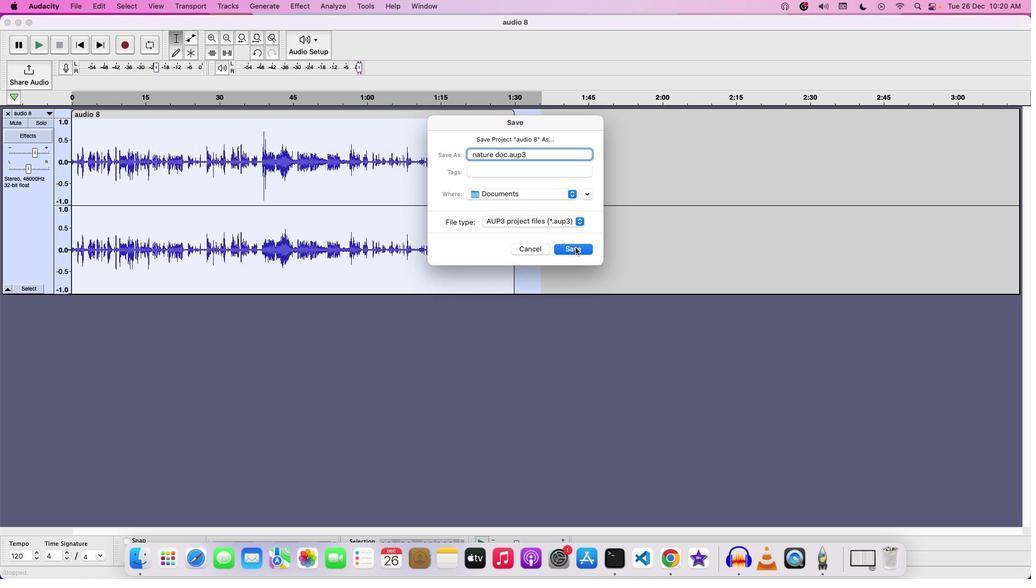 
Action: Mouse moved to (562, 248)
Screenshot: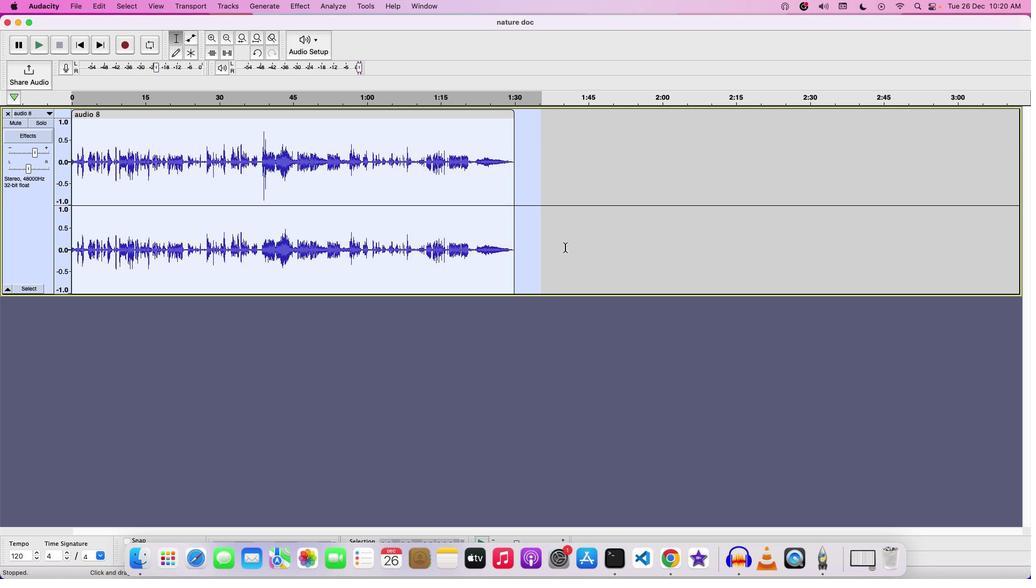 
